 Task: Look for space in Rueil-Malmaison, France from 24th August, 2023 to 10th September, 2023 for 8 adults in price range Rs.12000 to Rs.15000. Place can be entire place or shared room with 4 bedrooms having 8 beds and 4 bathrooms. Property type can be house, flat, guest house. Amenities needed are: wifi, TV, free parkinig on premises, gym, breakfast. Booking option can be shelf check-in. Required host language is English.
Action: Mouse moved to (515, 105)
Screenshot: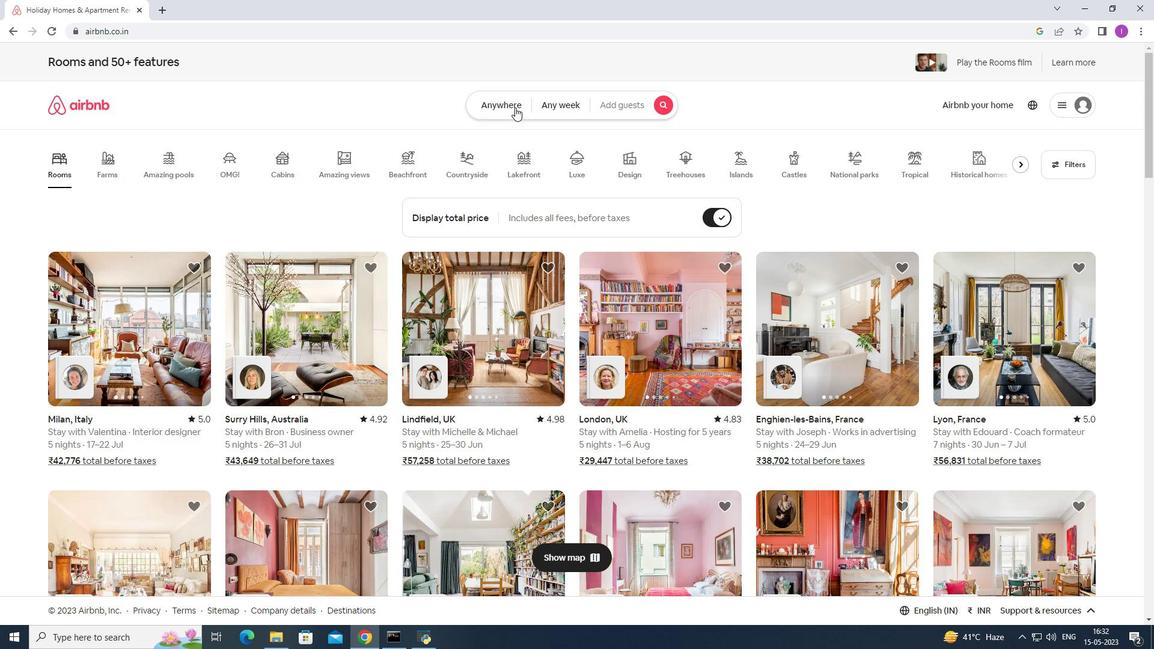 
Action: Mouse pressed left at (515, 105)
Screenshot: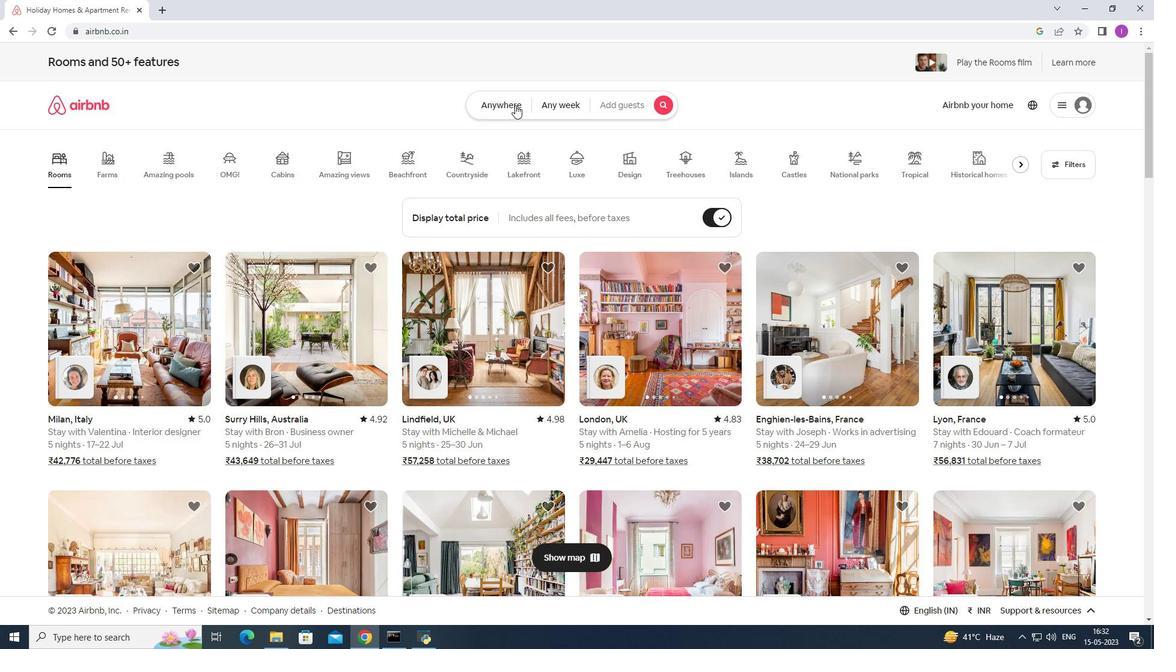 
Action: Mouse moved to (416, 158)
Screenshot: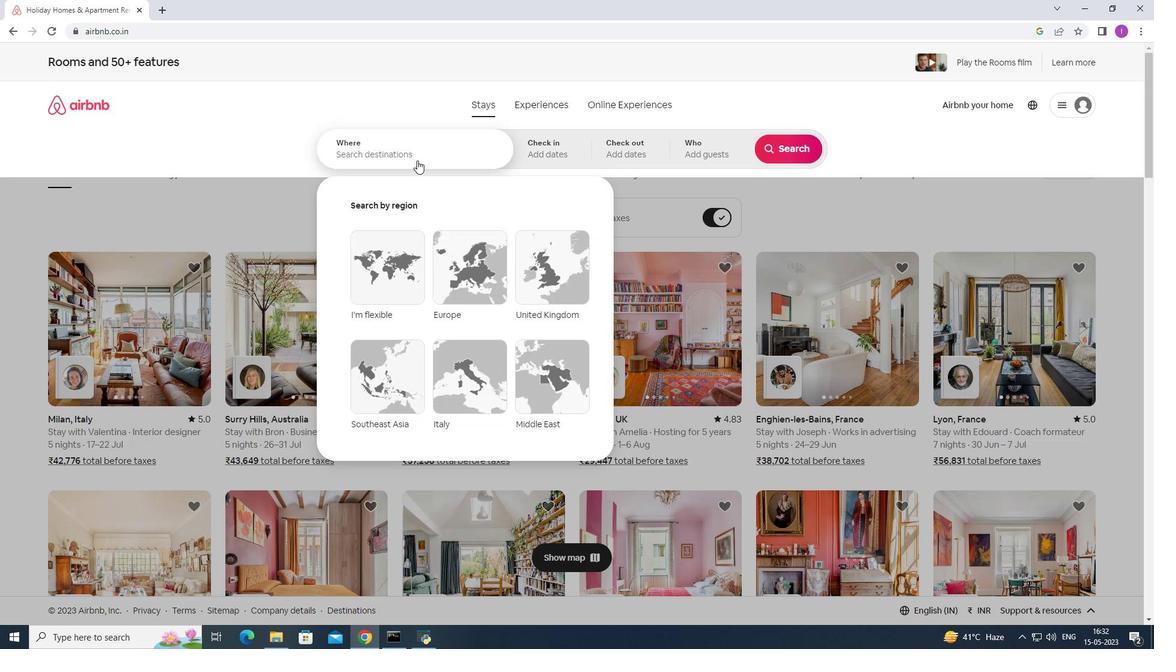 
Action: Mouse pressed left at (416, 158)
Screenshot: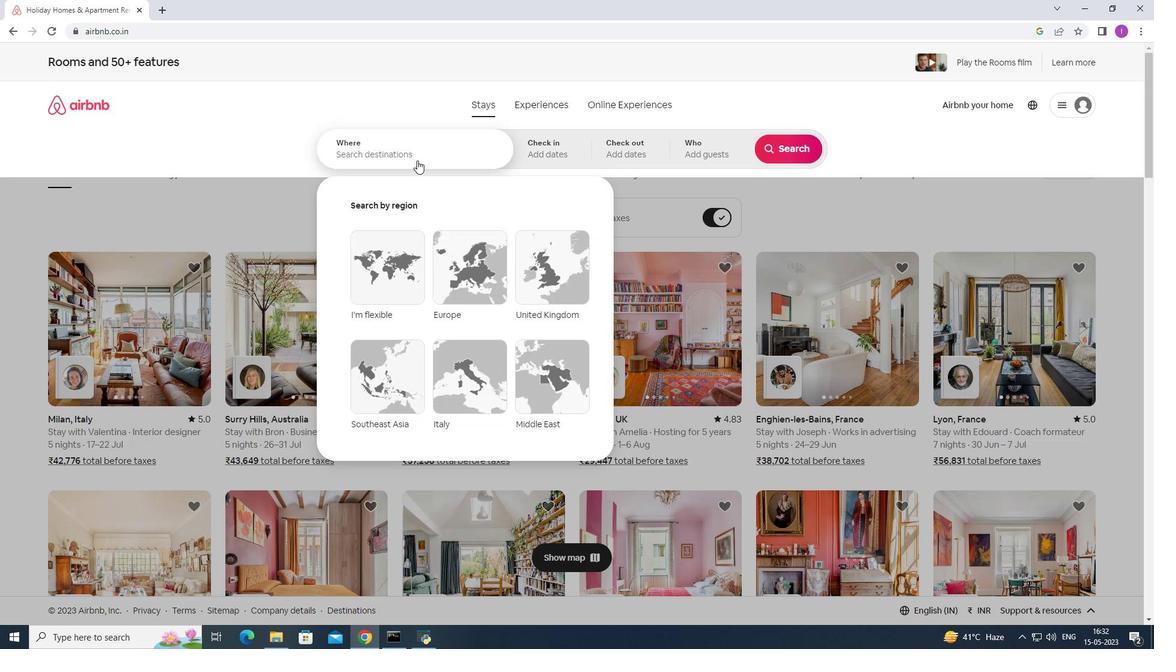 
Action: Mouse moved to (408, 153)
Screenshot: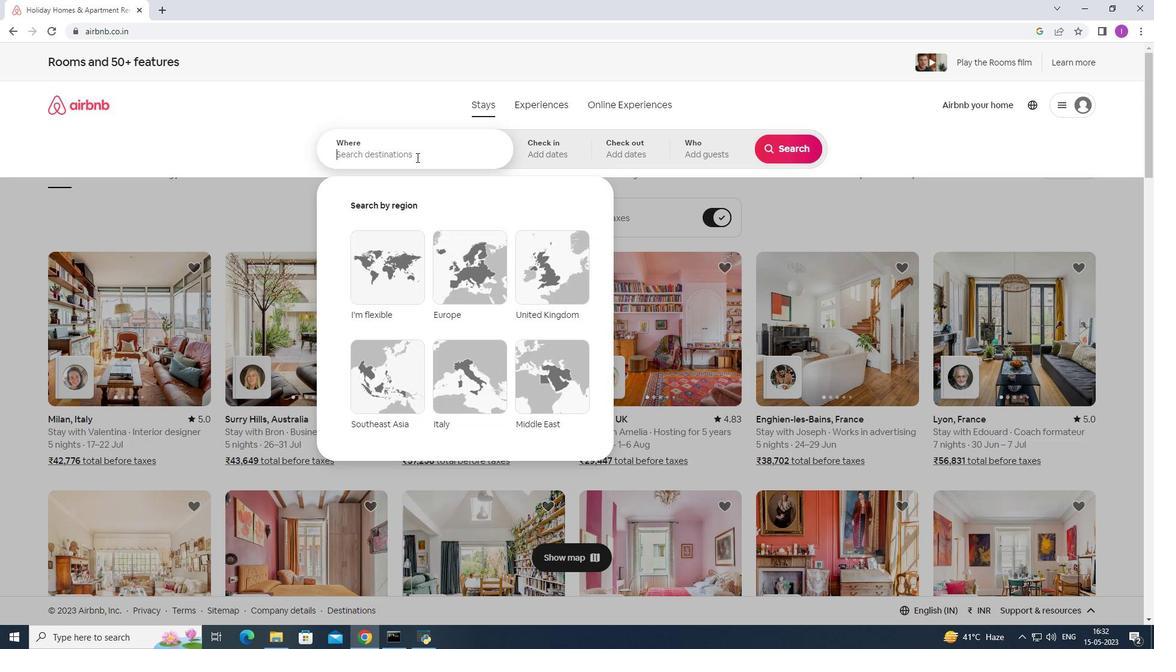 
Action: Key pressed <Key.shift><Key.shift><Key.shift><Key.shift><Key.shift>Rueil-<Key.shift>Malmaison,<Key.shift><Key.shift>France
Screenshot: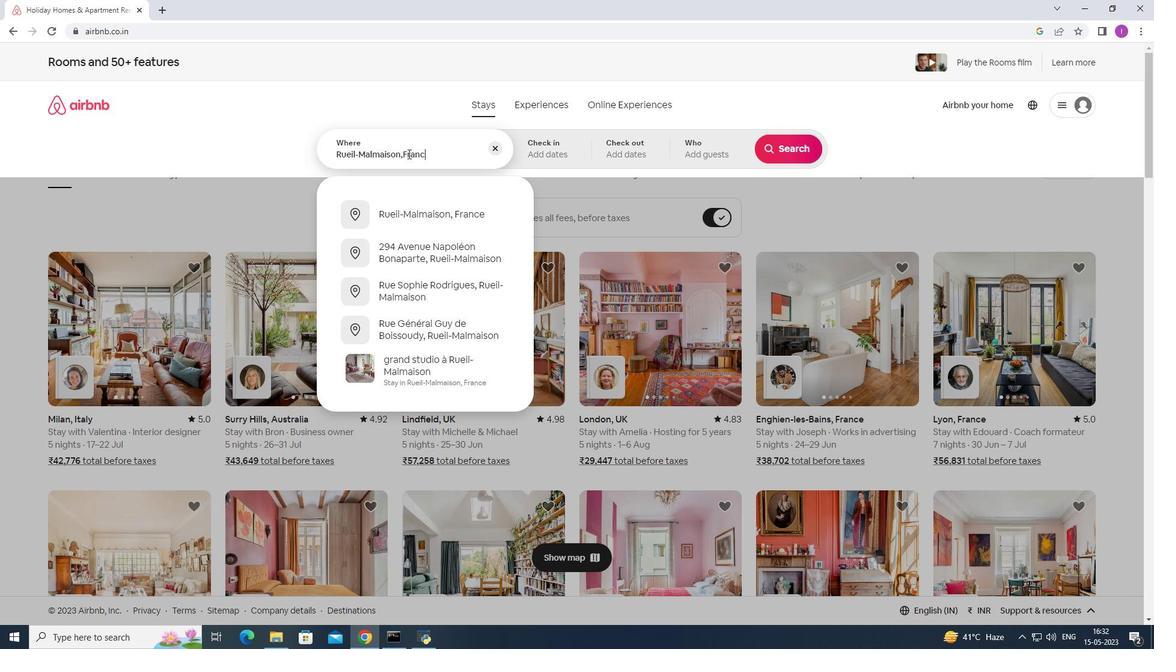 
Action: Mouse moved to (401, 208)
Screenshot: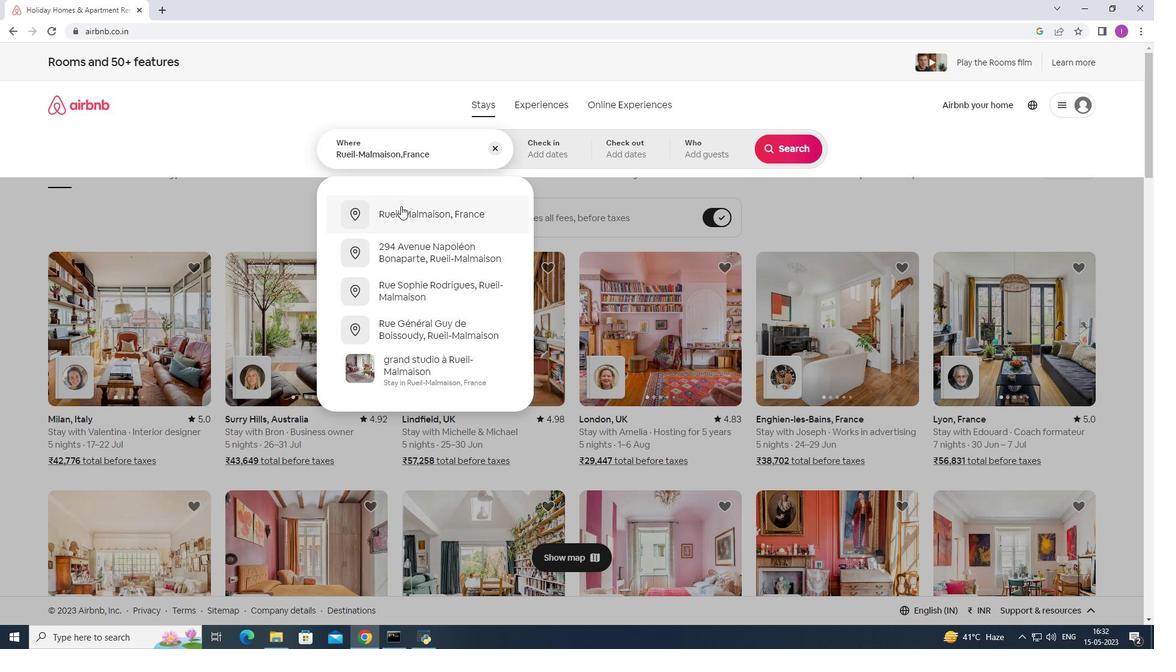 
Action: Mouse pressed left at (401, 208)
Screenshot: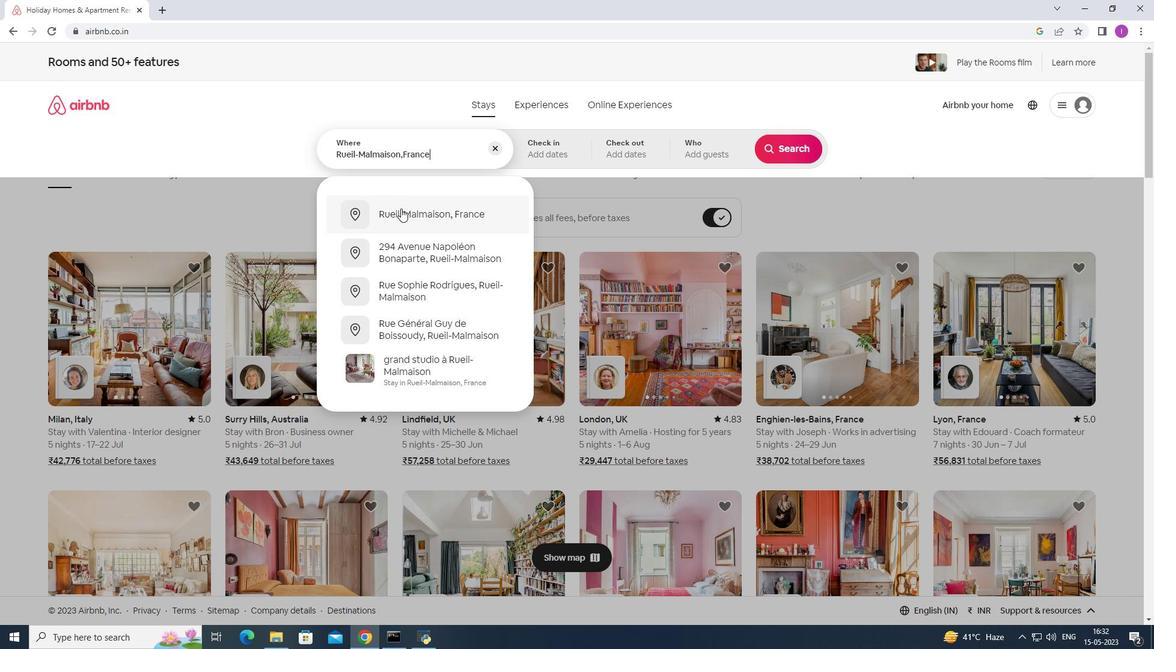 
Action: Mouse moved to (787, 250)
Screenshot: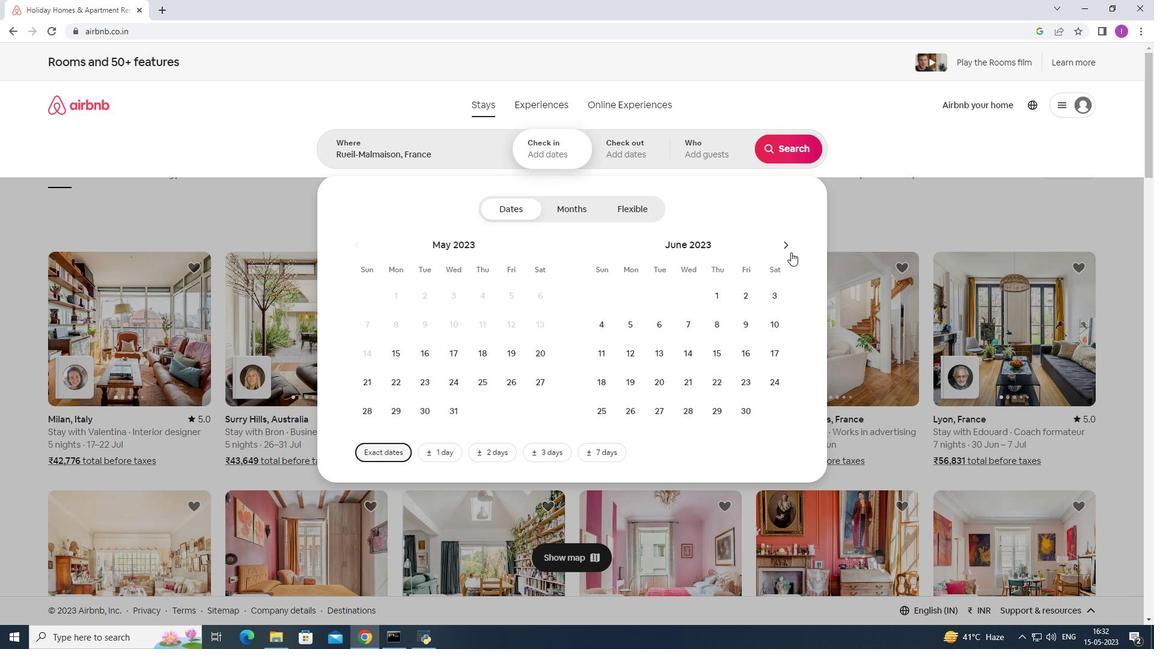 
Action: Mouse pressed left at (787, 250)
Screenshot: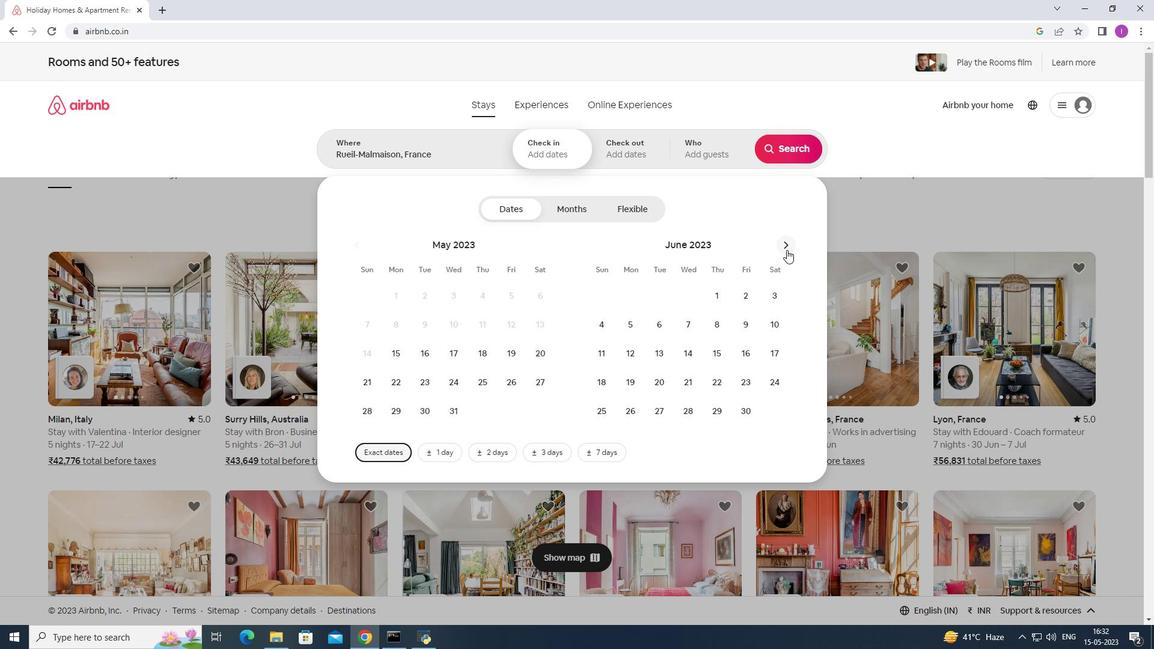 
Action: Mouse moved to (787, 248)
Screenshot: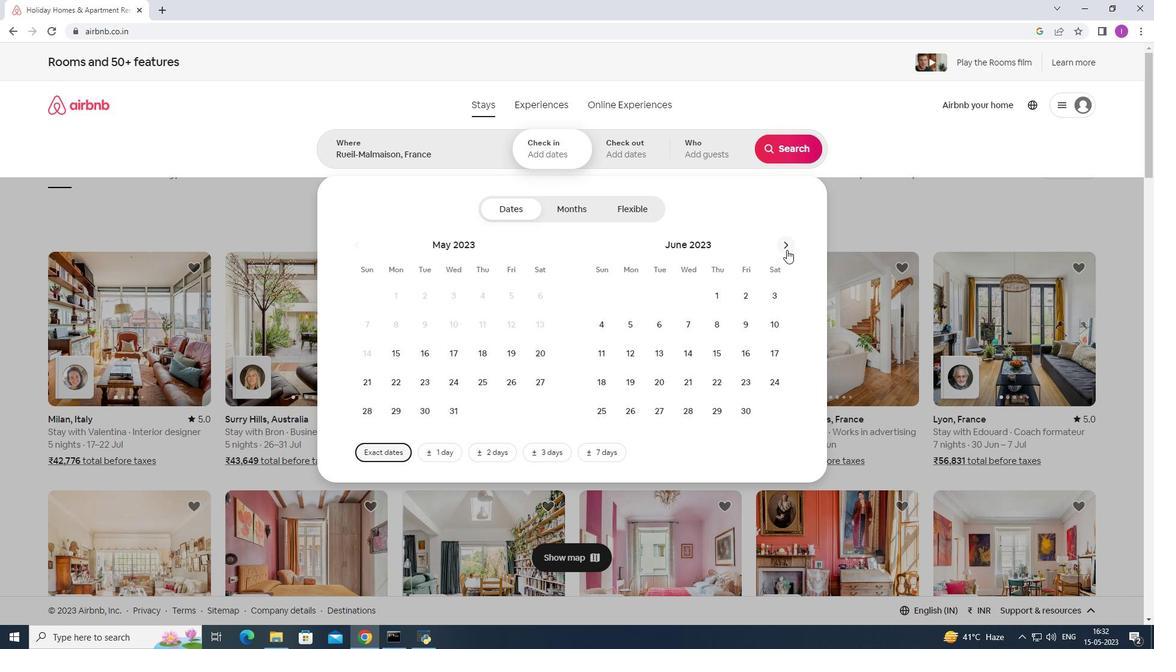 
Action: Mouse pressed left at (787, 248)
Screenshot: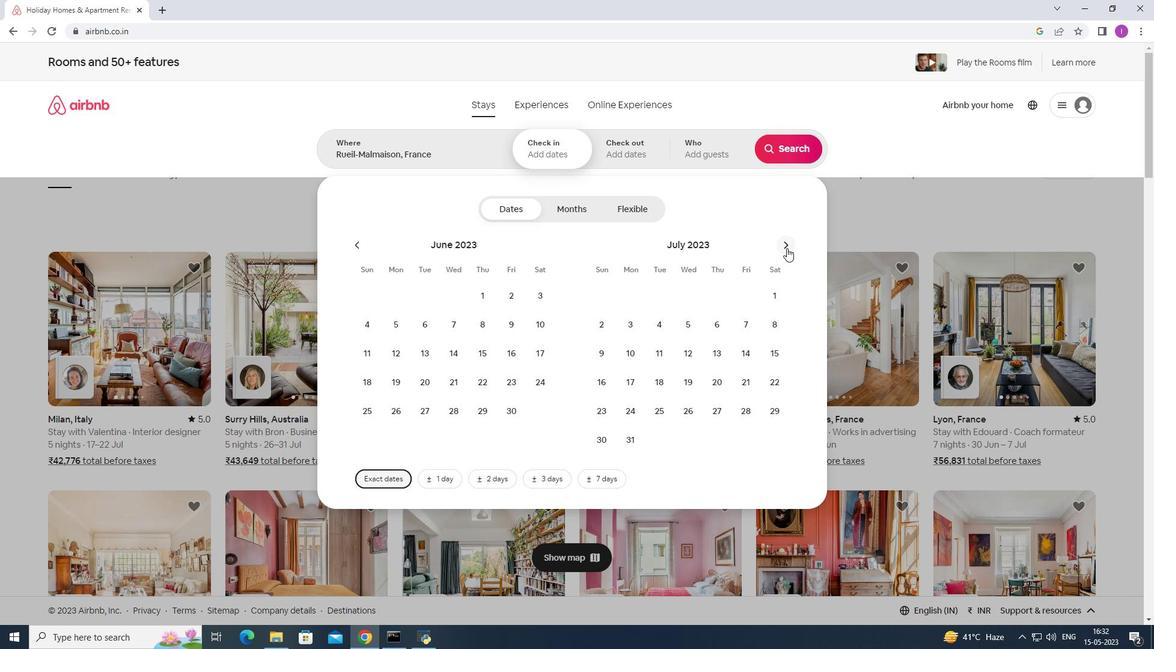 
Action: Mouse moved to (787, 246)
Screenshot: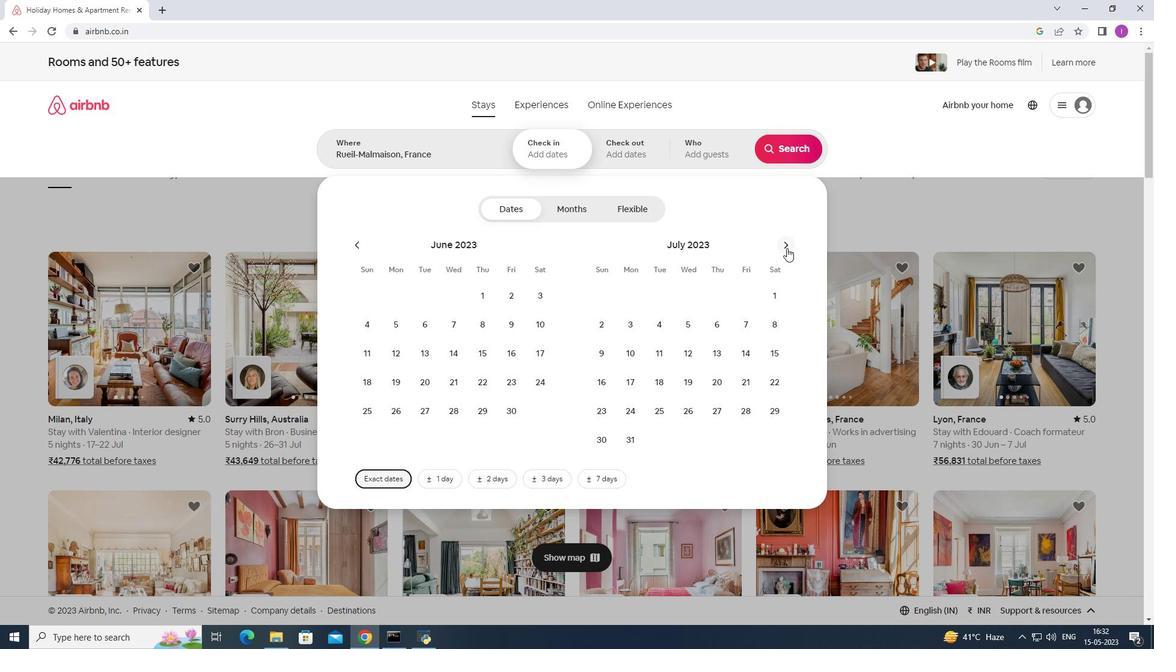 
Action: Mouse pressed left at (787, 246)
Screenshot: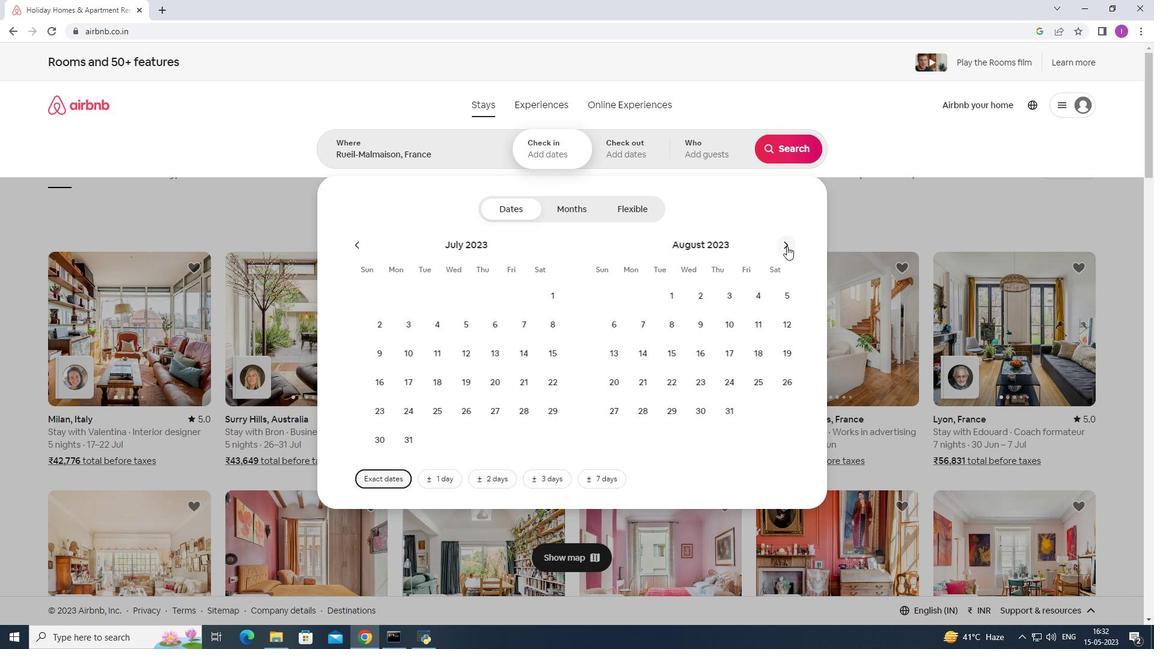 
Action: Mouse moved to (479, 387)
Screenshot: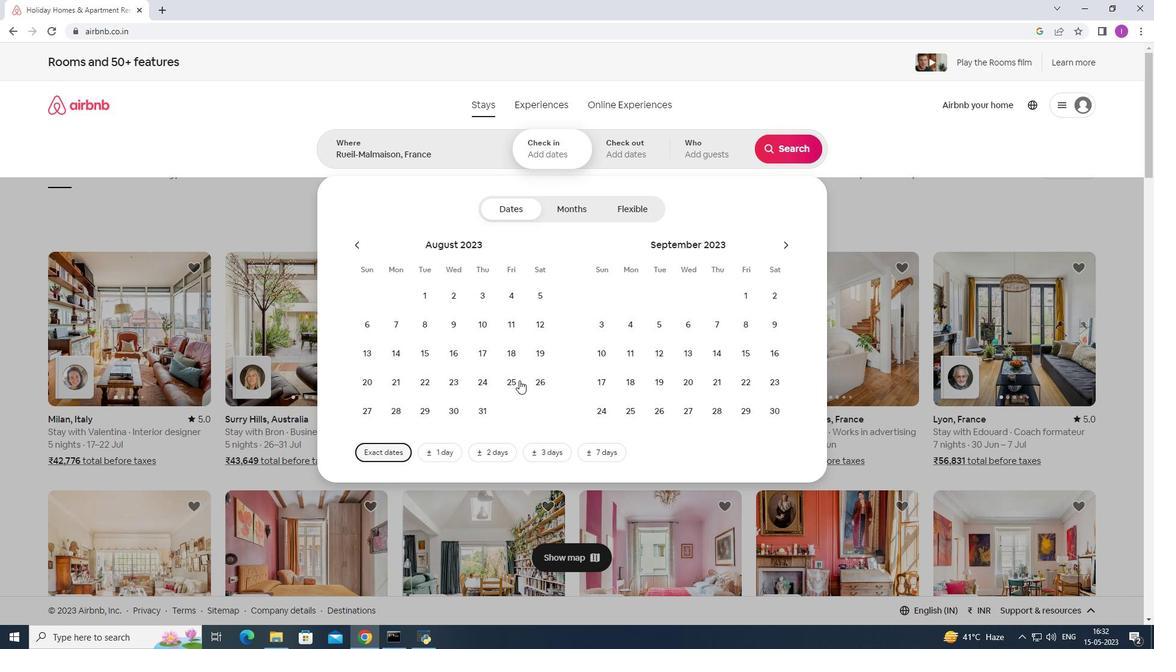 
Action: Mouse pressed left at (479, 387)
Screenshot: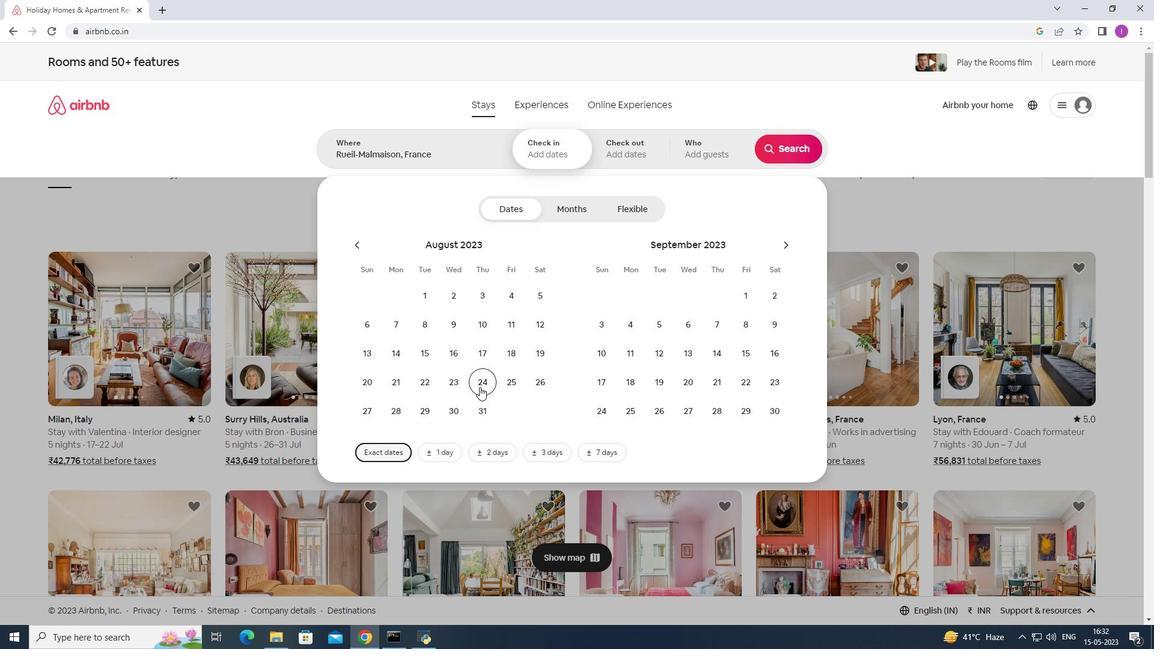 
Action: Mouse moved to (599, 353)
Screenshot: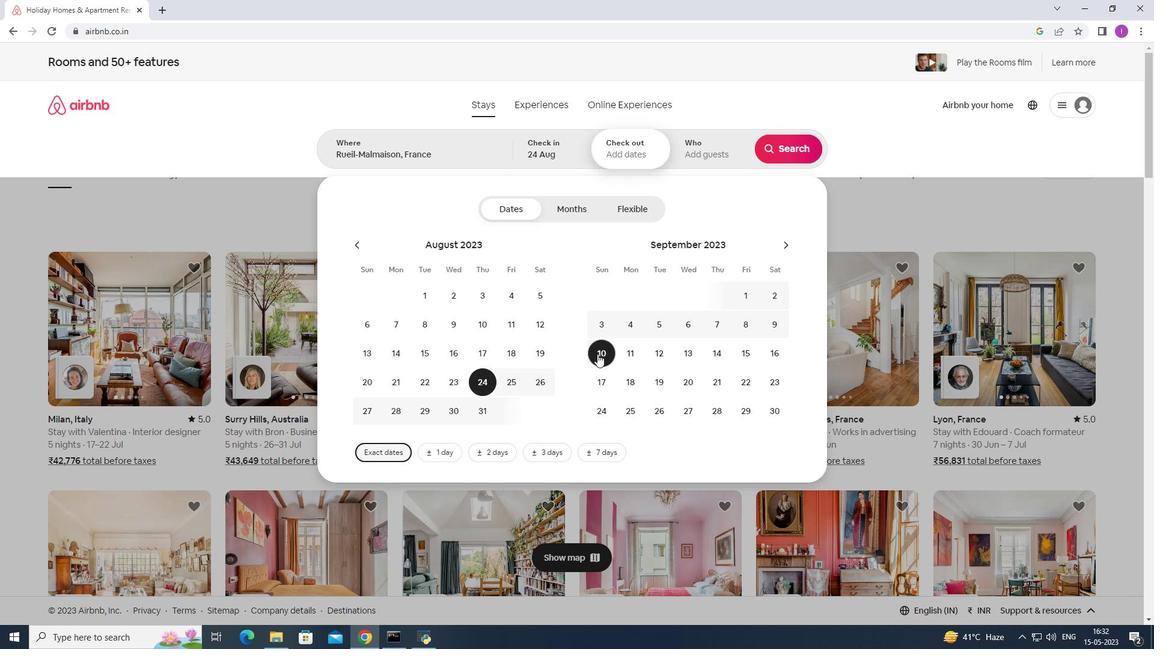 
Action: Mouse pressed left at (599, 353)
Screenshot: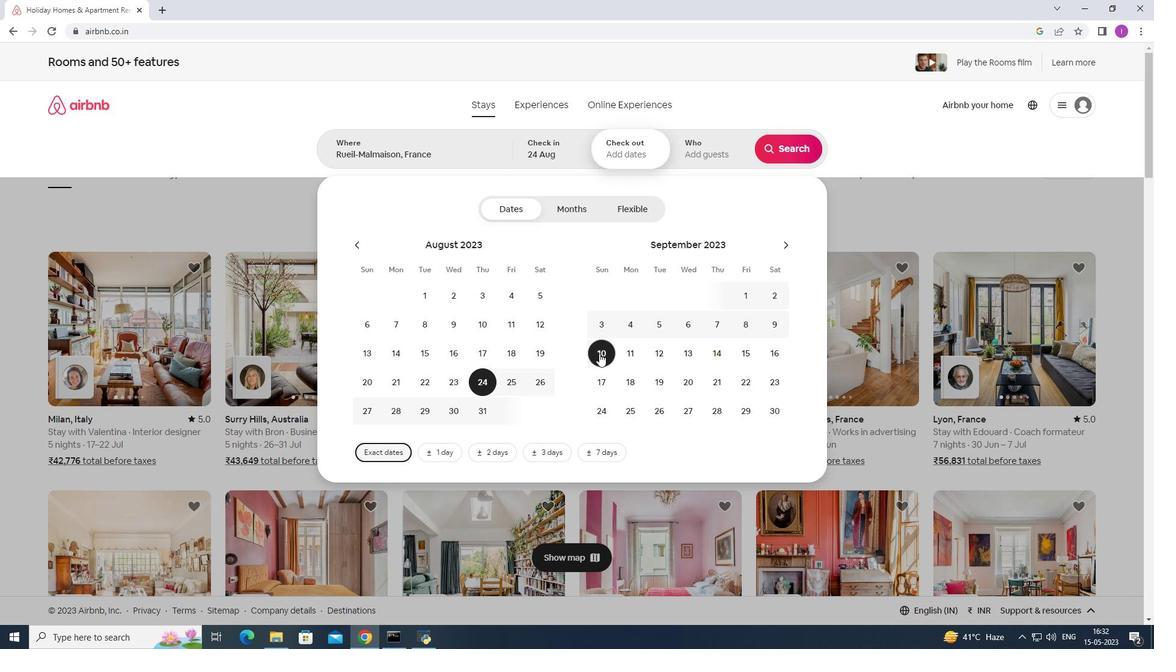
Action: Mouse moved to (720, 159)
Screenshot: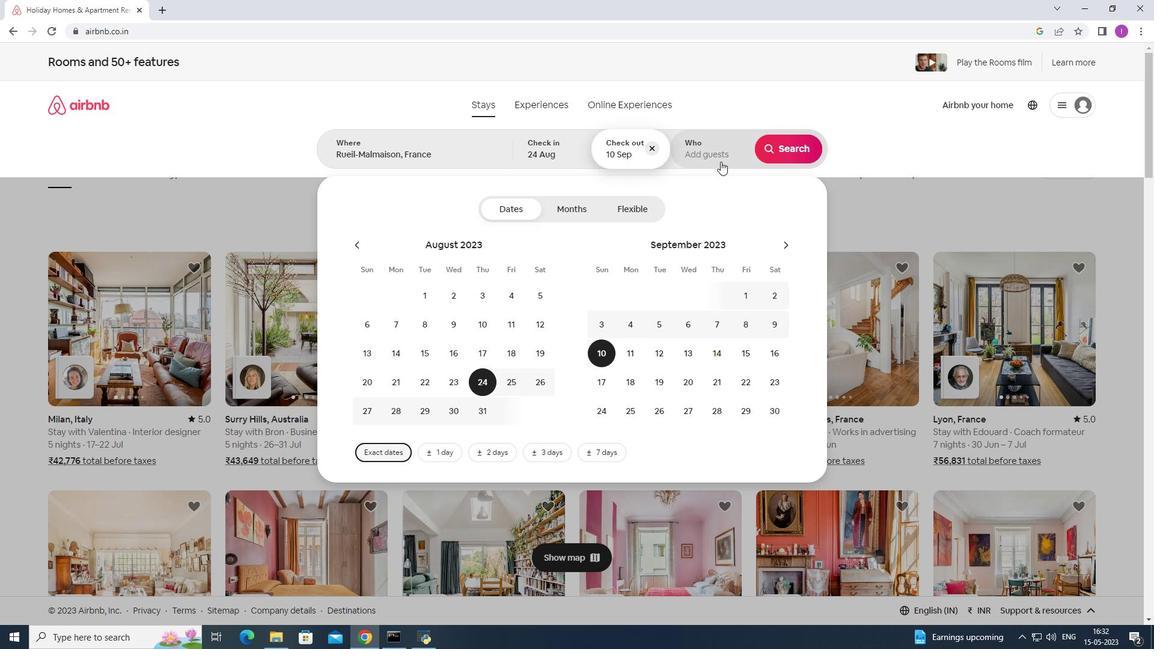 
Action: Mouse pressed left at (720, 159)
Screenshot: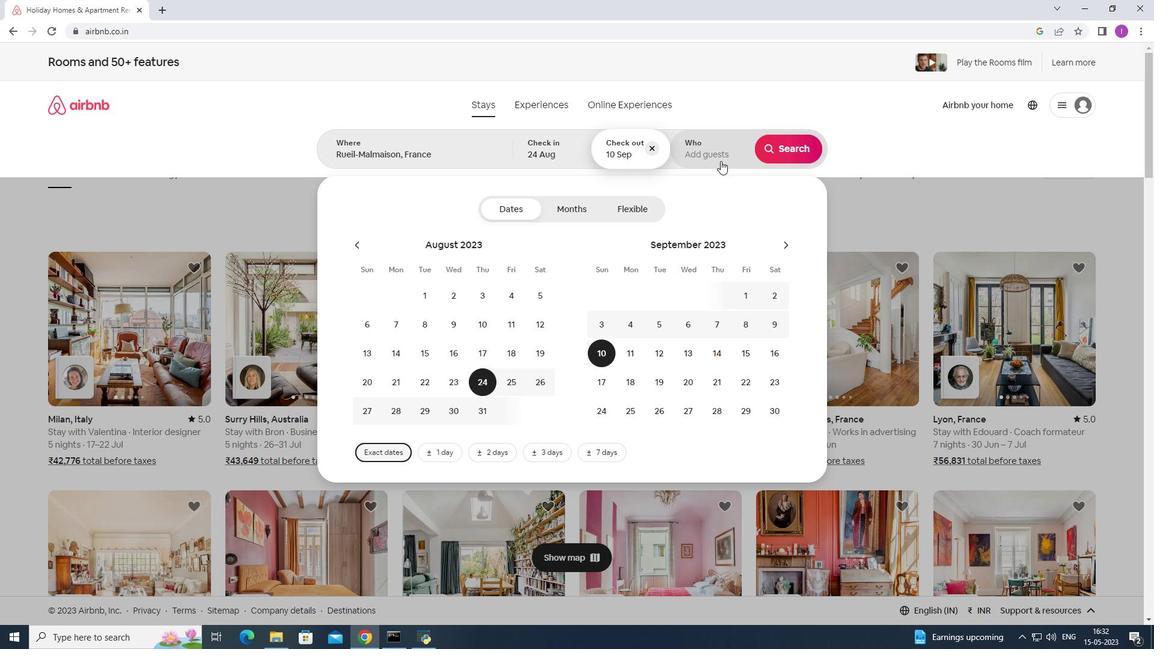 
Action: Mouse moved to (788, 211)
Screenshot: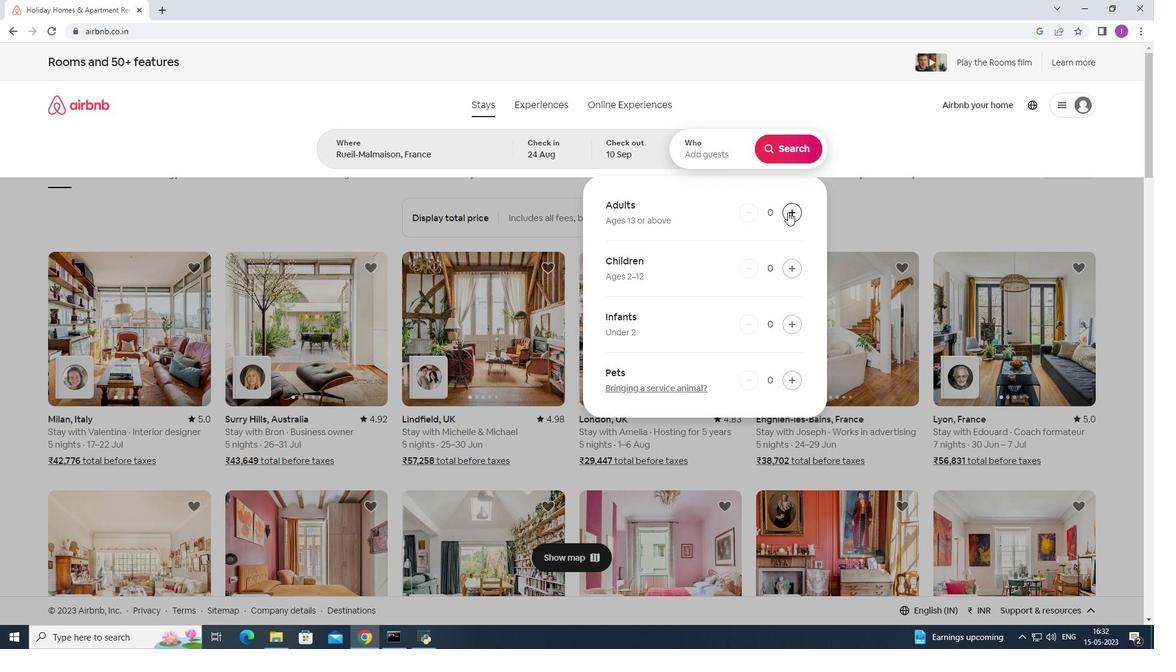 
Action: Mouse pressed left at (788, 211)
Screenshot: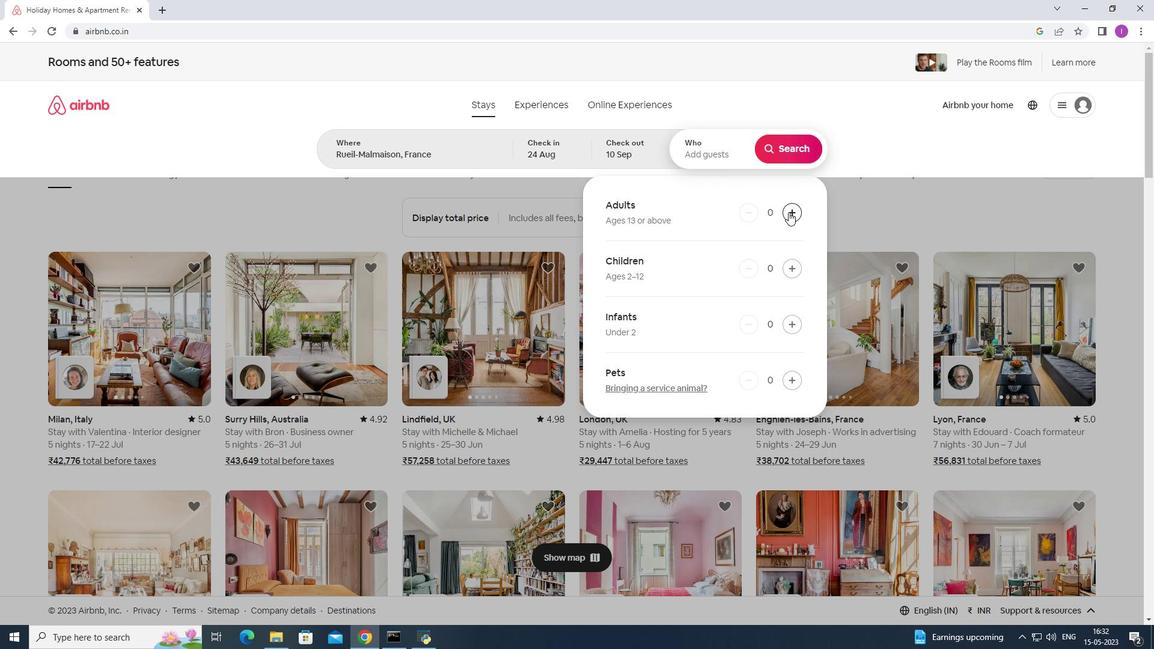 
Action: Mouse moved to (790, 211)
Screenshot: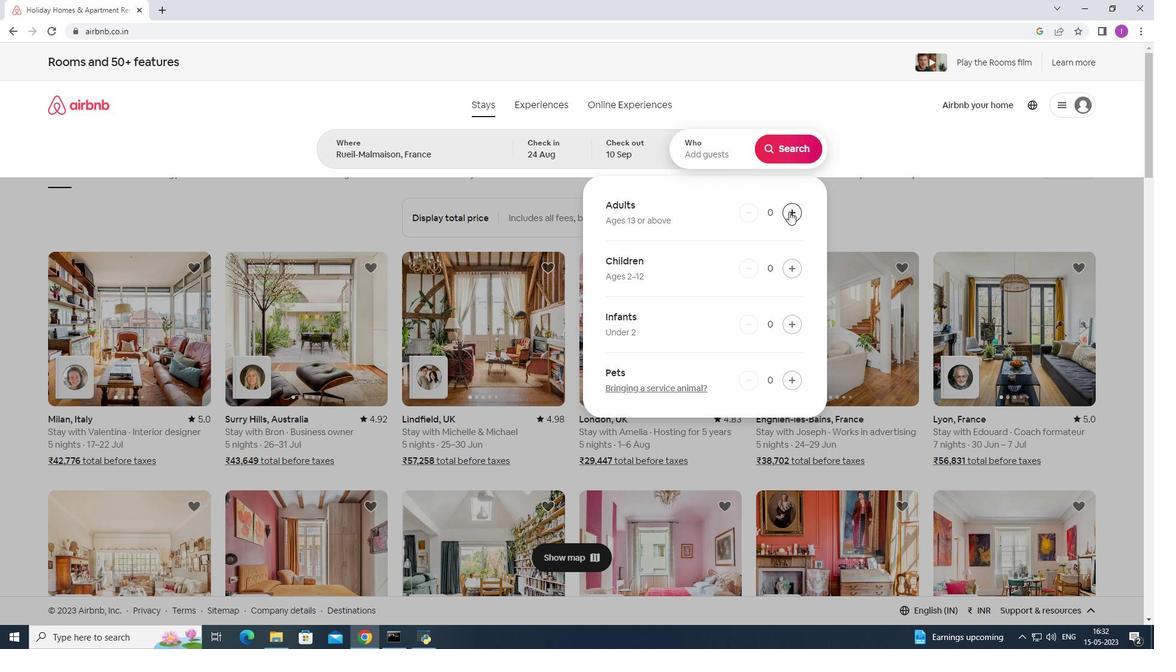 
Action: Mouse pressed left at (790, 211)
Screenshot: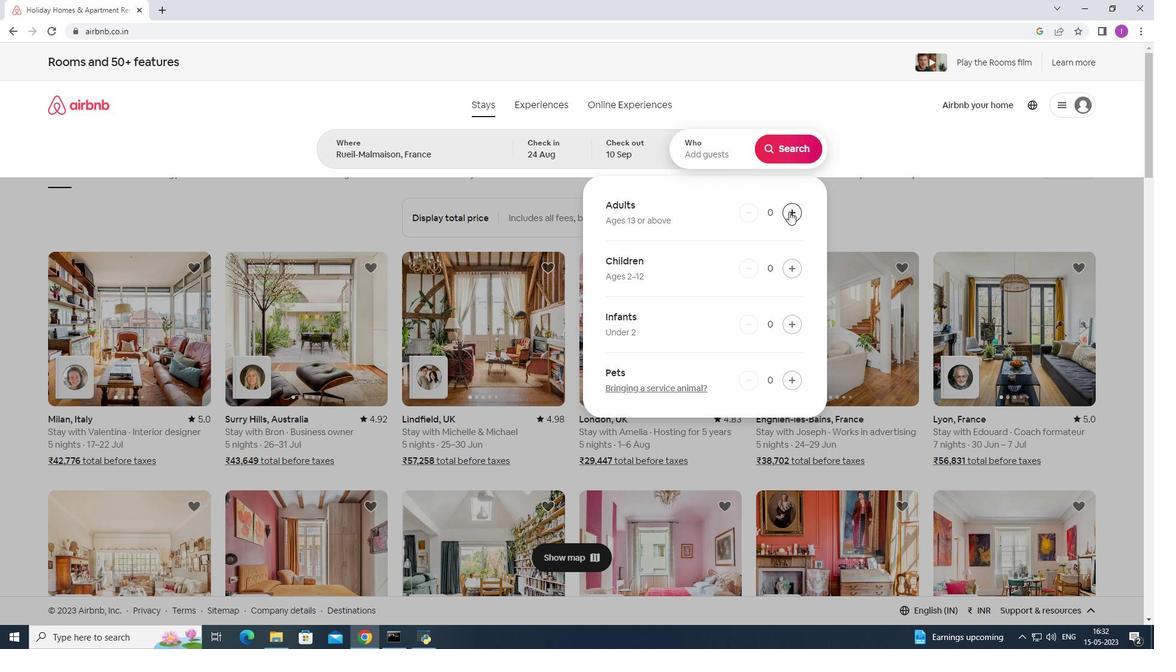 
Action: Mouse moved to (790, 211)
Screenshot: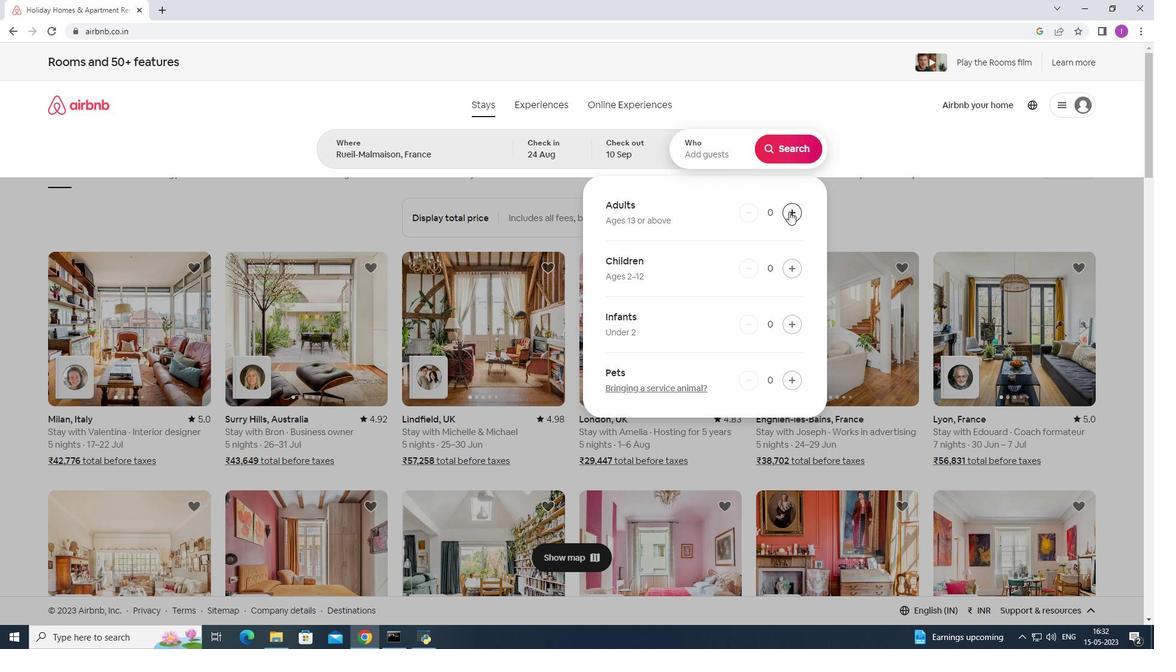 
Action: Mouse pressed left at (790, 211)
Screenshot: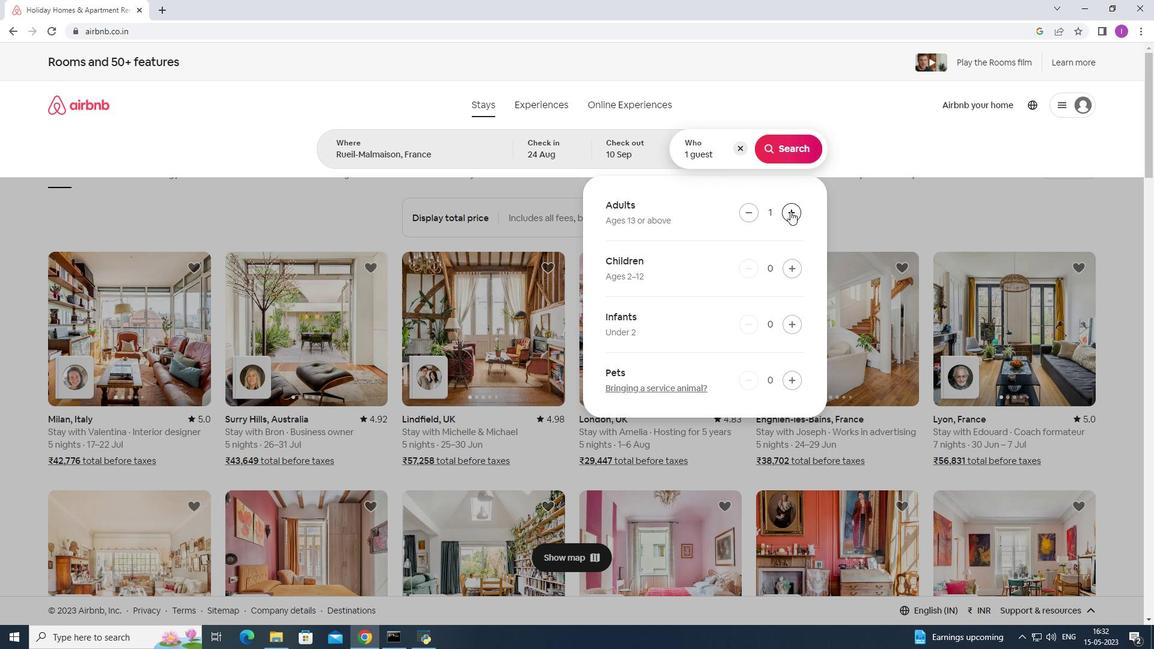 
Action: Mouse pressed left at (790, 211)
Screenshot: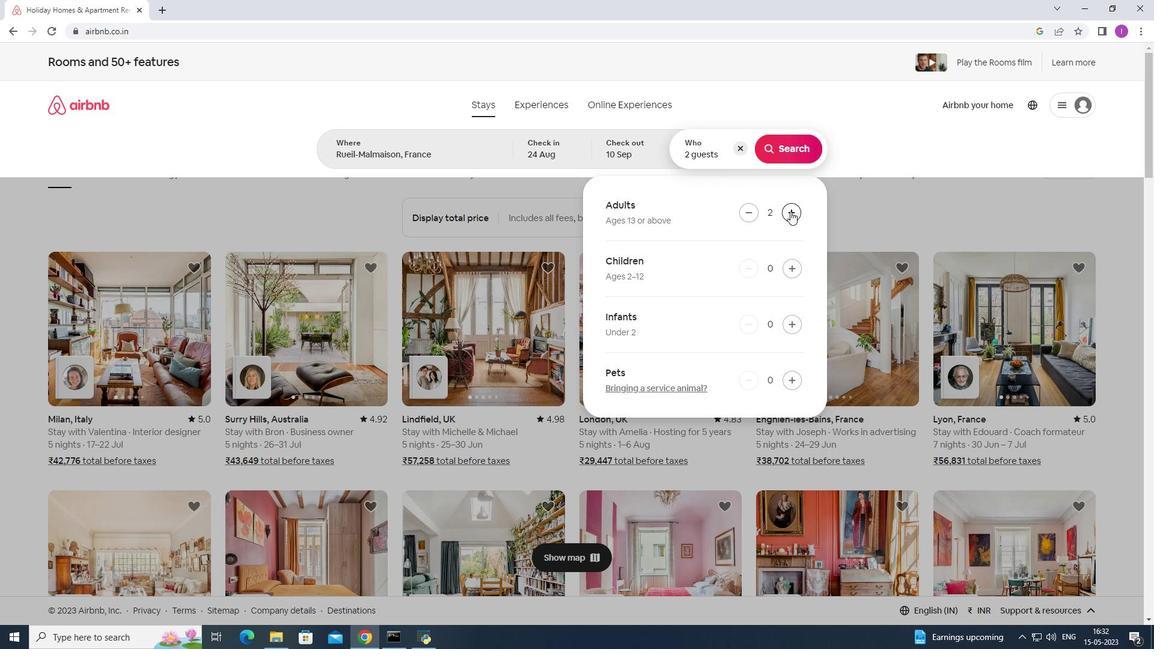 
Action: Mouse pressed left at (790, 211)
Screenshot: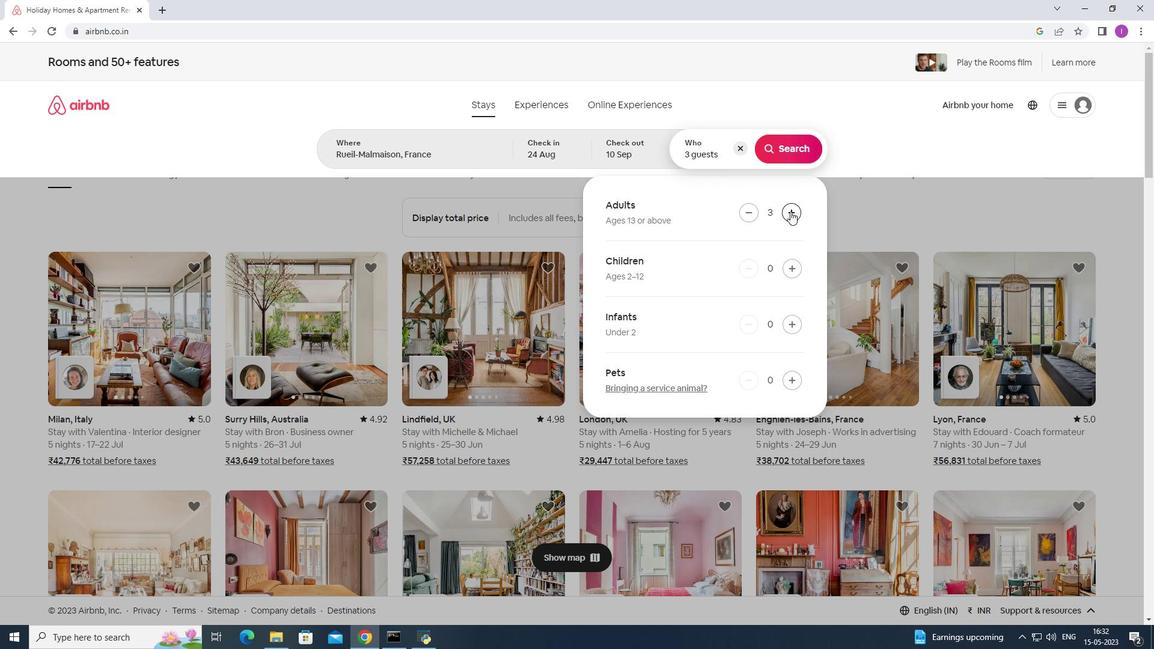 
Action: Mouse moved to (790, 212)
Screenshot: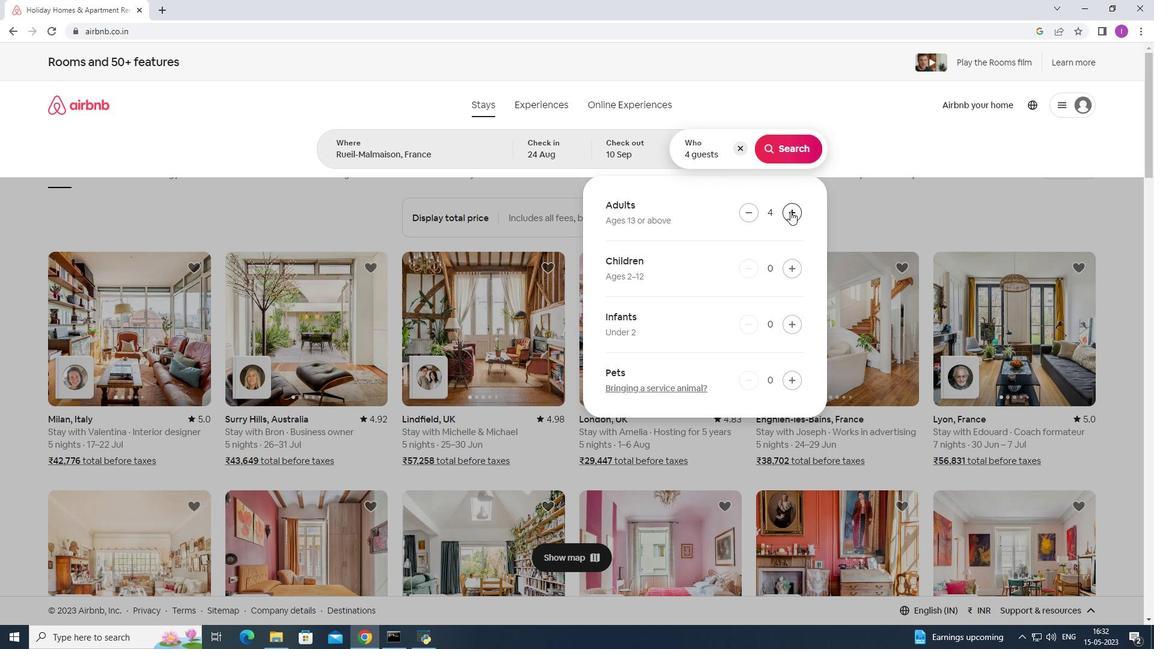 
Action: Mouse pressed left at (790, 212)
Screenshot: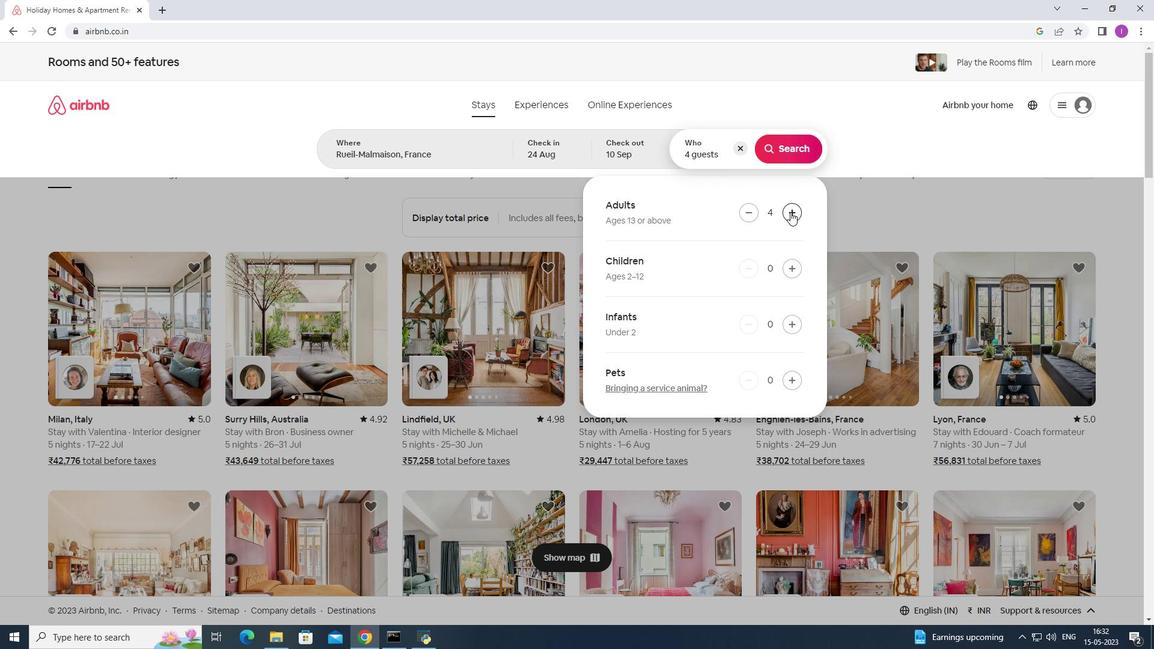 
Action: Mouse moved to (791, 214)
Screenshot: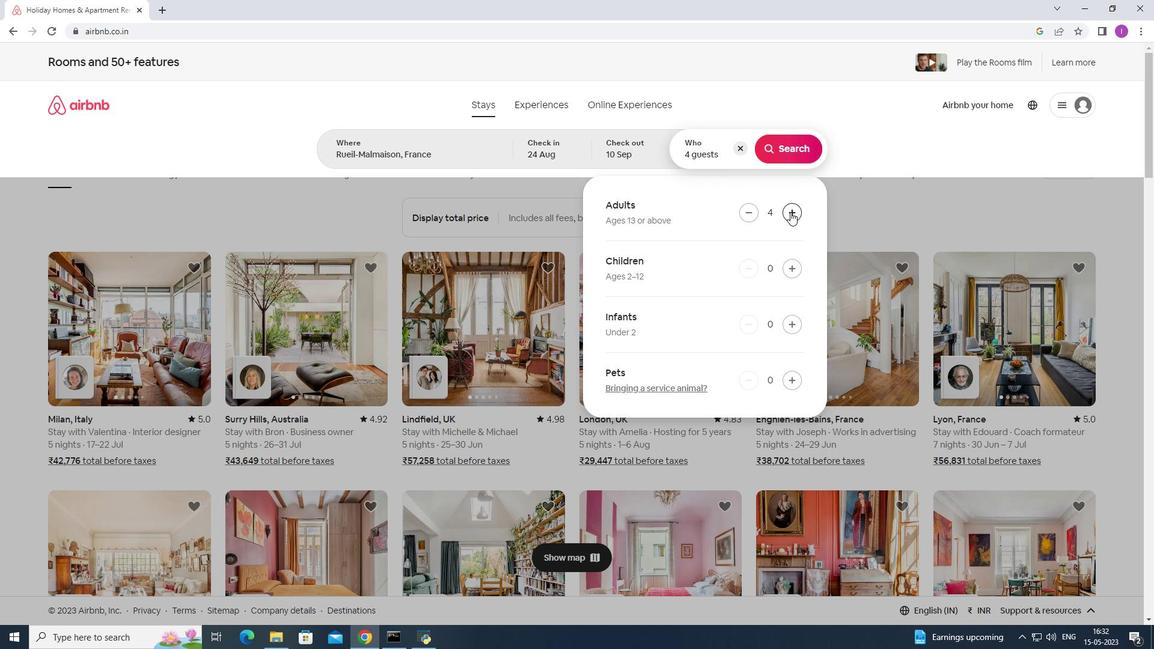 
Action: Mouse pressed left at (791, 214)
Screenshot: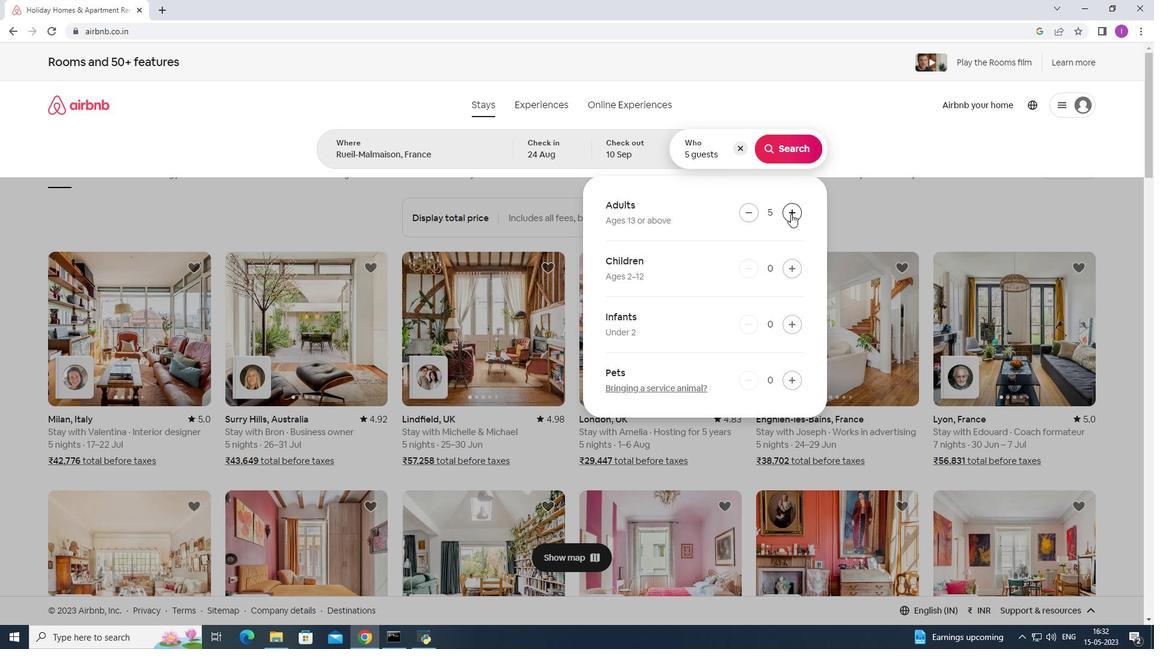 
Action: Mouse pressed left at (791, 214)
Screenshot: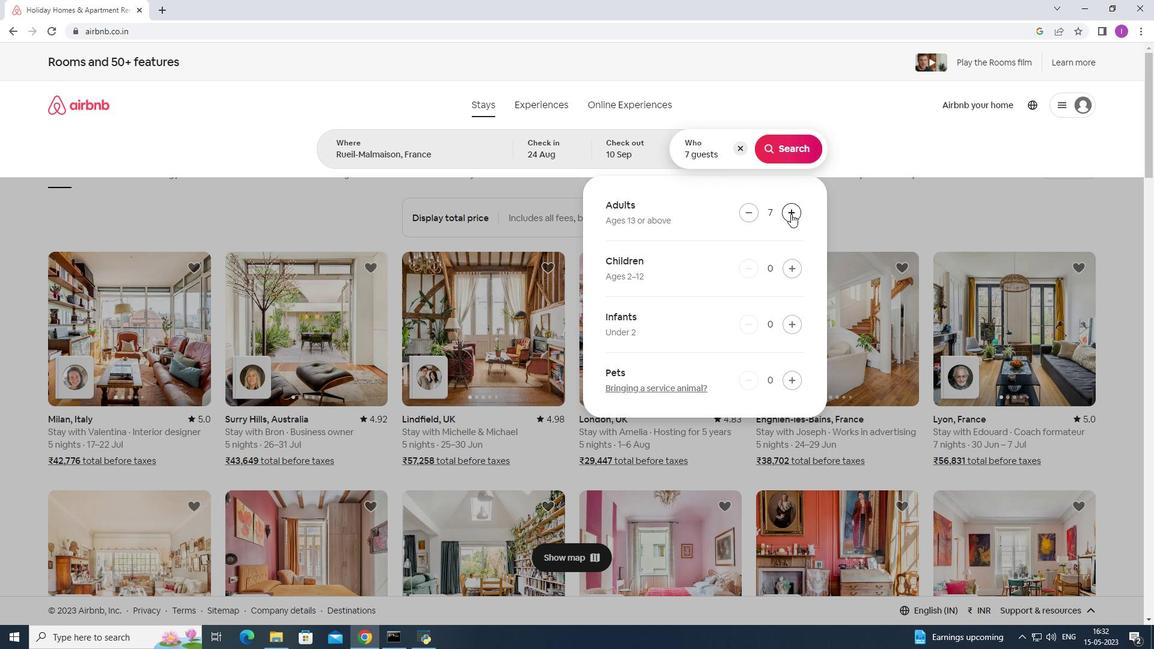 
Action: Mouse moved to (784, 159)
Screenshot: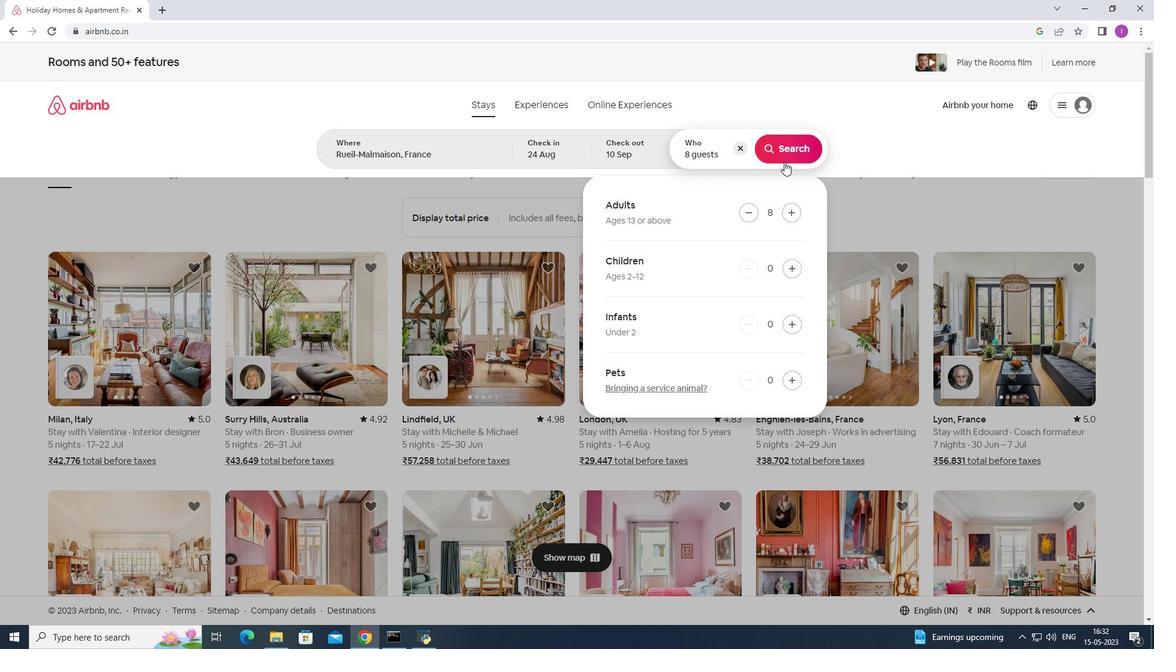 
Action: Mouse pressed left at (784, 159)
Screenshot: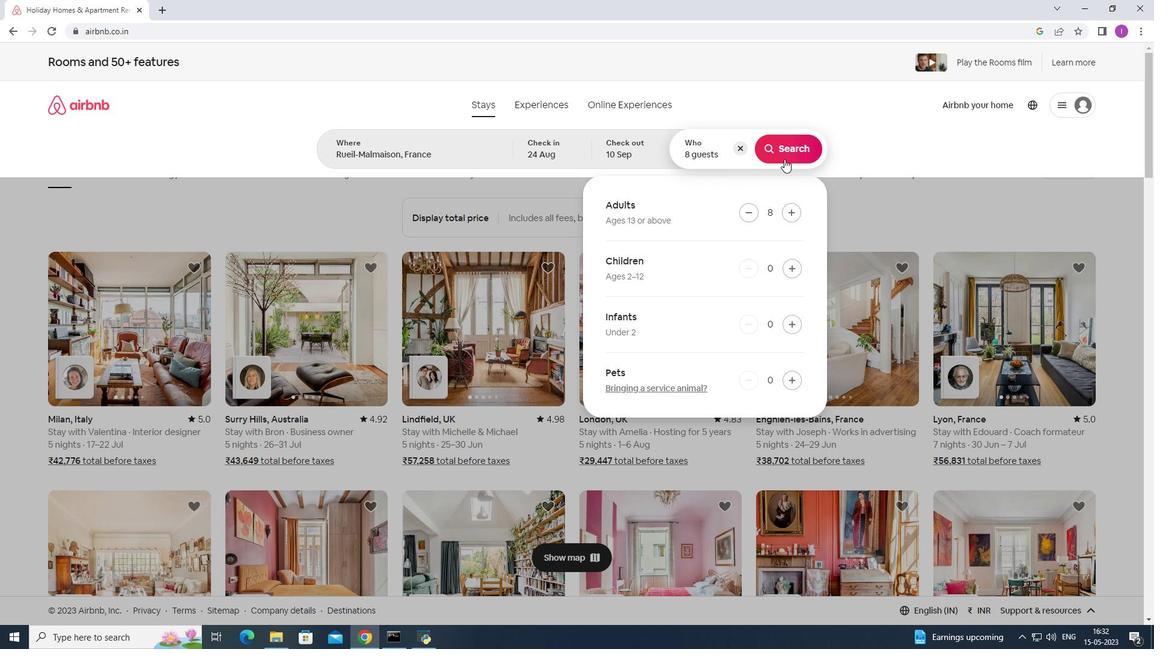 
Action: Mouse moved to (1111, 105)
Screenshot: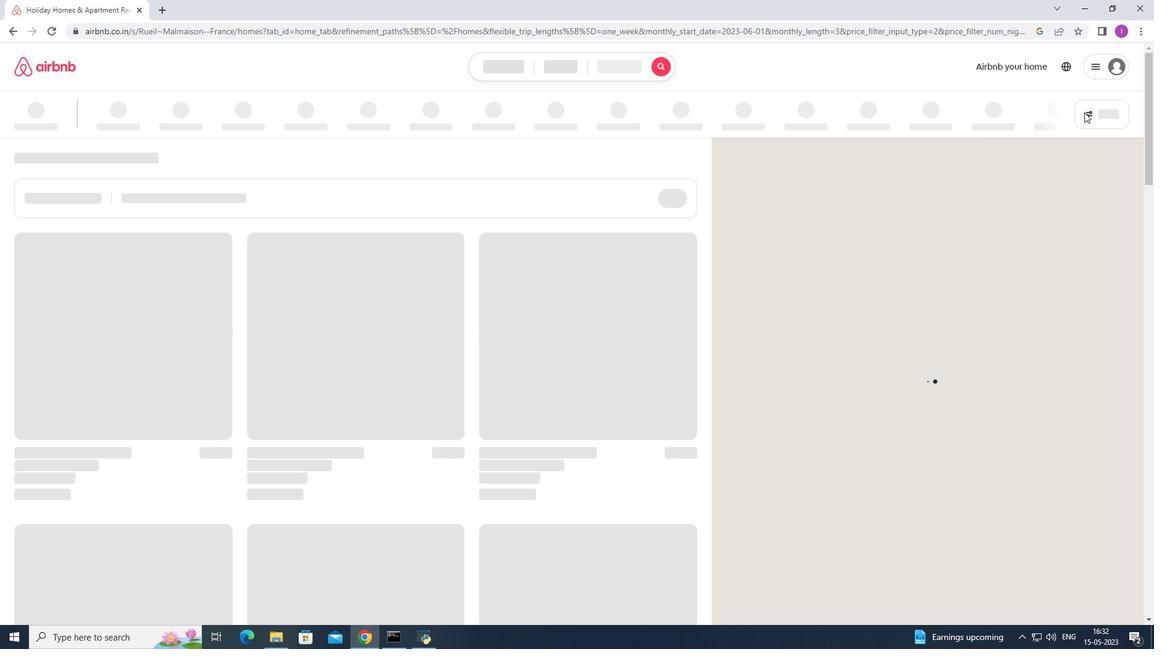 
Action: Mouse pressed left at (1111, 105)
Screenshot: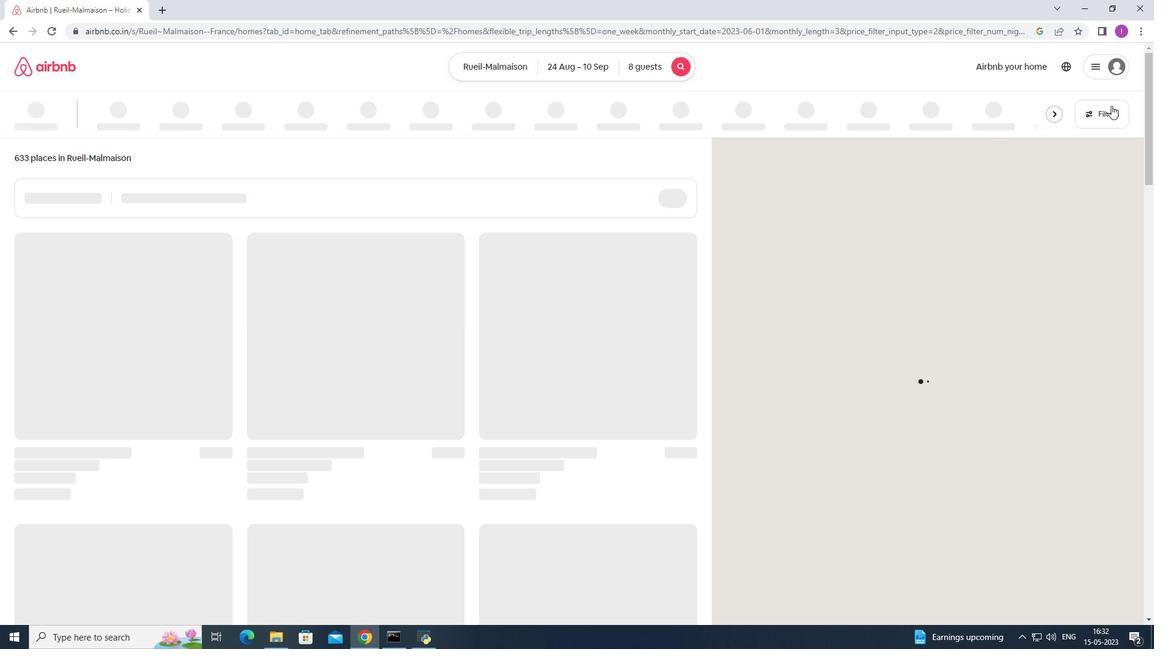 
Action: Mouse moved to (663, 411)
Screenshot: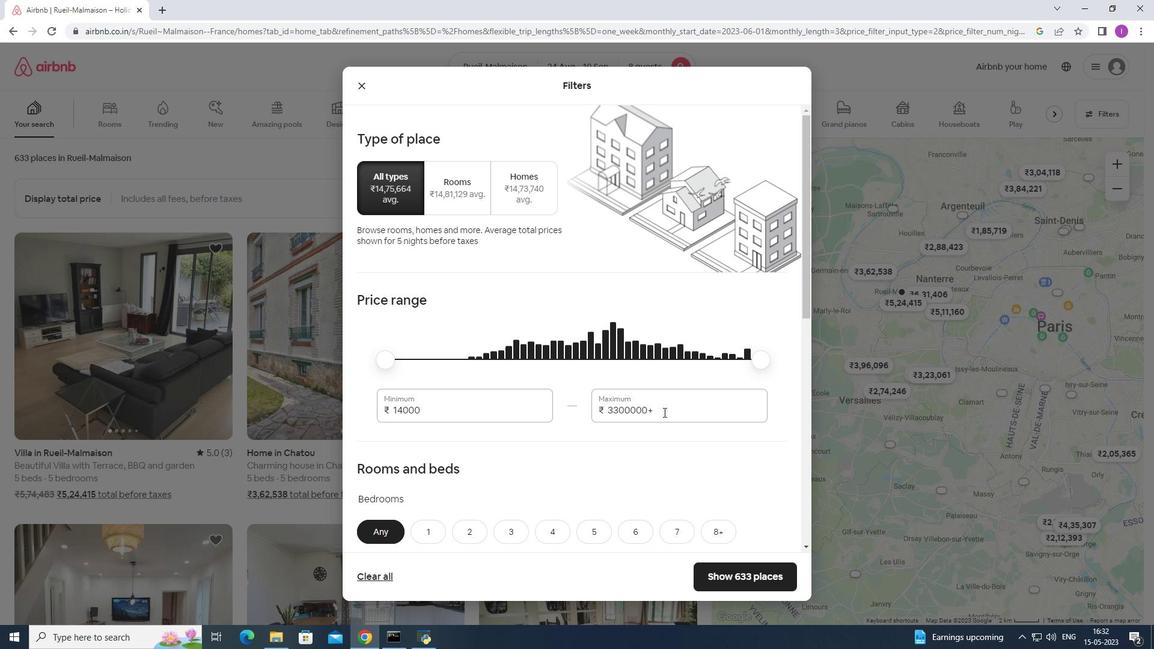 
Action: Mouse pressed left at (663, 411)
Screenshot: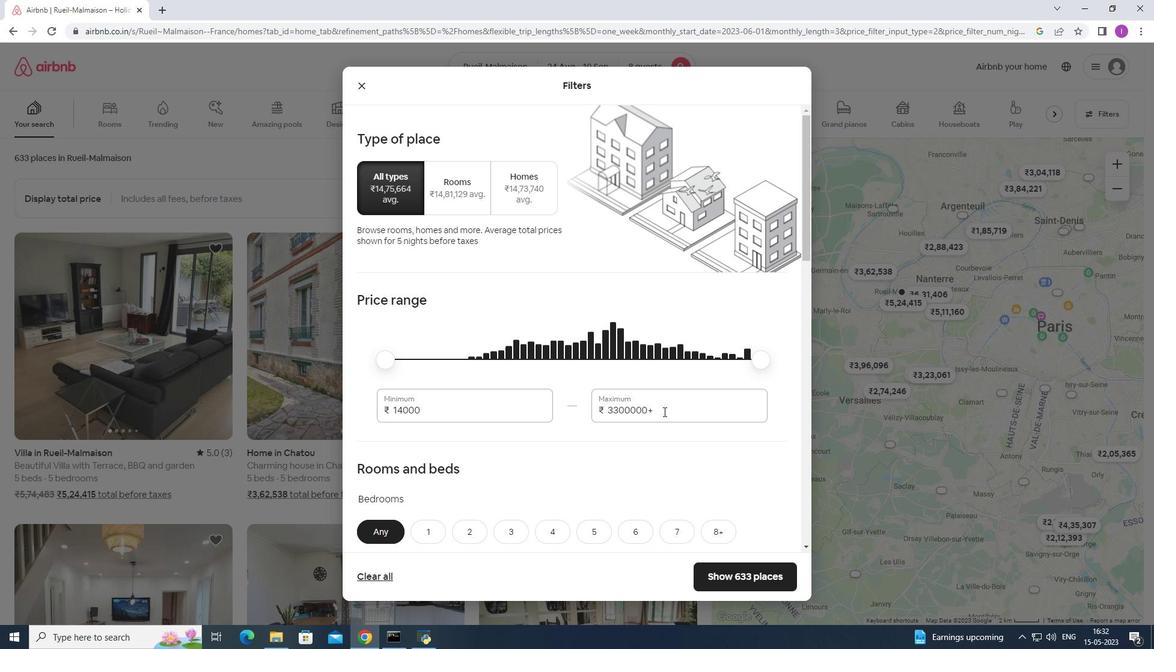 
Action: Mouse moved to (643, 406)
Screenshot: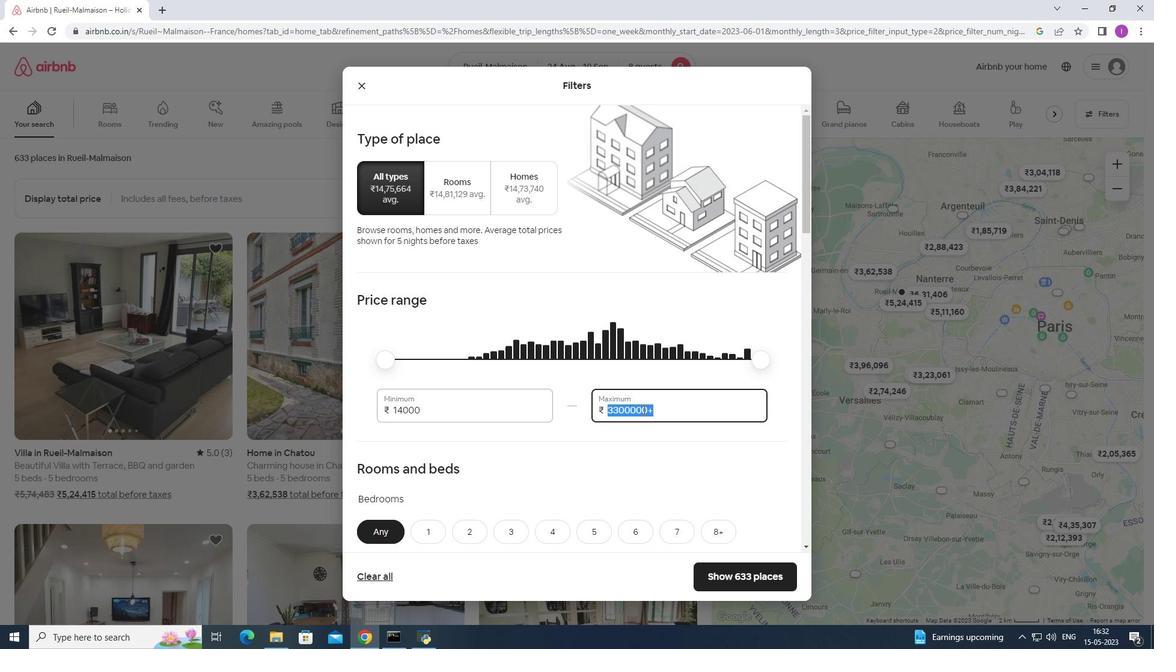 
Action: Key pressed 1
Screenshot: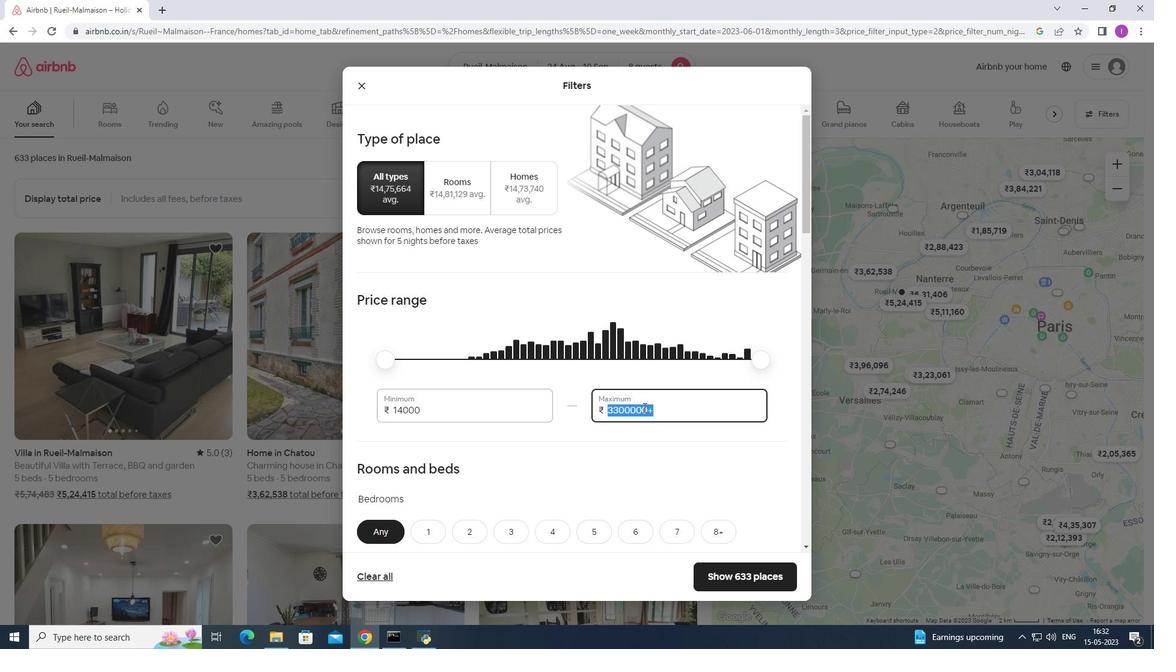 
Action: Mouse moved to (643, 405)
Screenshot: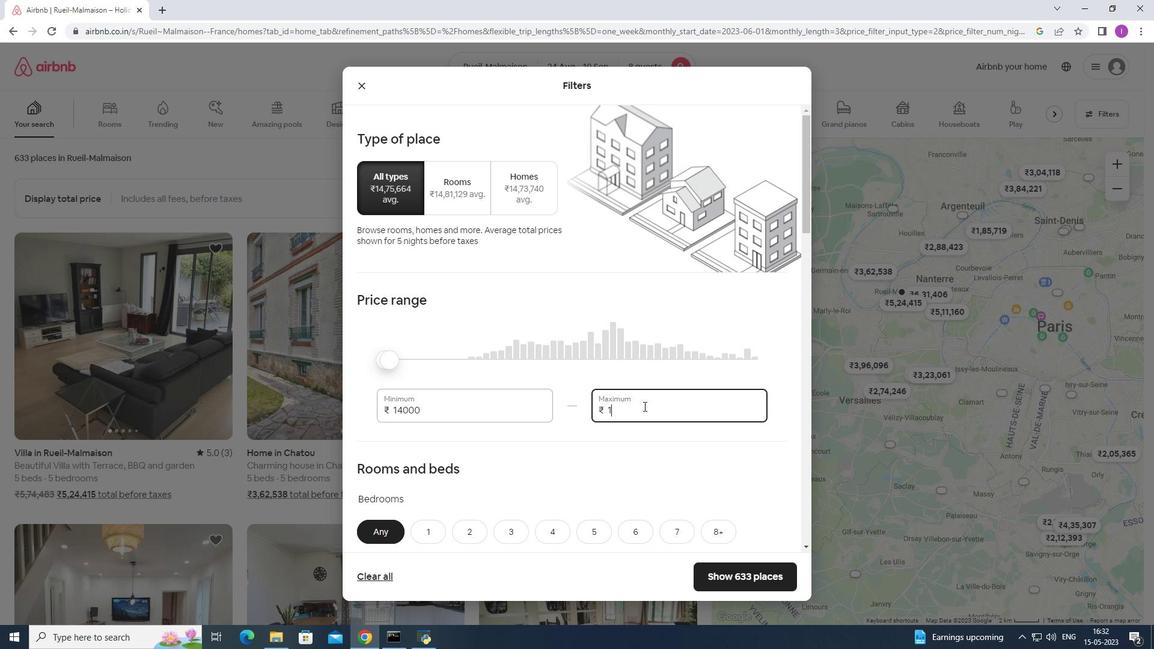 
Action: Key pressed 5
Screenshot: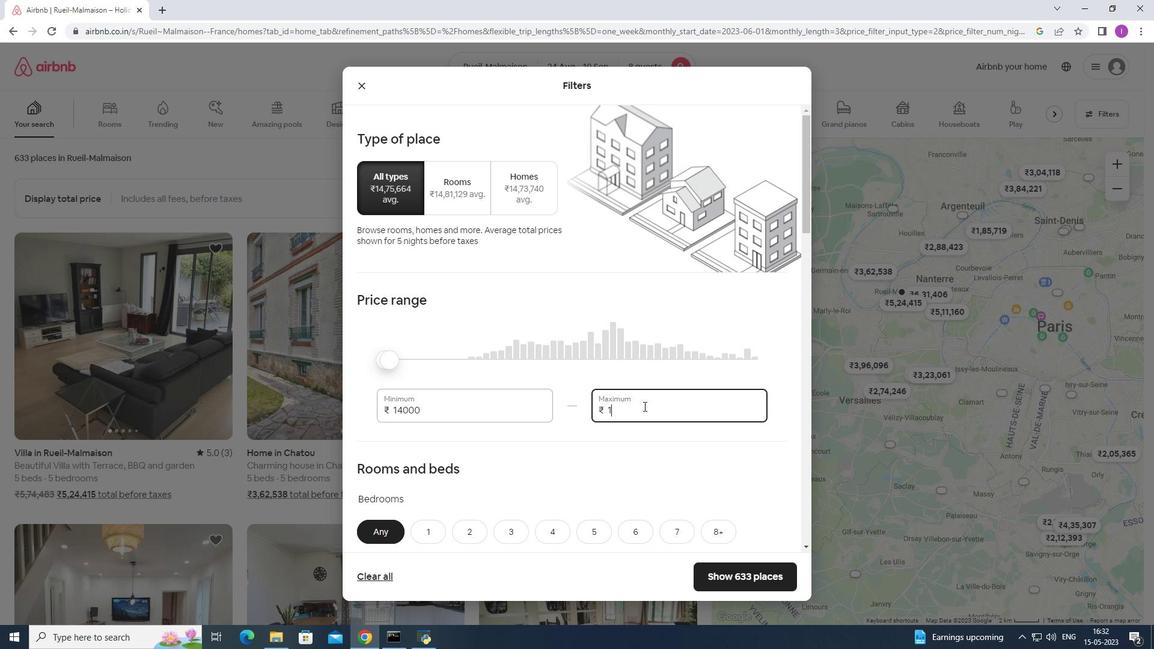 
Action: Mouse moved to (646, 401)
Screenshot: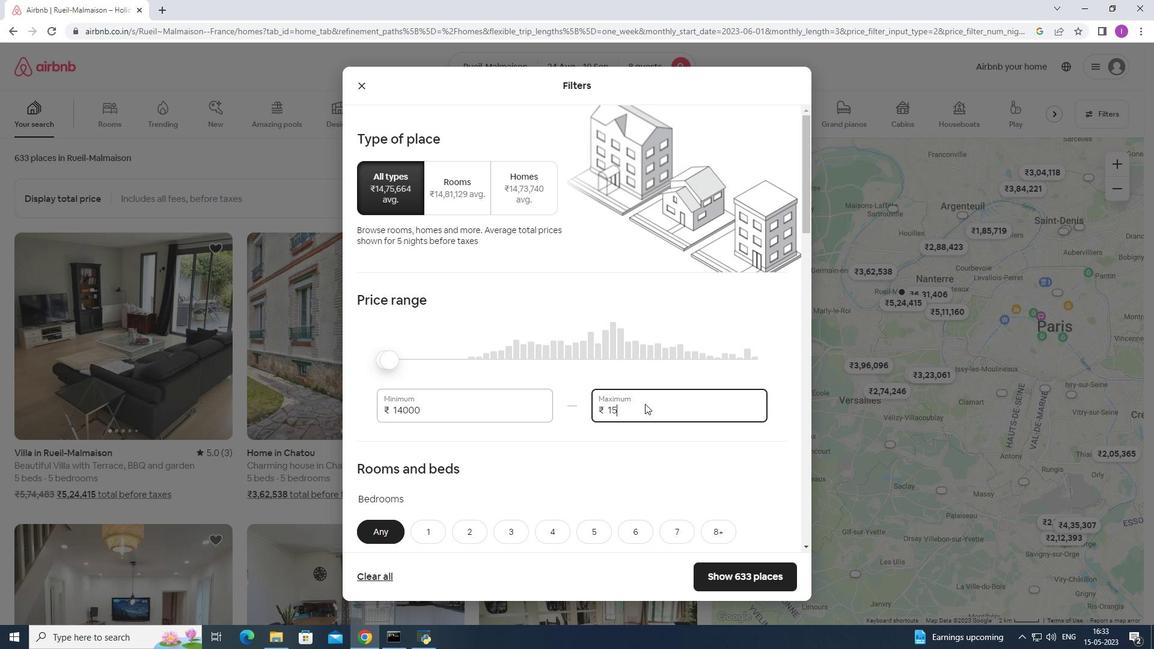 
Action: Key pressed 00
Screenshot: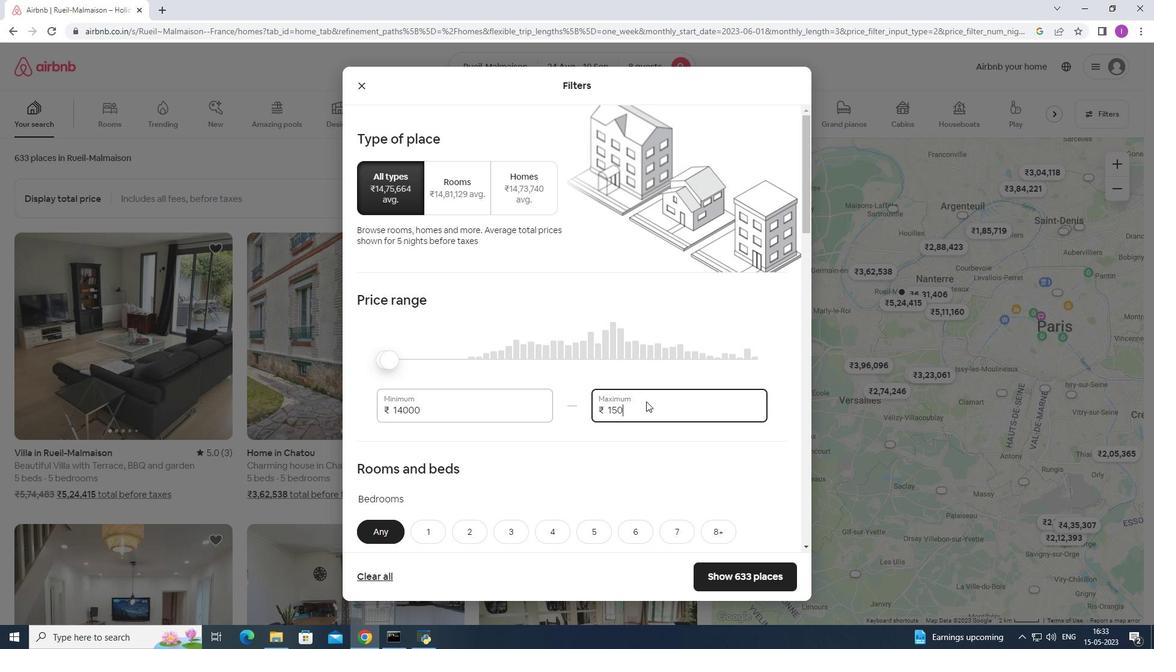 
Action: Mouse moved to (646, 401)
Screenshot: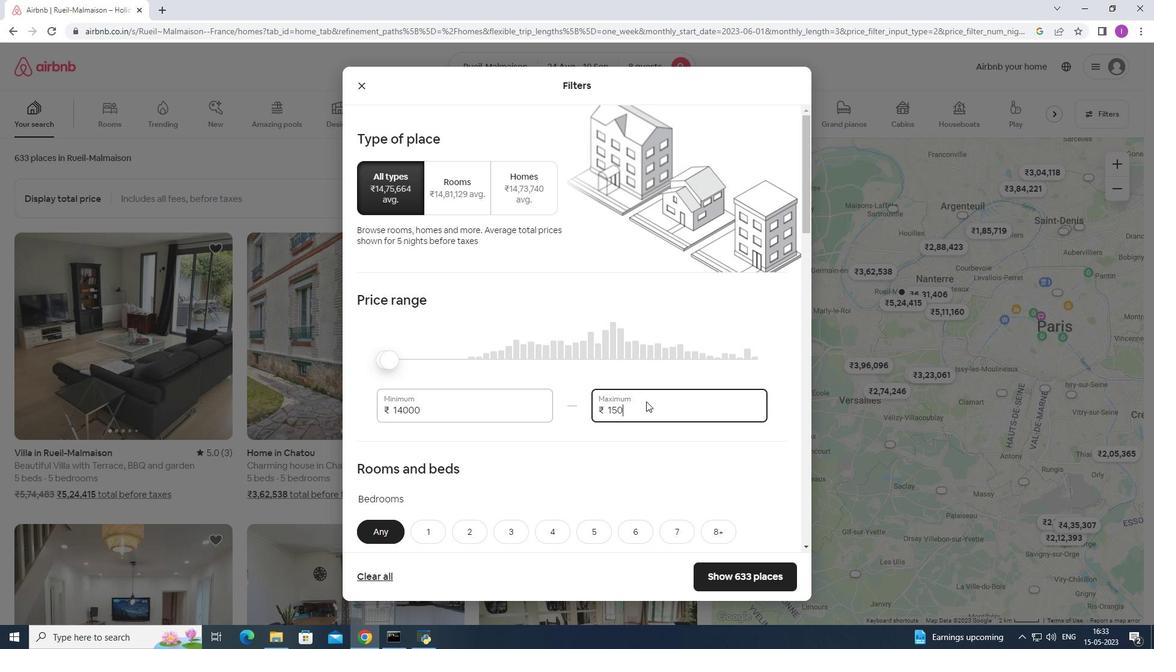 
Action: Key pressed 0
Screenshot: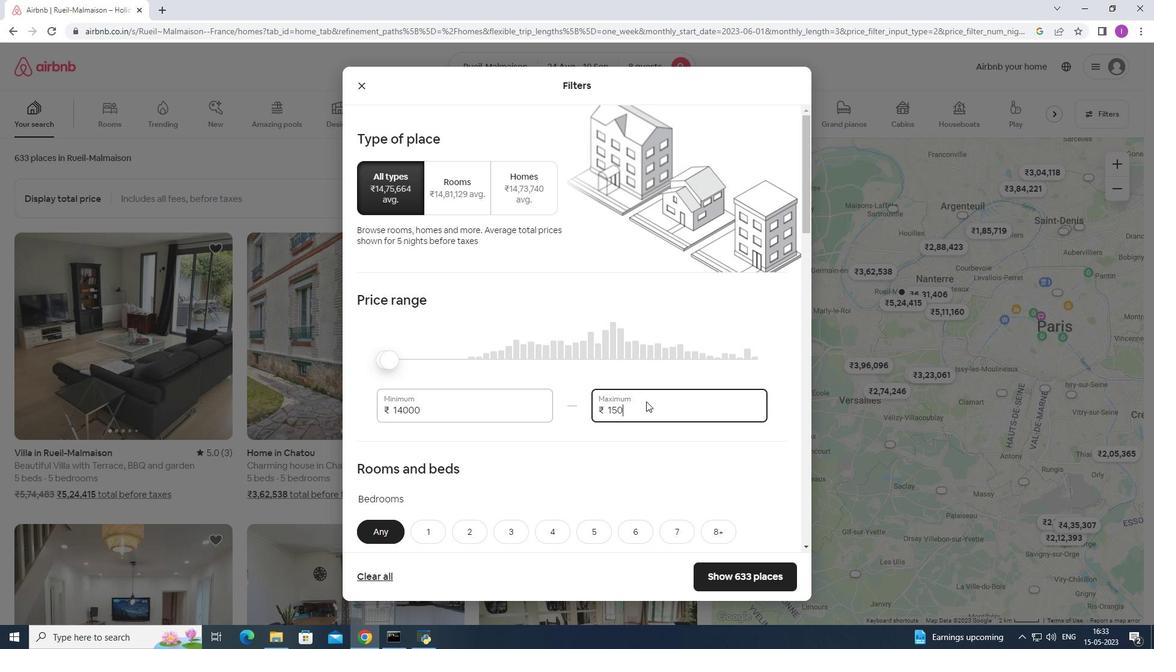 
Action: Mouse moved to (435, 416)
Screenshot: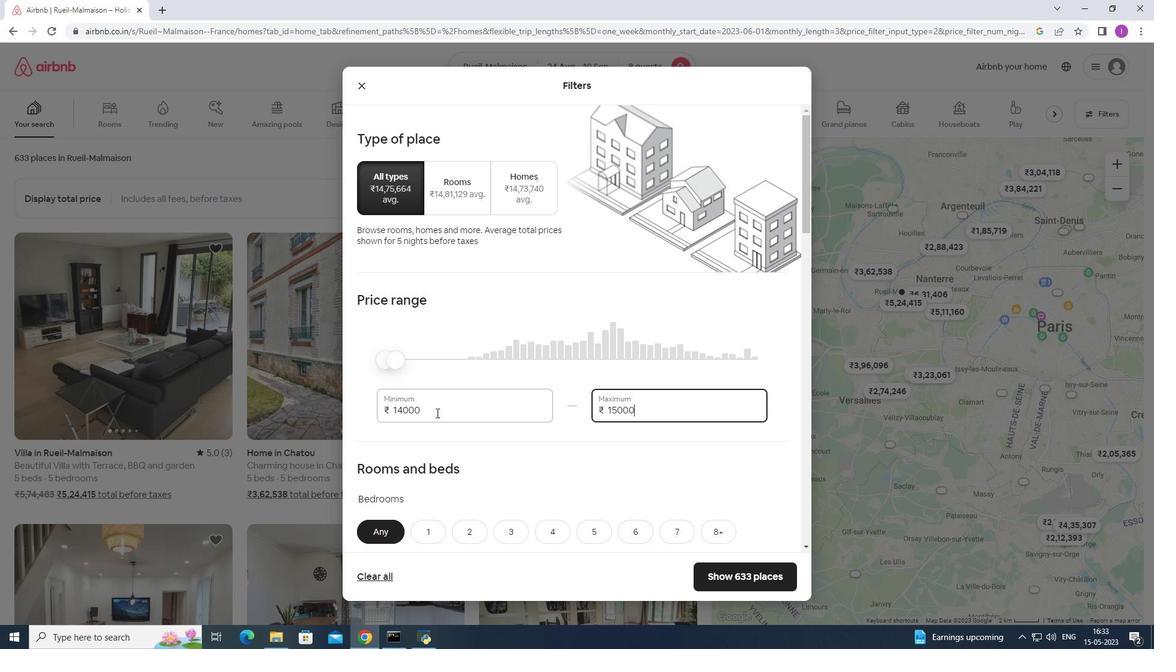 
Action: Mouse pressed left at (435, 416)
Screenshot: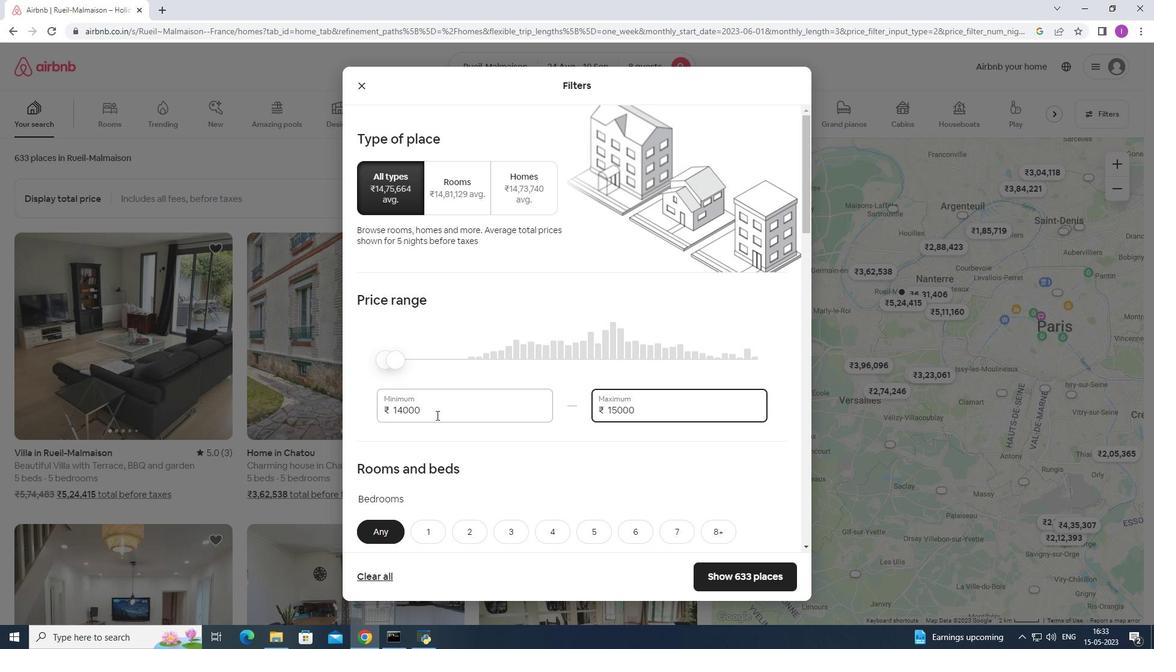 
Action: Mouse moved to (502, 428)
Screenshot: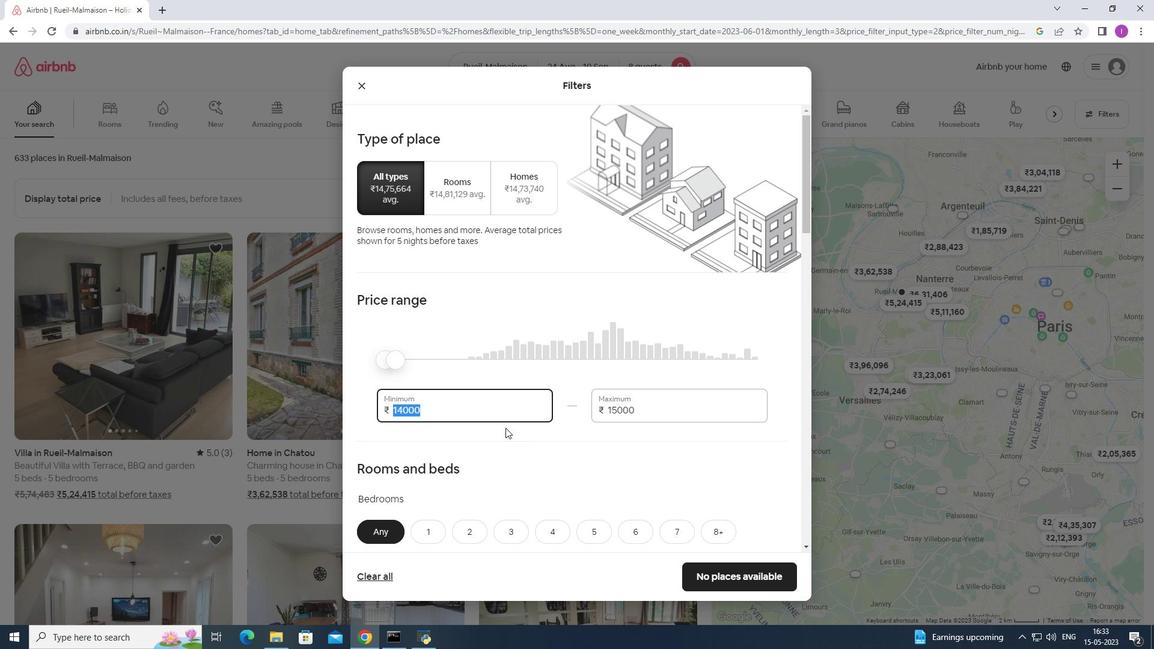 
Action: Key pressed 12
Screenshot: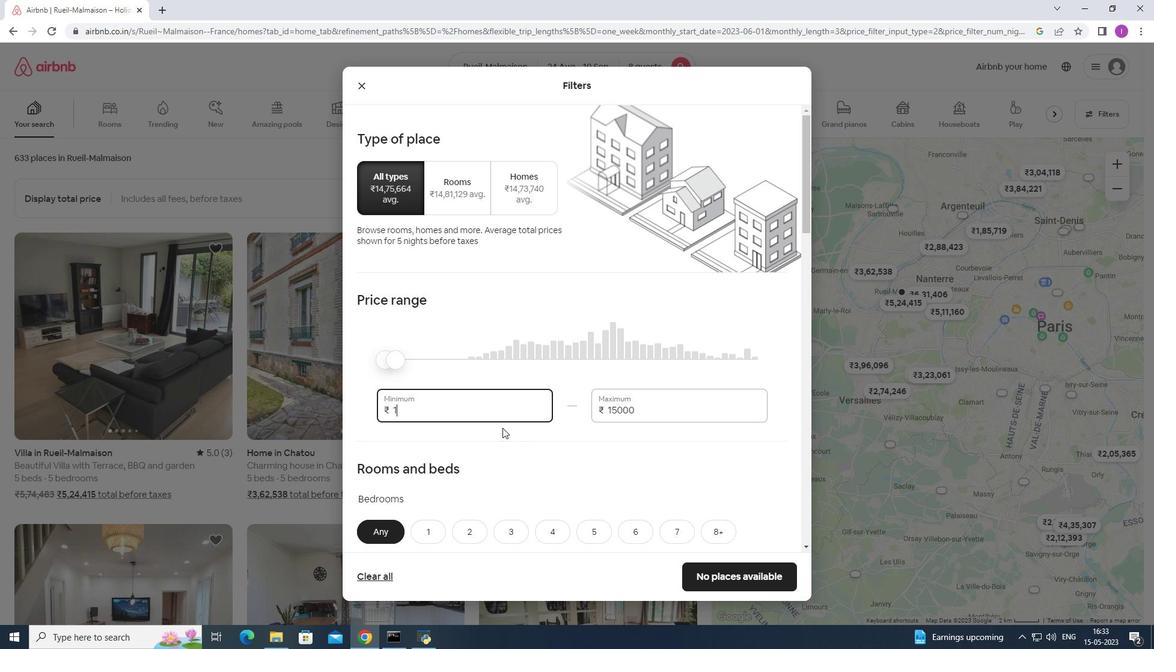 
Action: Mouse moved to (502, 426)
Screenshot: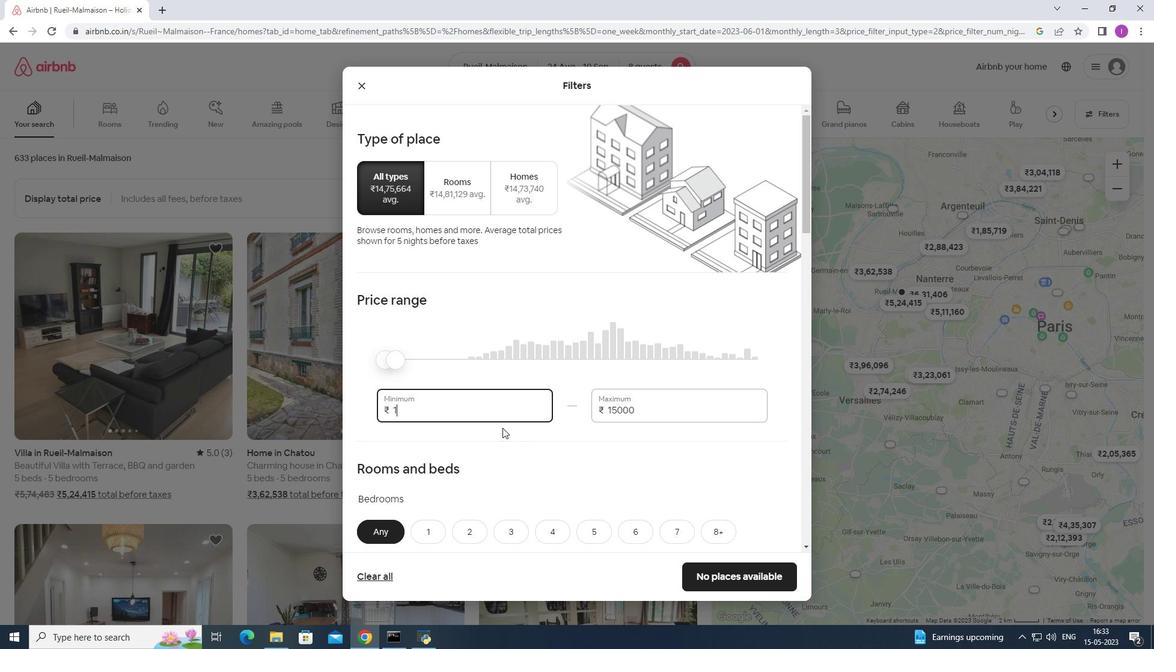 
Action: Key pressed 0
Screenshot: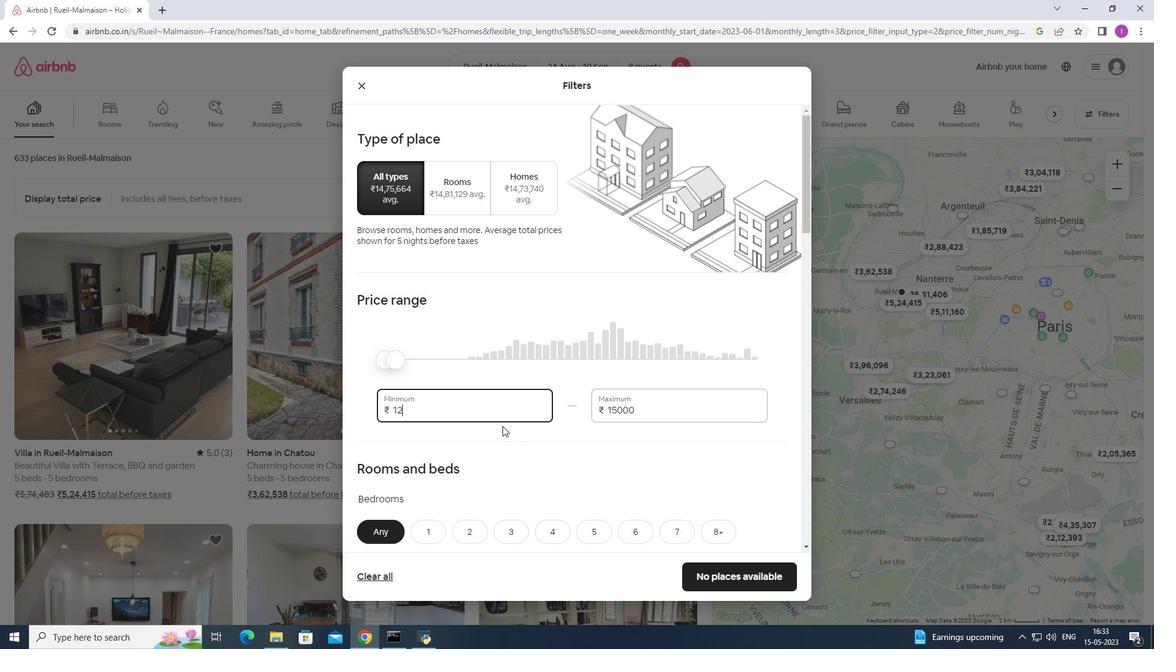 
Action: Mouse moved to (502, 425)
Screenshot: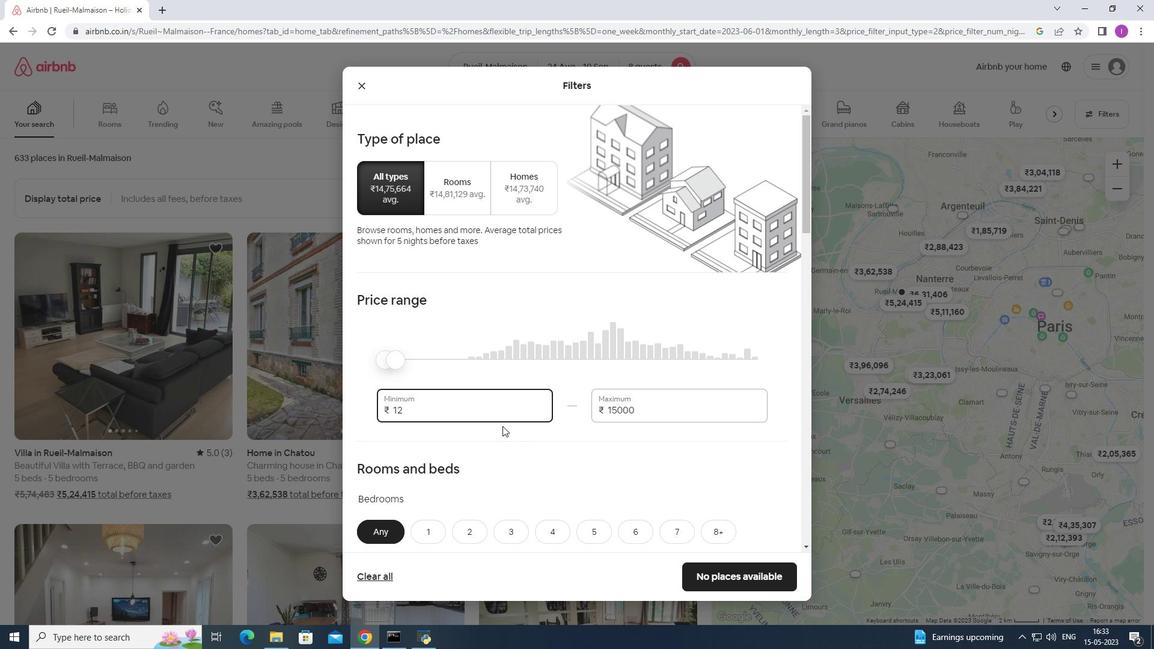 
Action: Key pressed 0
Screenshot: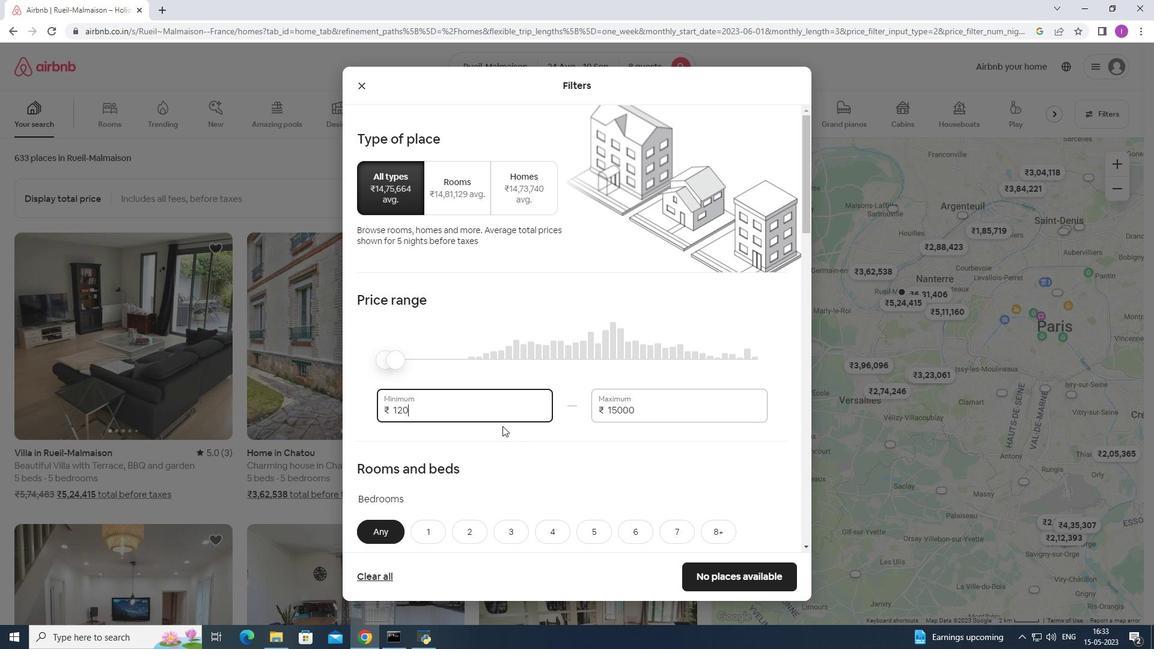 
Action: Mouse moved to (502, 424)
Screenshot: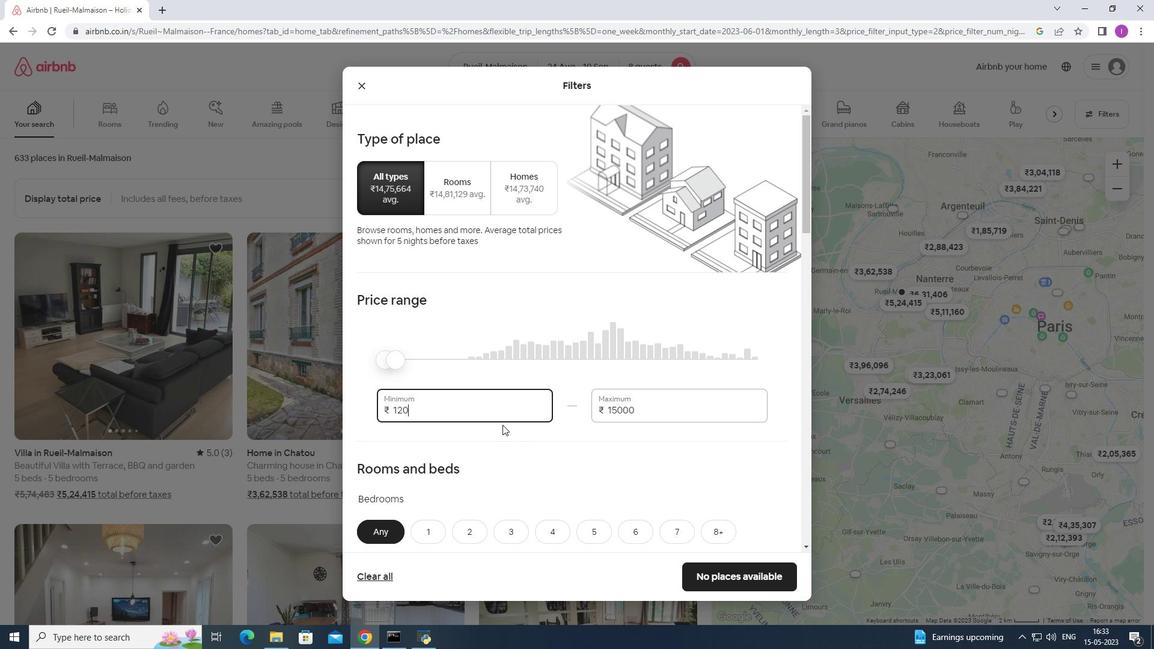
Action: Key pressed 0
Screenshot: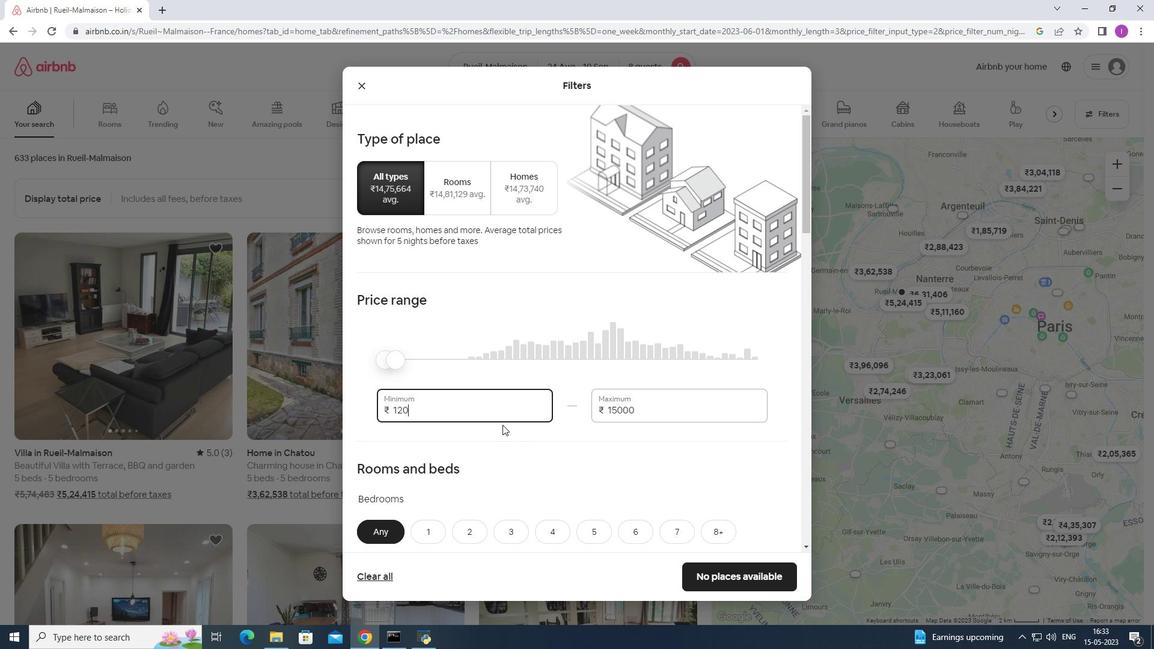 
Action: Mouse moved to (564, 455)
Screenshot: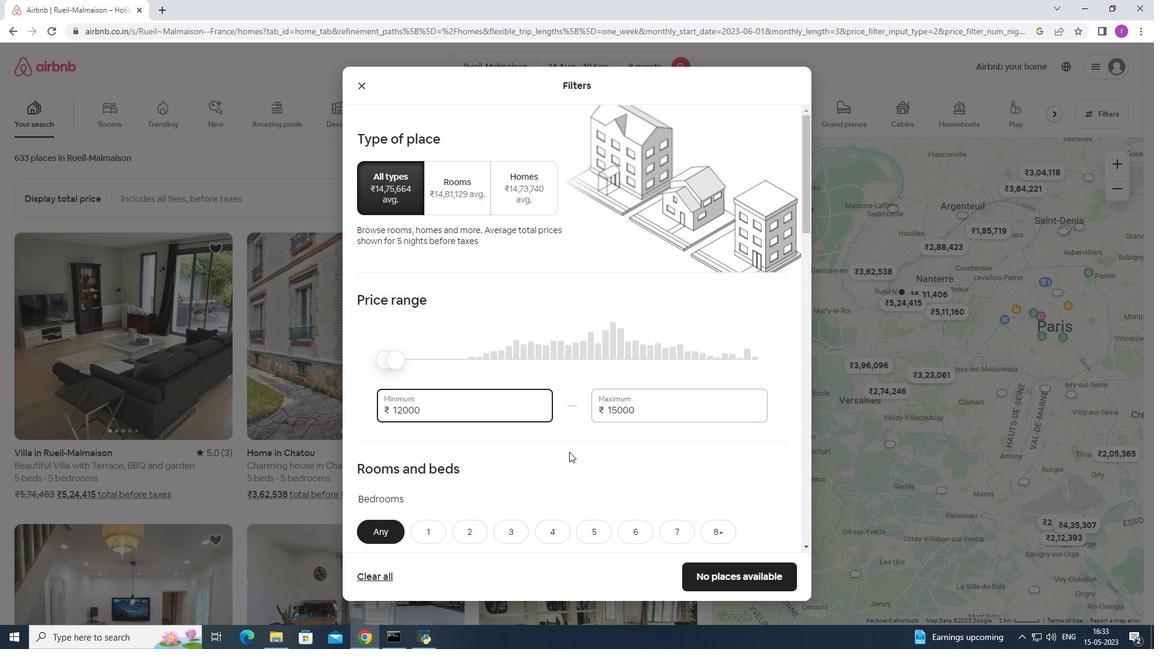 
Action: Mouse scrolled (564, 455) with delta (0, 0)
Screenshot: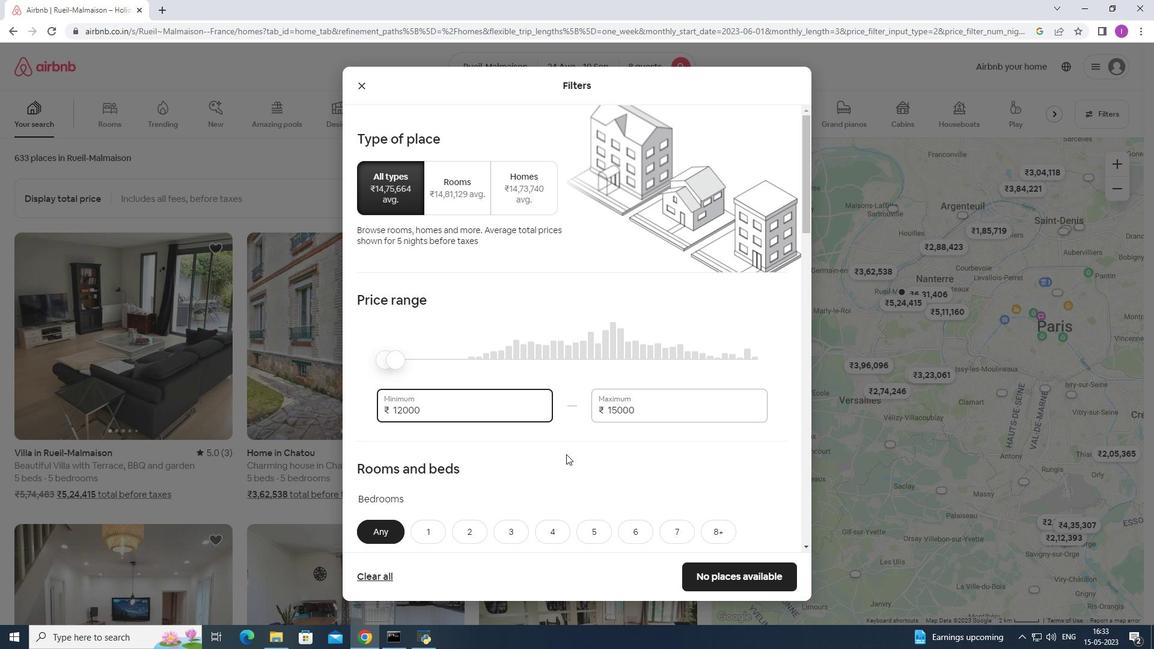 
Action: Mouse moved to (541, 444)
Screenshot: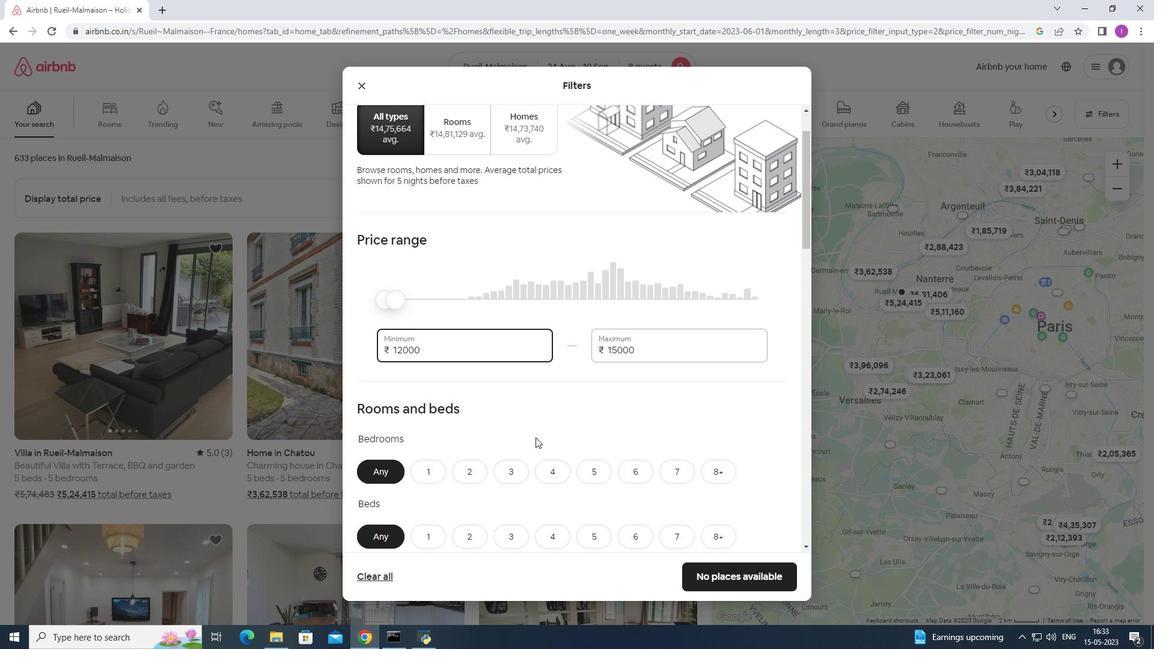 
Action: Mouse scrolled (541, 444) with delta (0, 0)
Screenshot: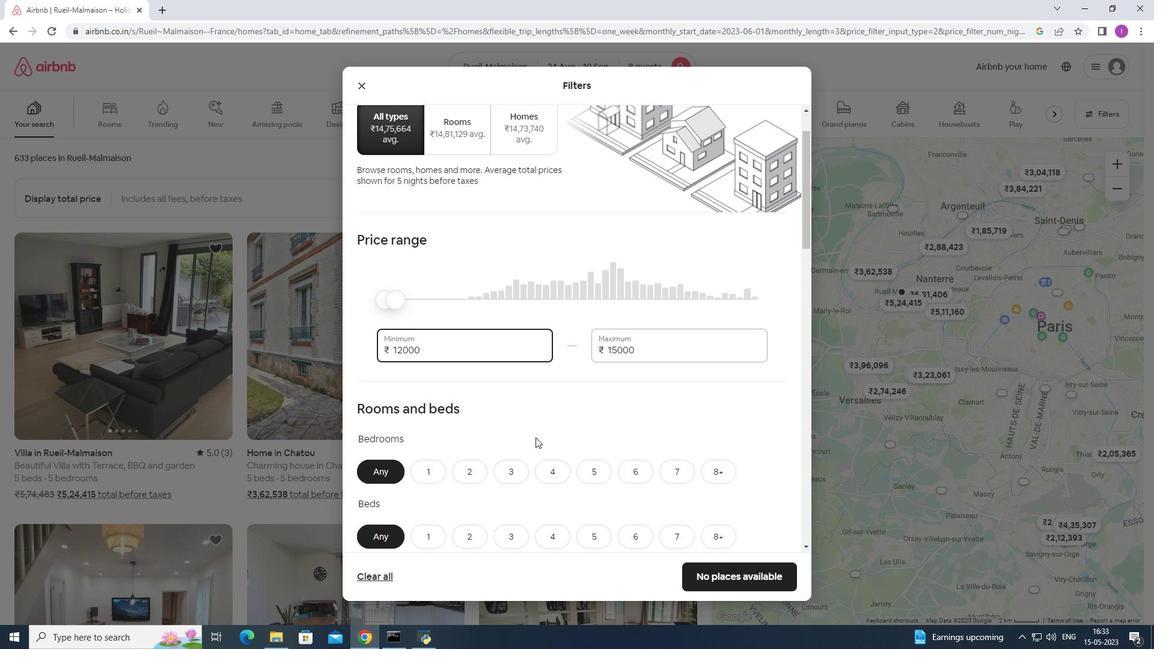 
Action: Mouse moved to (547, 415)
Screenshot: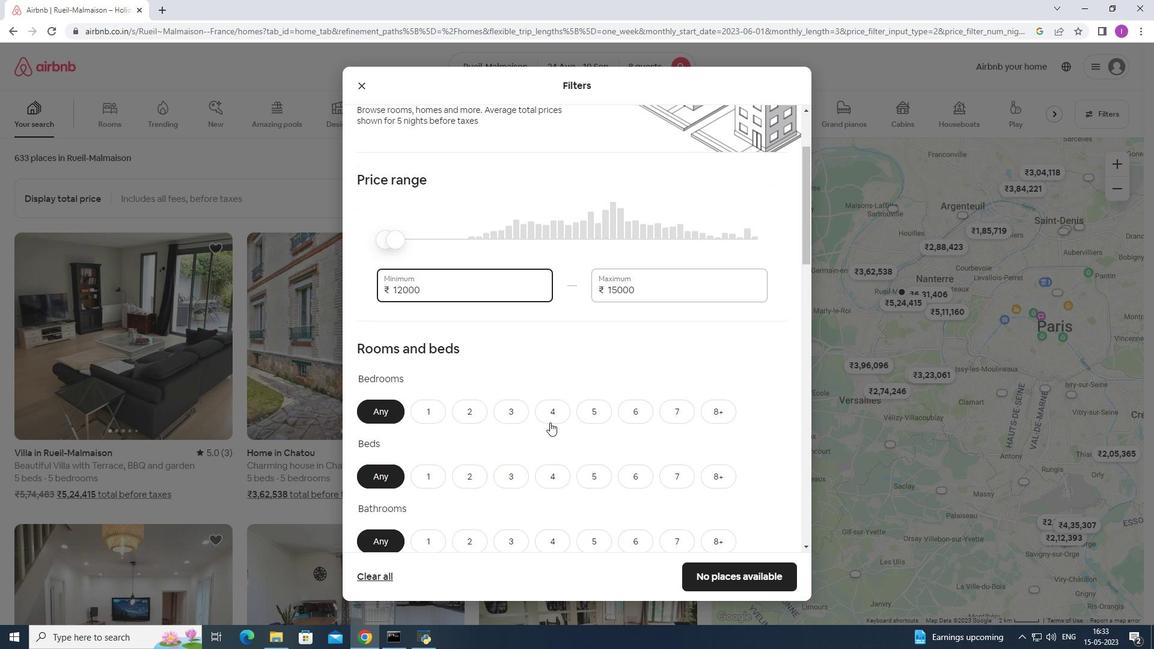 
Action: Mouse pressed left at (547, 415)
Screenshot: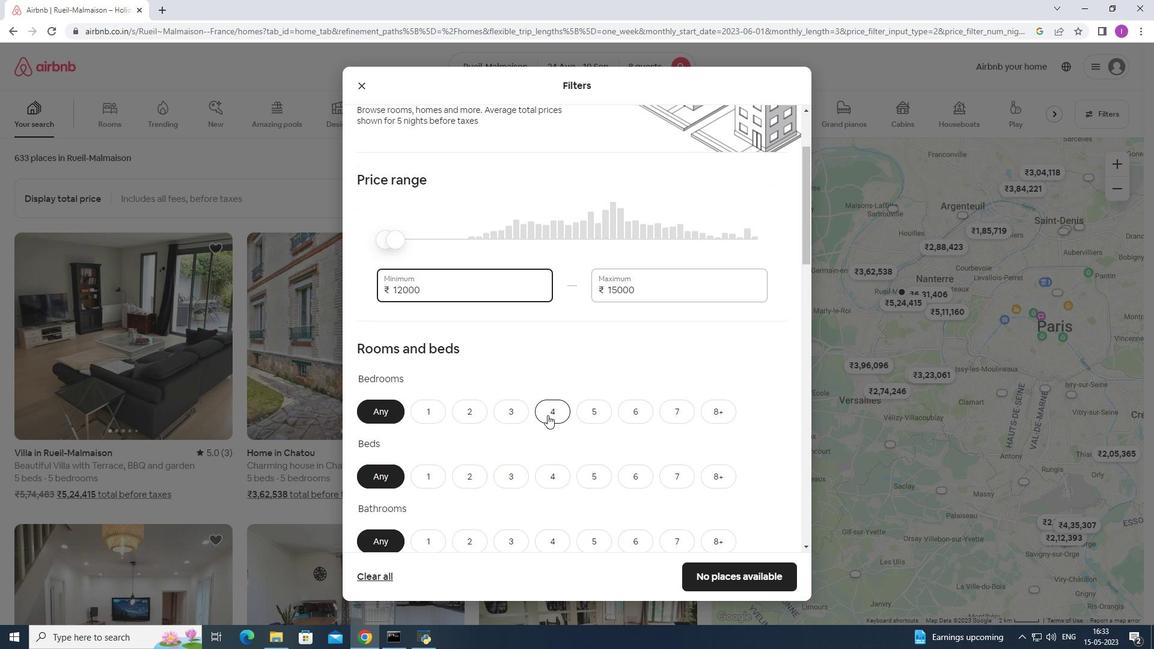 
Action: Mouse moved to (711, 474)
Screenshot: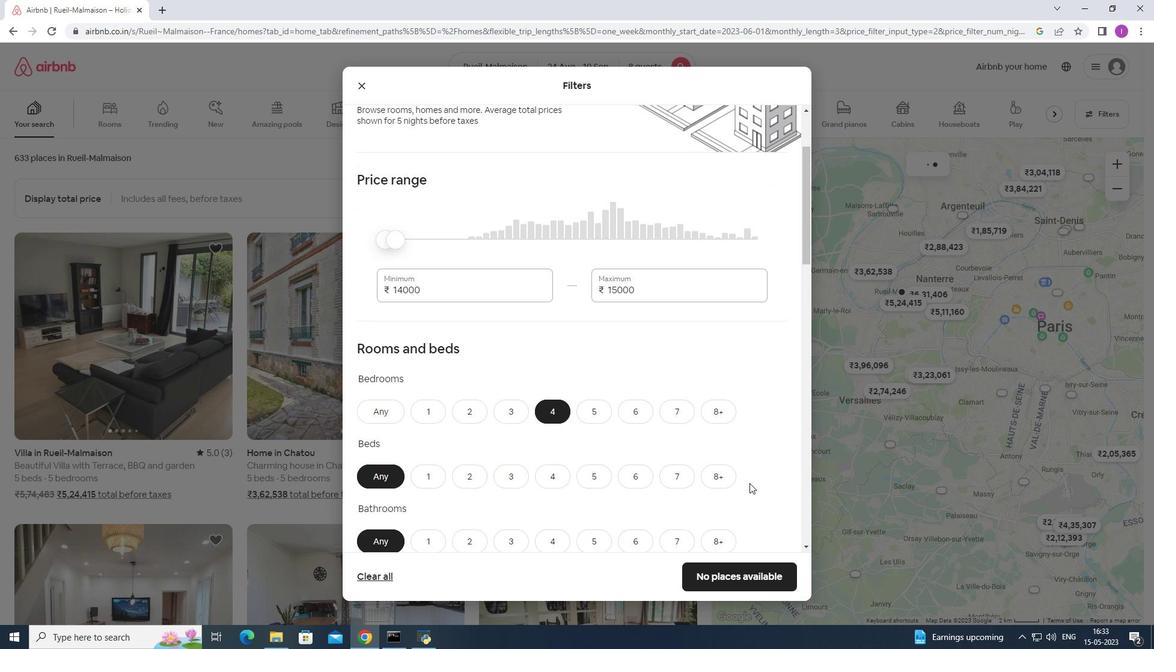 
Action: Mouse pressed left at (711, 474)
Screenshot: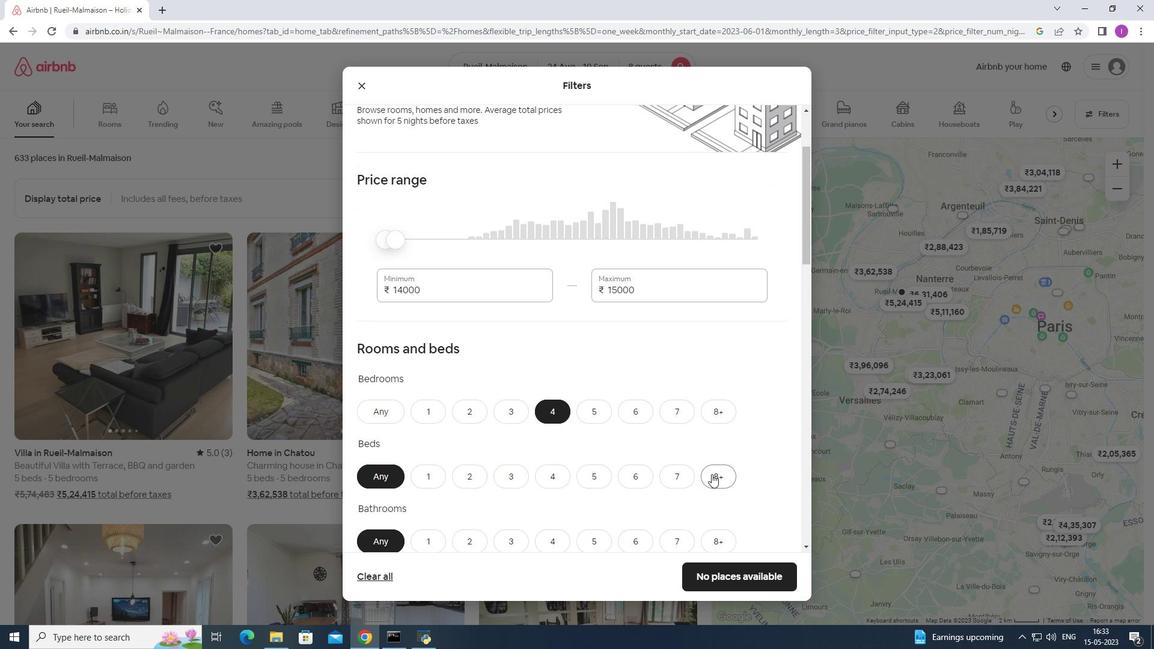 
Action: Mouse moved to (543, 525)
Screenshot: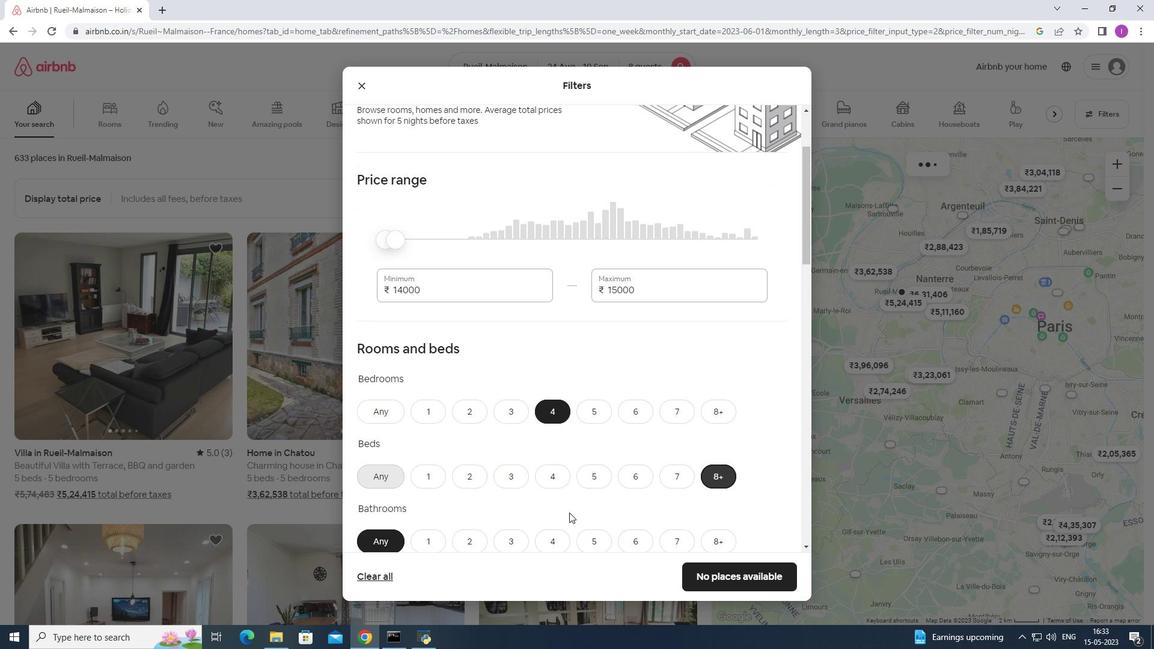 
Action: Mouse scrolled (543, 524) with delta (0, 0)
Screenshot: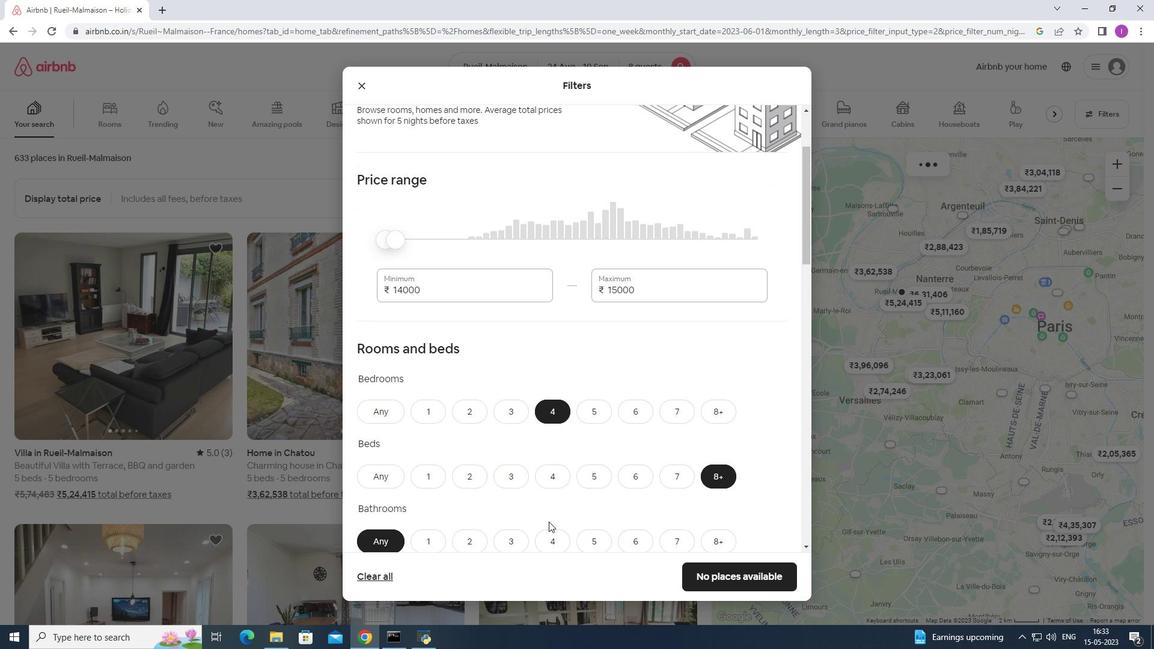 
Action: Mouse moved to (543, 527)
Screenshot: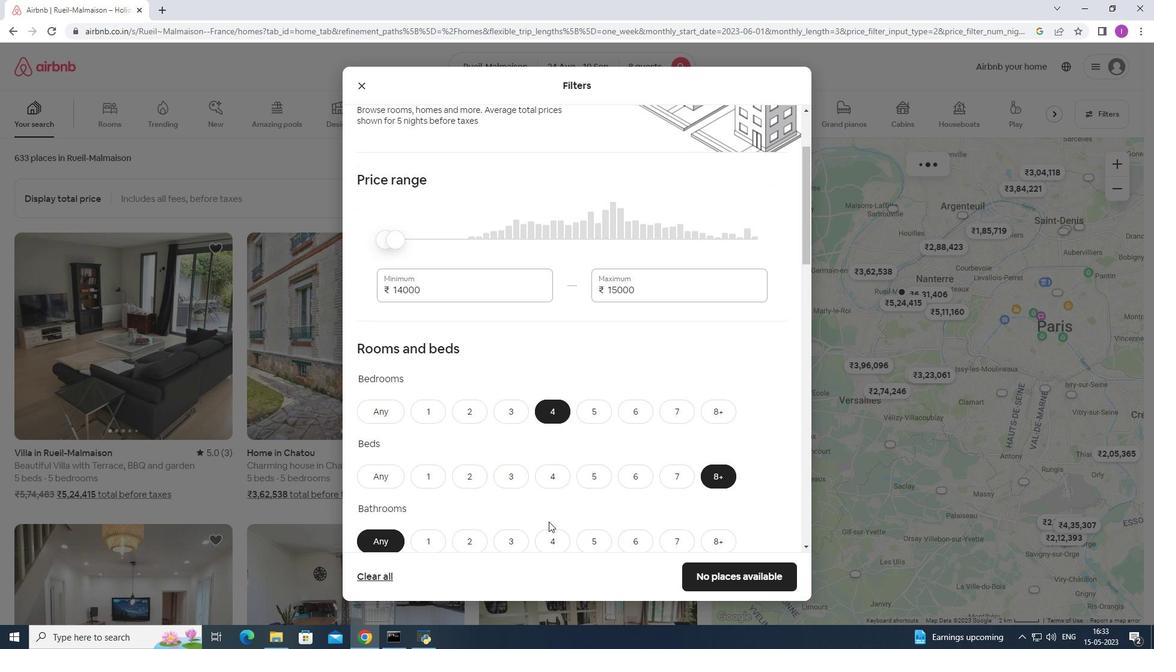 
Action: Mouse scrolled (543, 526) with delta (0, 0)
Screenshot: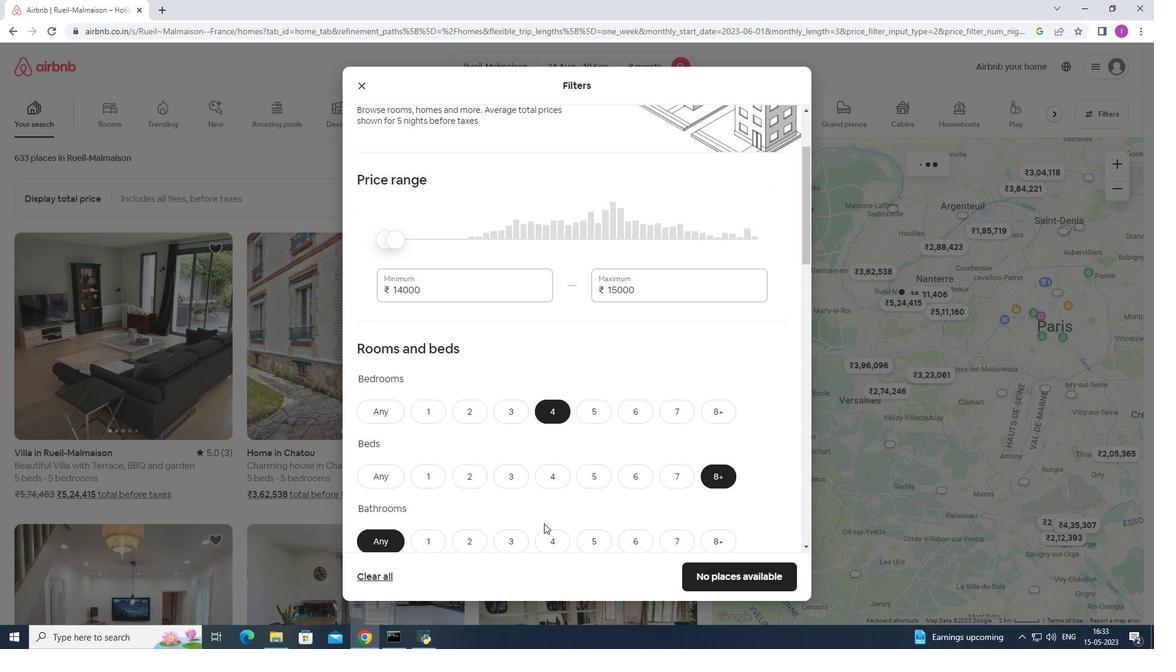 
Action: Mouse moved to (543, 527)
Screenshot: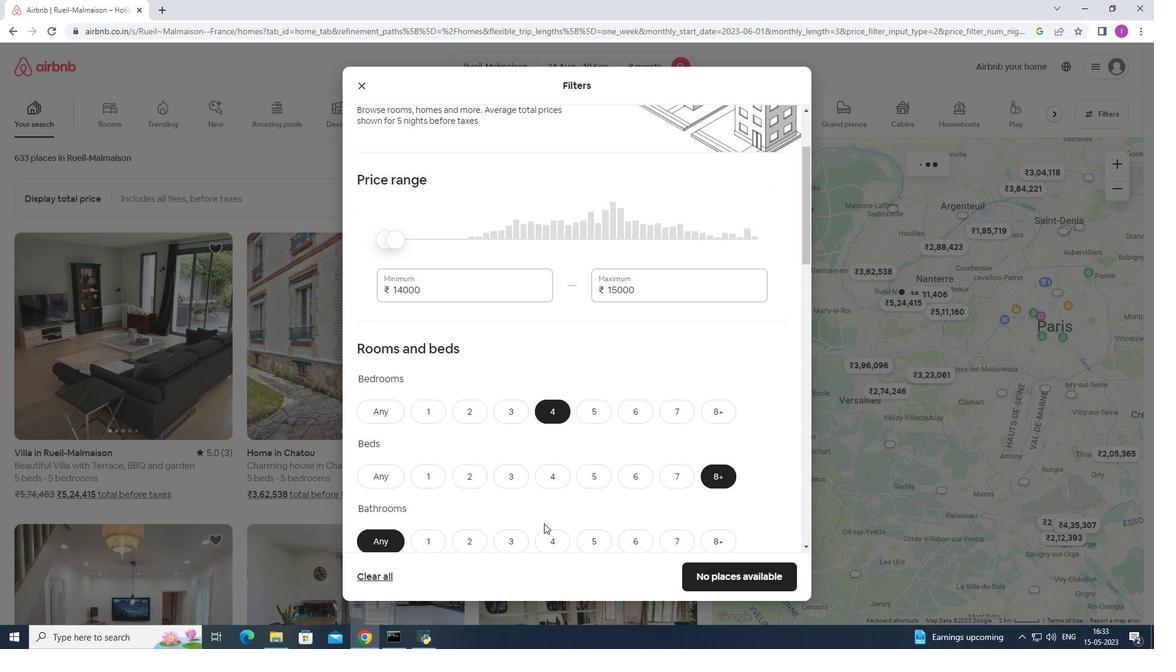 
Action: Mouse scrolled (543, 527) with delta (0, 0)
Screenshot: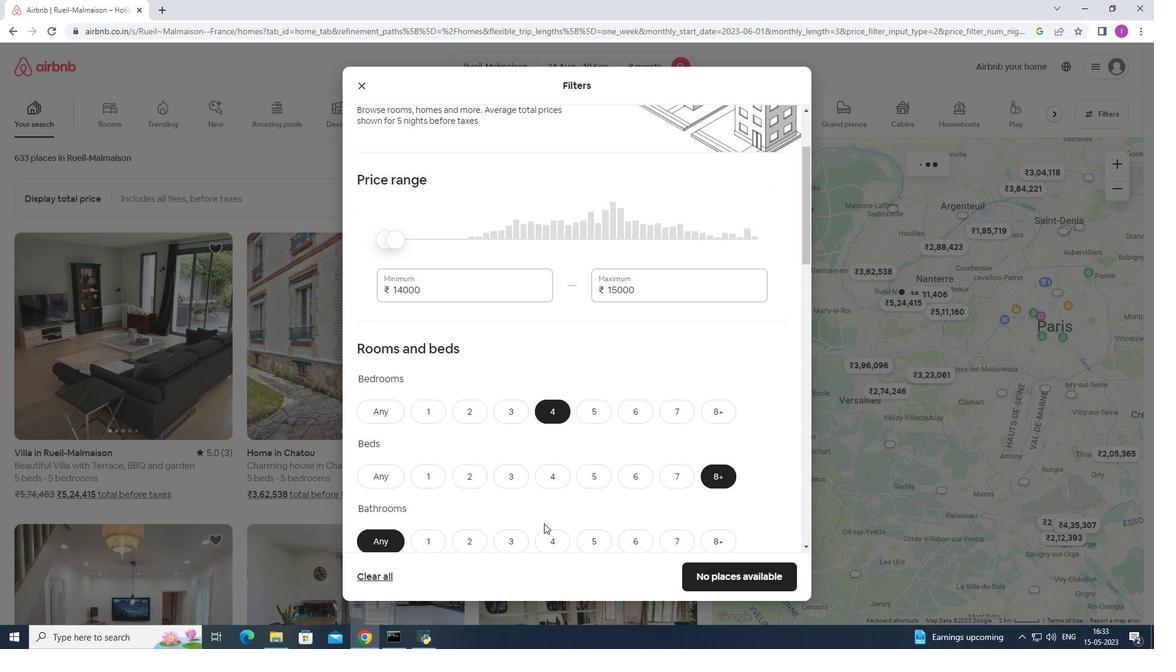 
Action: Mouse moved to (544, 527)
Screenshot: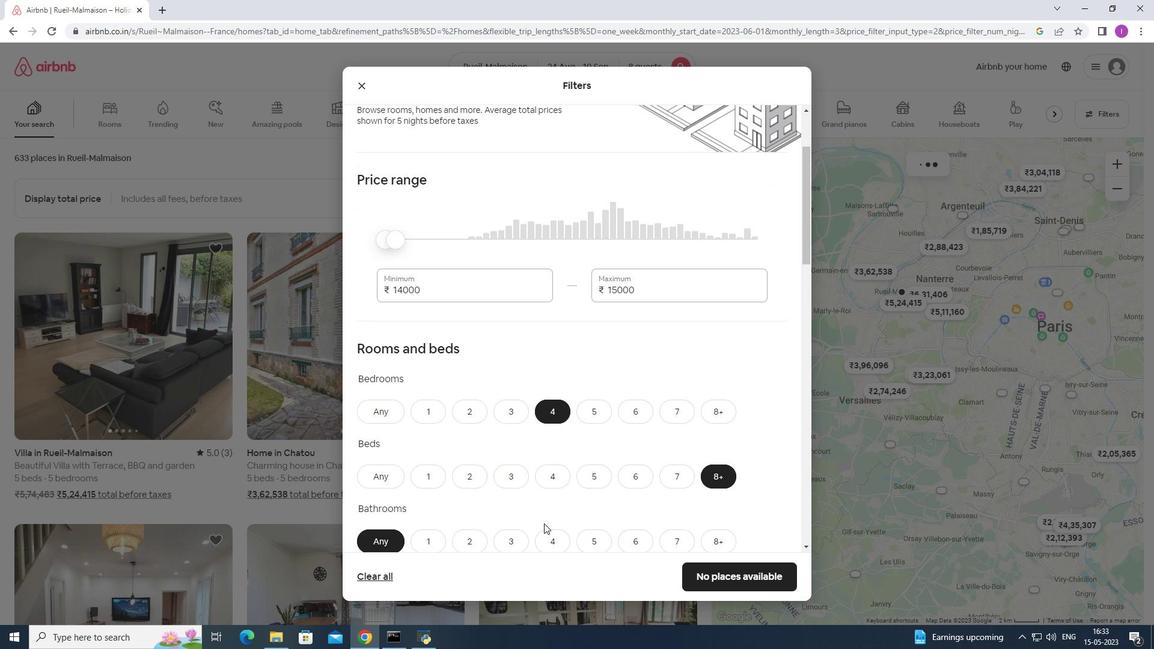 
Action: Mouse scrolled (544, 527) with delta (0, 0)
Screenshot: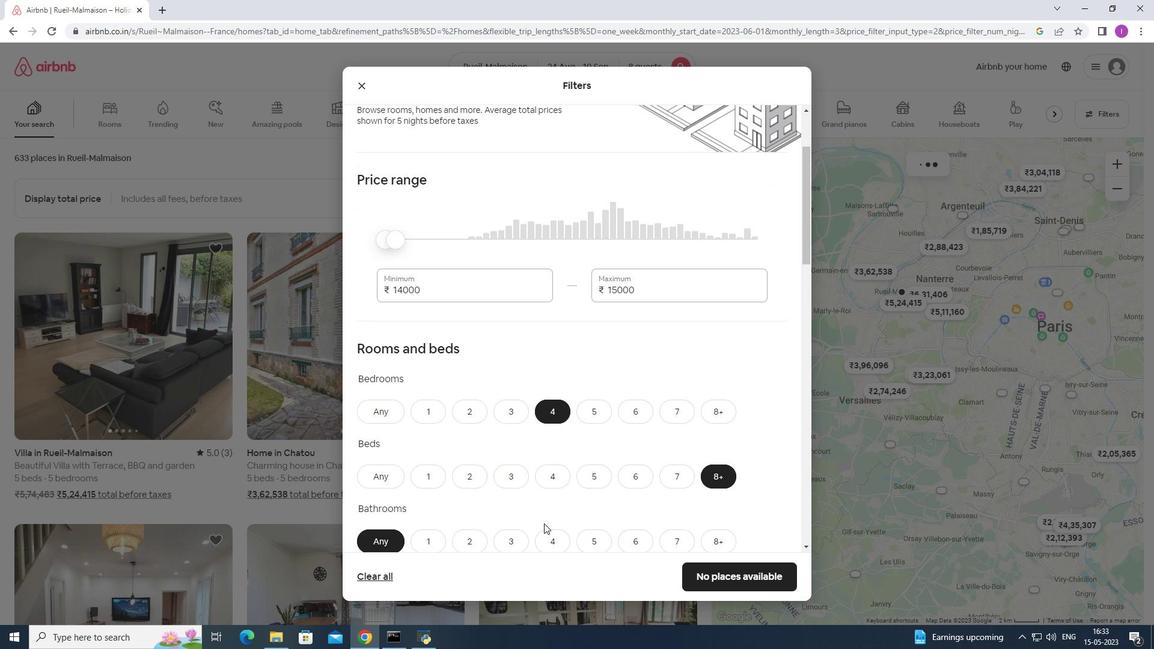 
Action: Mouse moved to (549, 309)
Screenshot: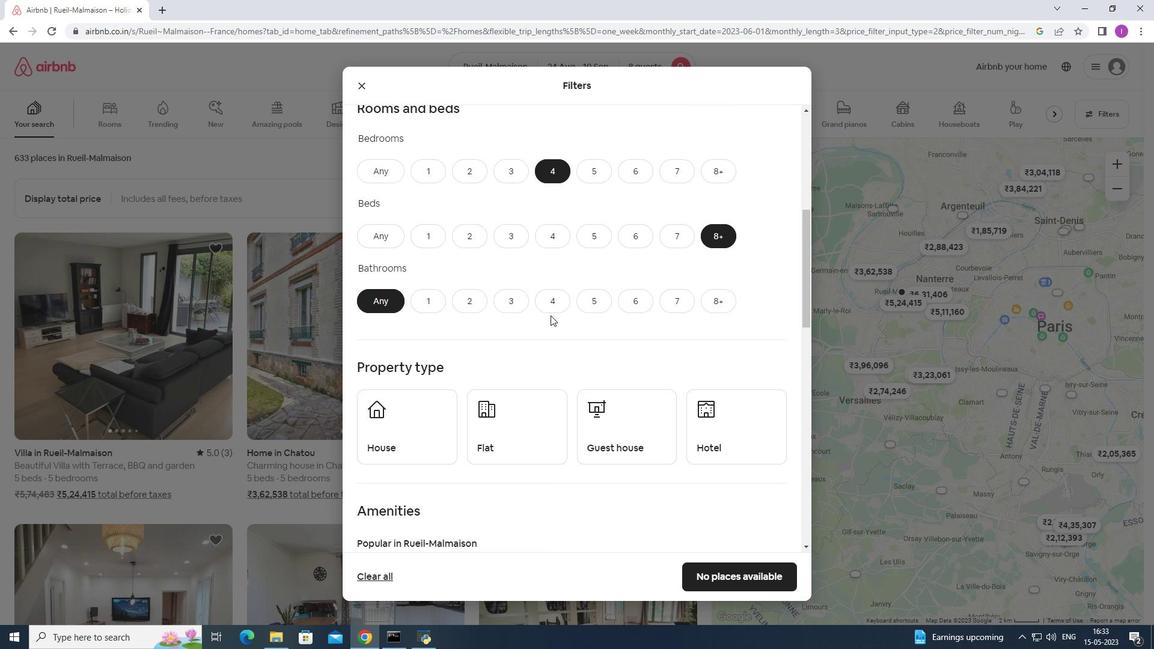 
Action: Mouse pressed left at (549, 309)
Screenshot: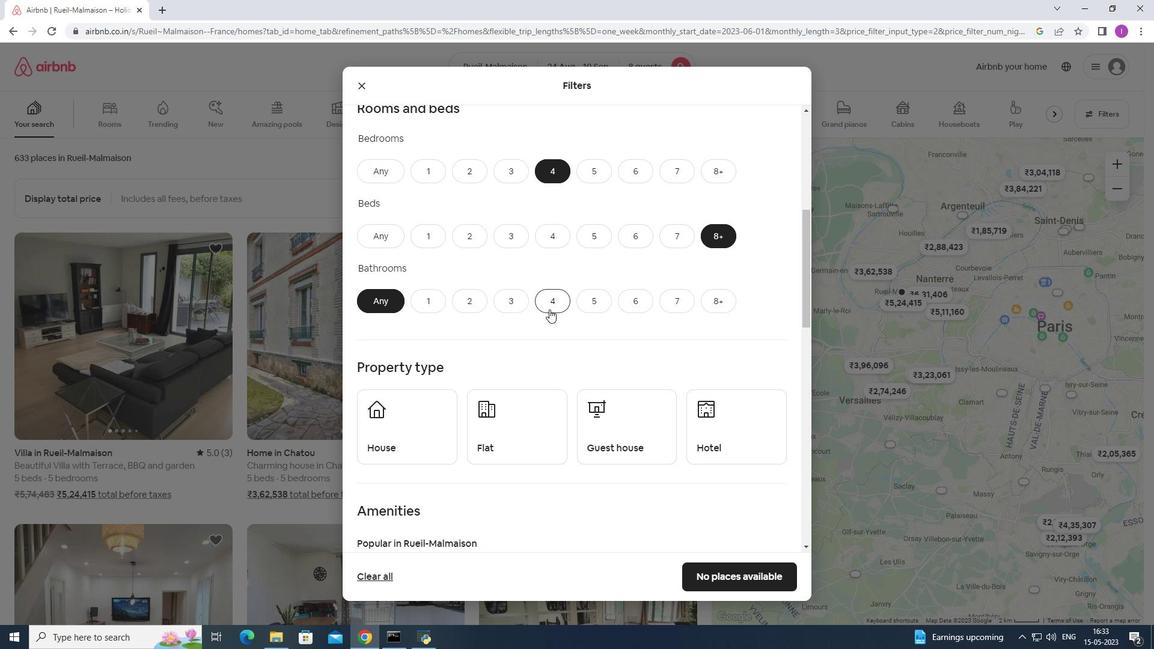 
Action: Mouse moved to (476, 401)
Screenshot: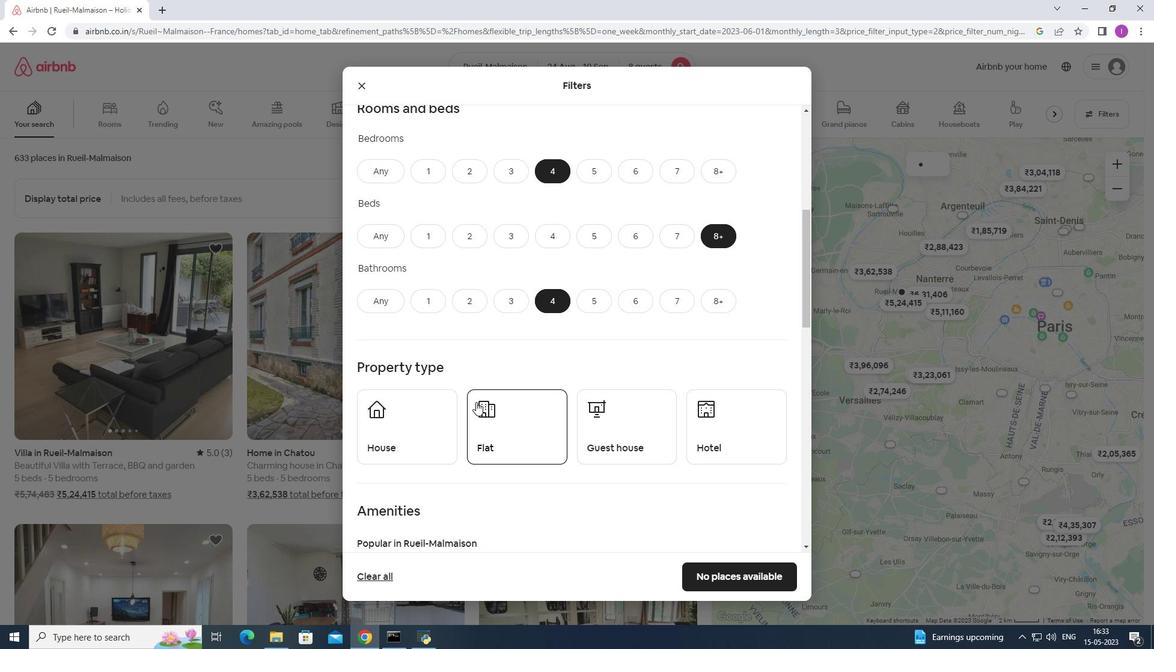 
Action: Mouse scrolled (476, 400) with delta (0, 0)
Screenshot: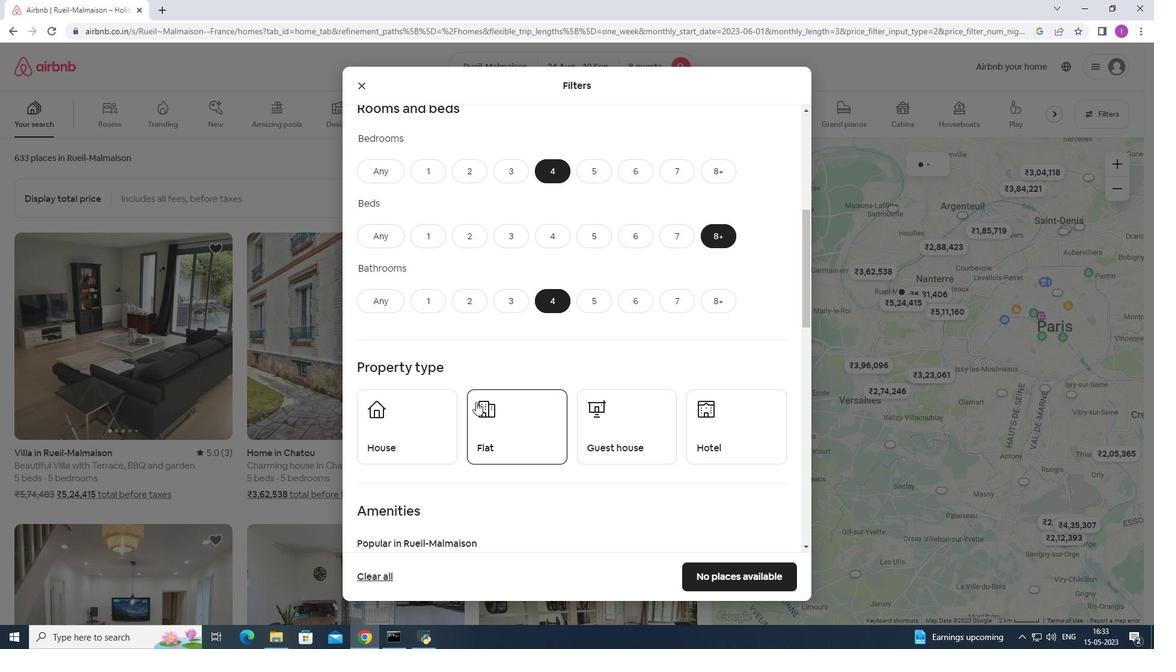 
Action: Mouse moved to (370, 360)
Screenshot: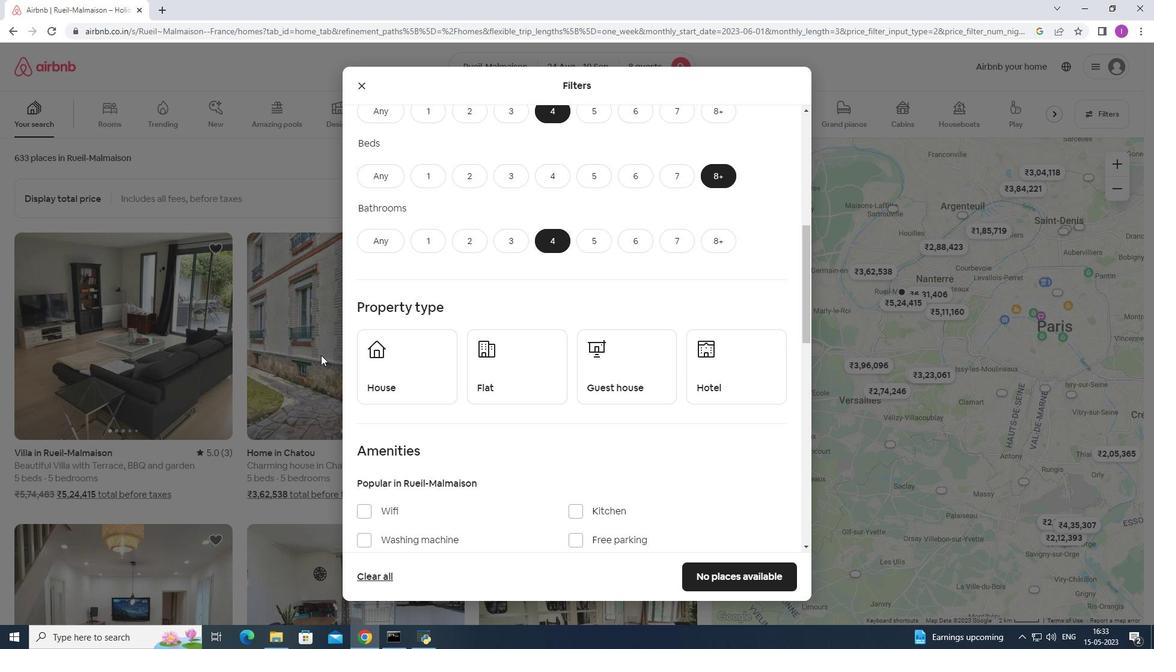 
Action: Mouse pressed left at (370, 360)
Screenshot: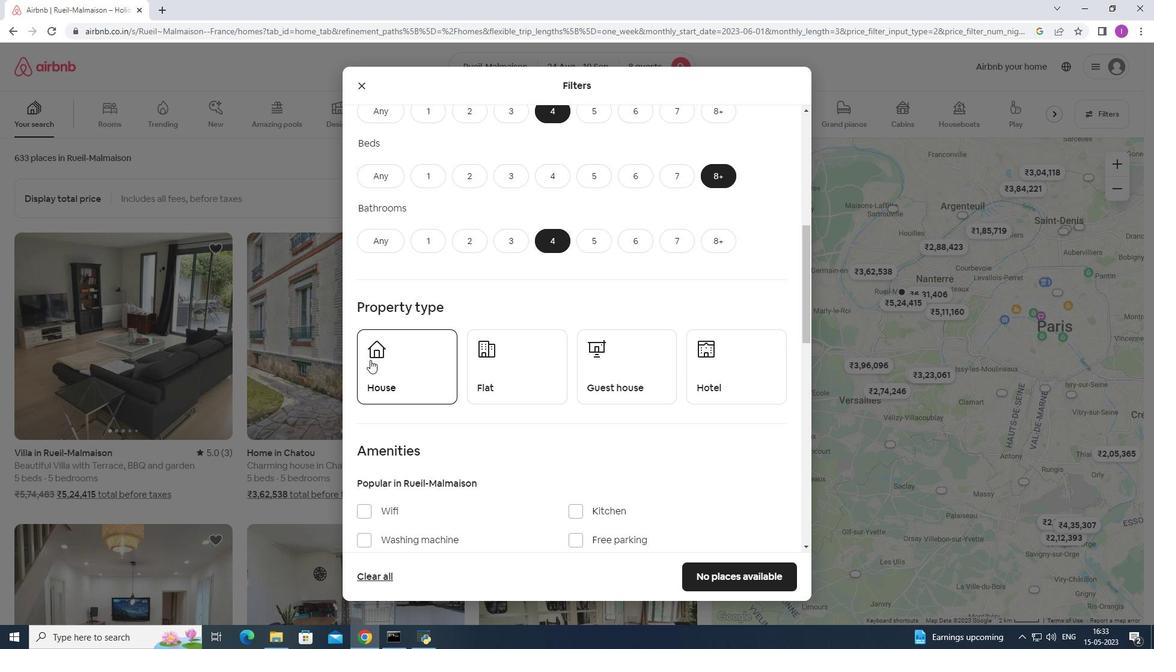 
Action: Mouse moved to (556, 370)
Screenshot: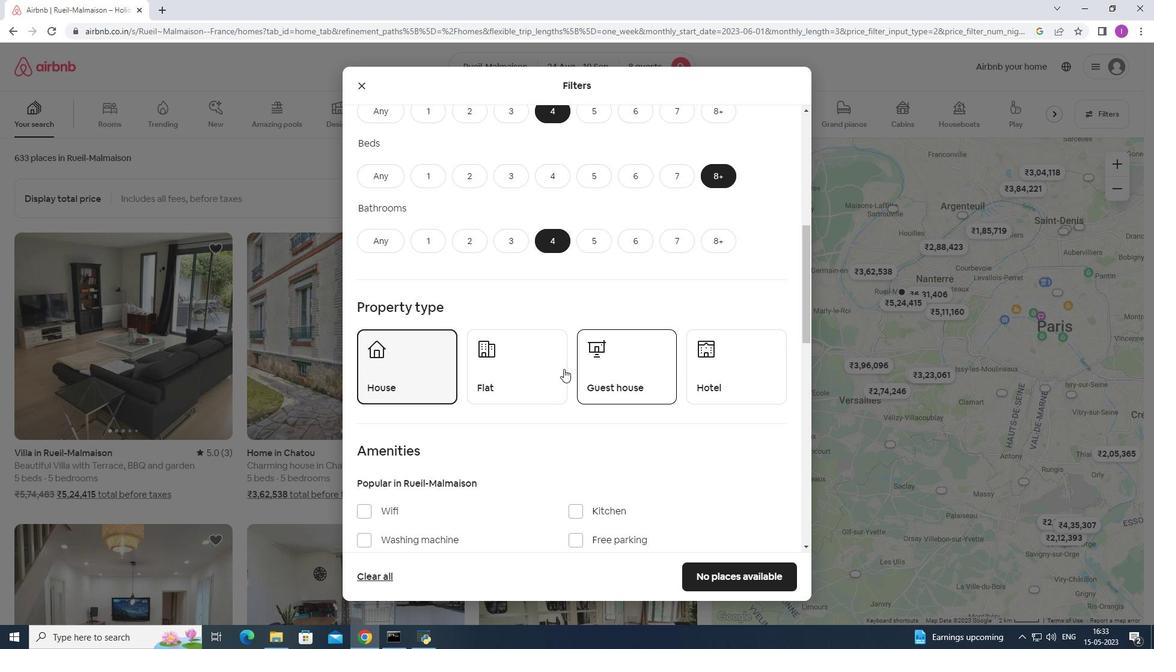 
Action: Mouse pressed left at (556, 370)
Screenshot: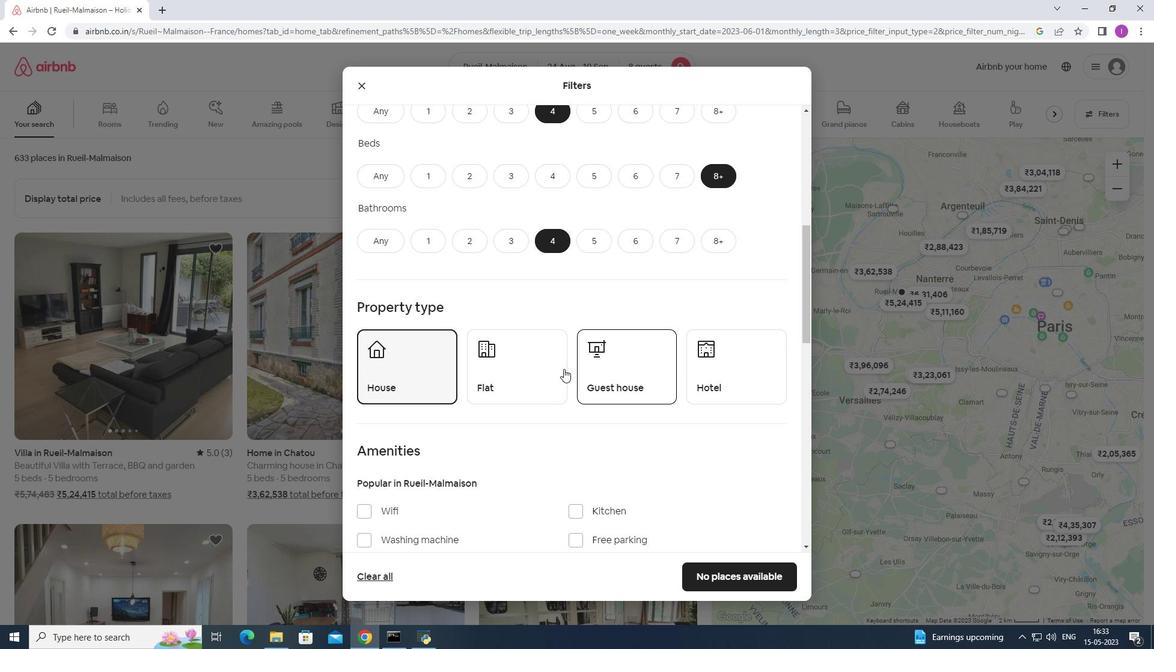 
Action: Mouse moved to (640, 369)
Screenshot: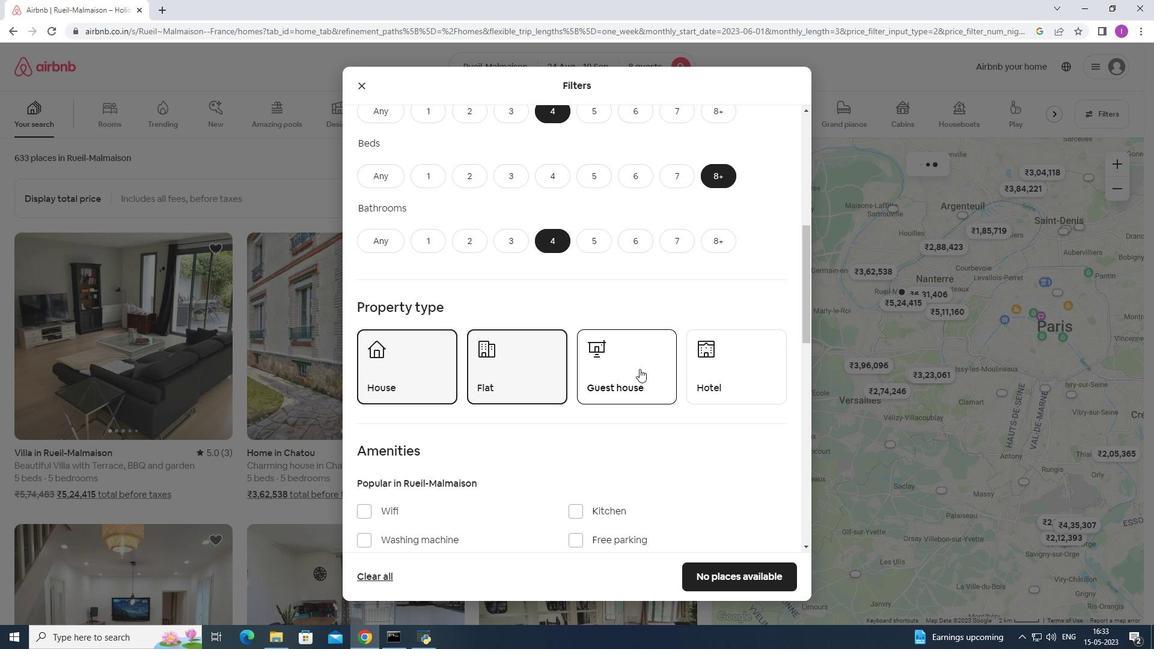 
Action: Mouse pressed left at (640, 369)
Screenshot: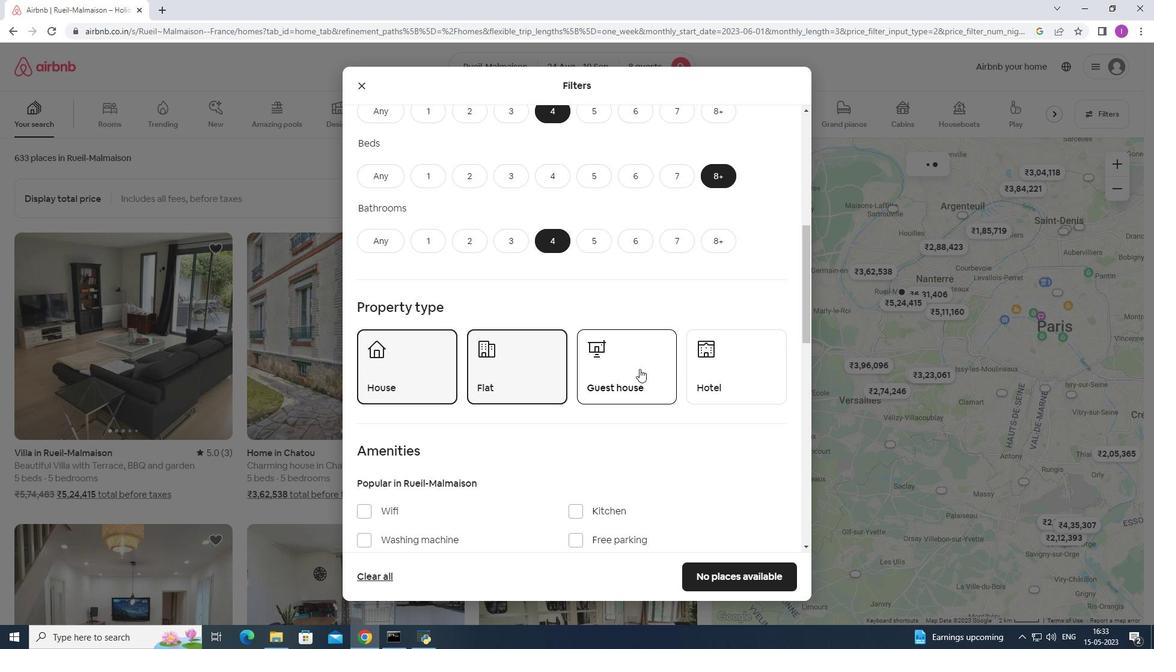 
Action: Mouse moved to (669, 396)
Screenshot: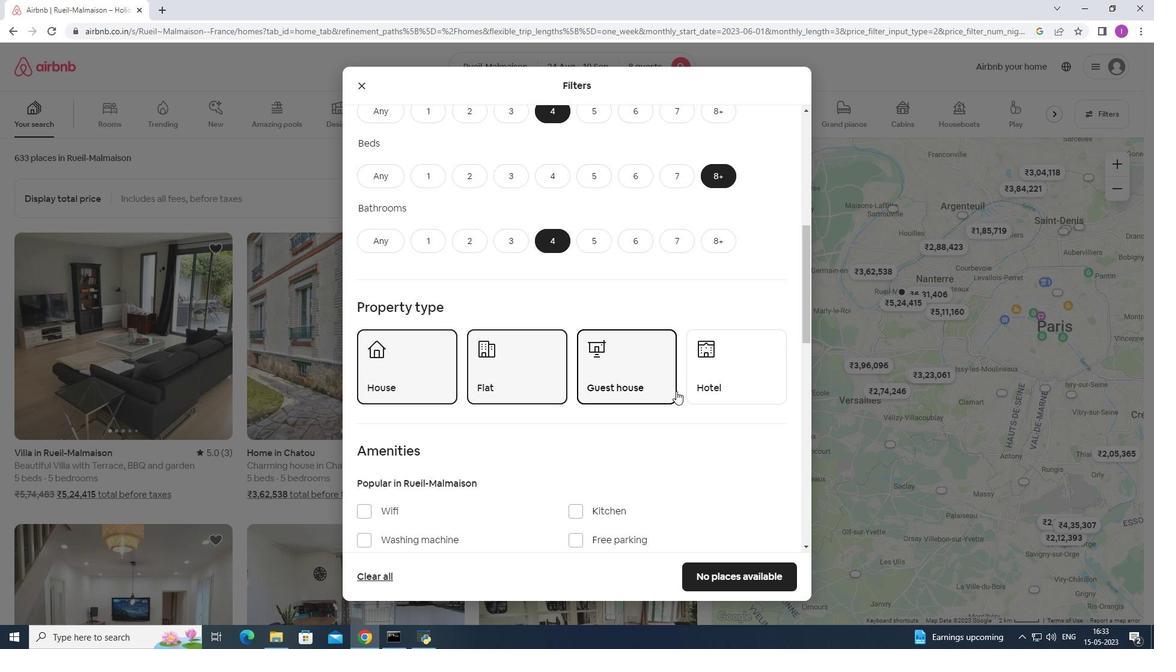 
Action: Mouse scrolled (669, 395) with delta (0, 0)
Screenshot: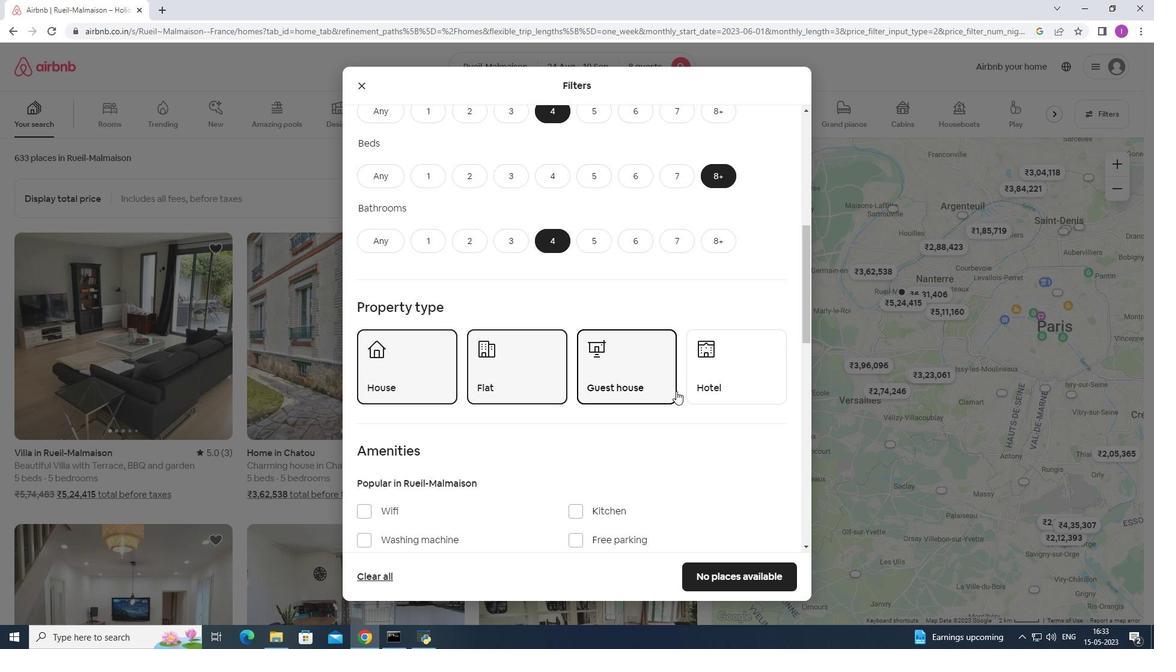 
Action: Mouse moved to (669, 396)
Screenshot: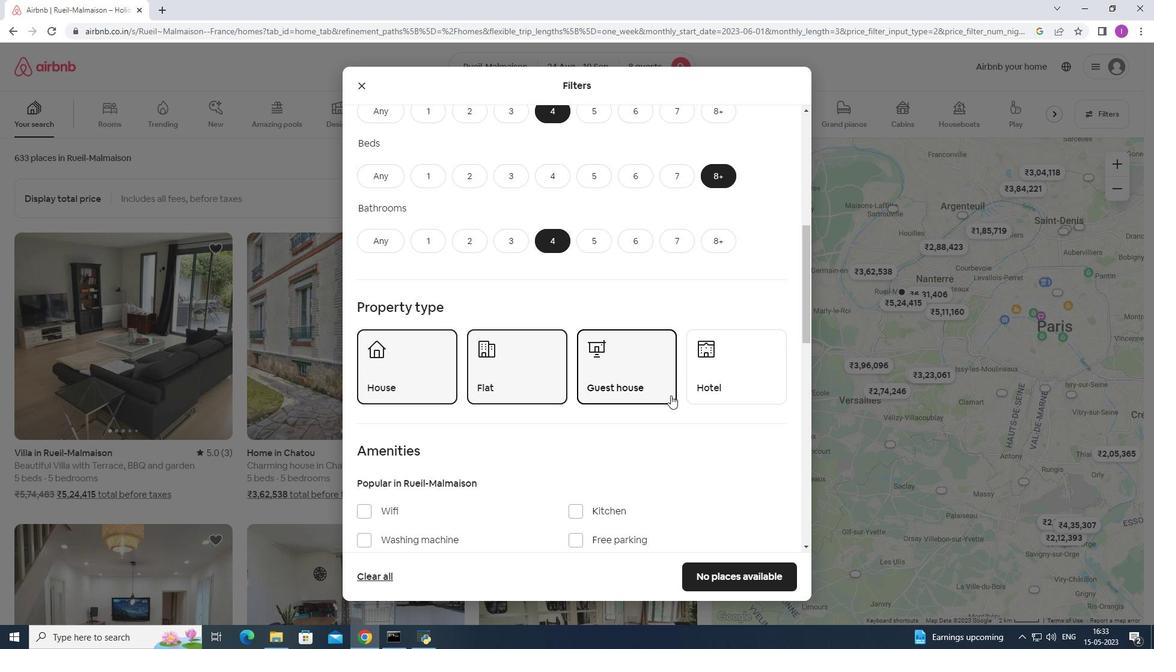 
Action: Mouse scrolled (669, 396) with delta (0, 0)
Screenshot: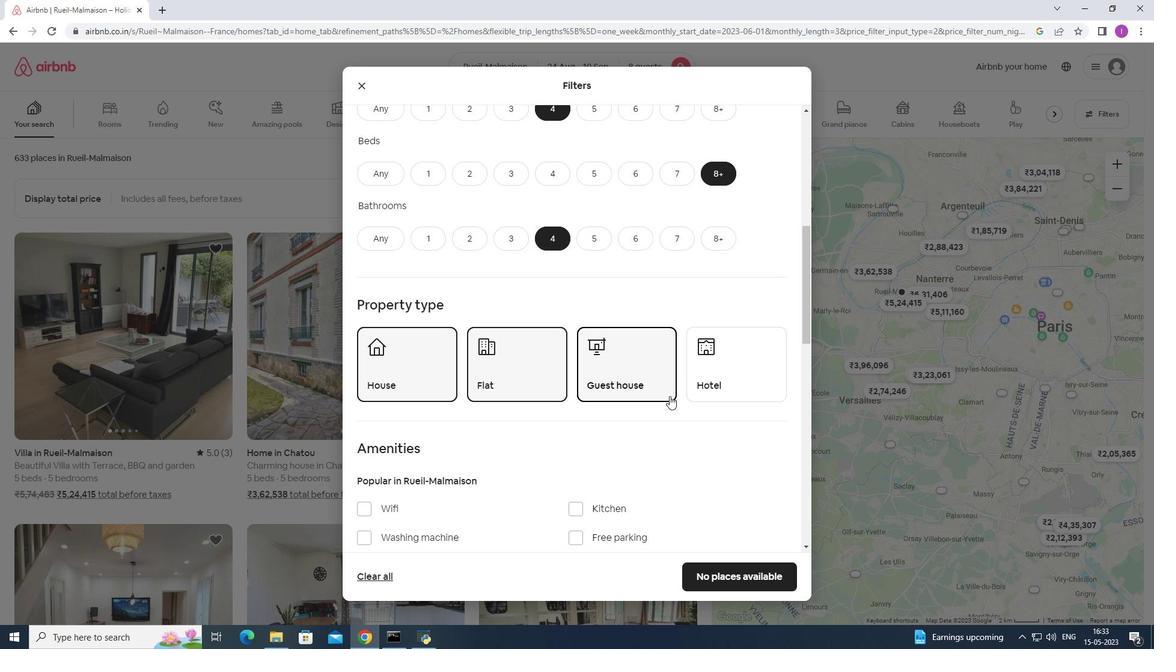 
Action: Mouse moved to (485, 361)
Screenshot: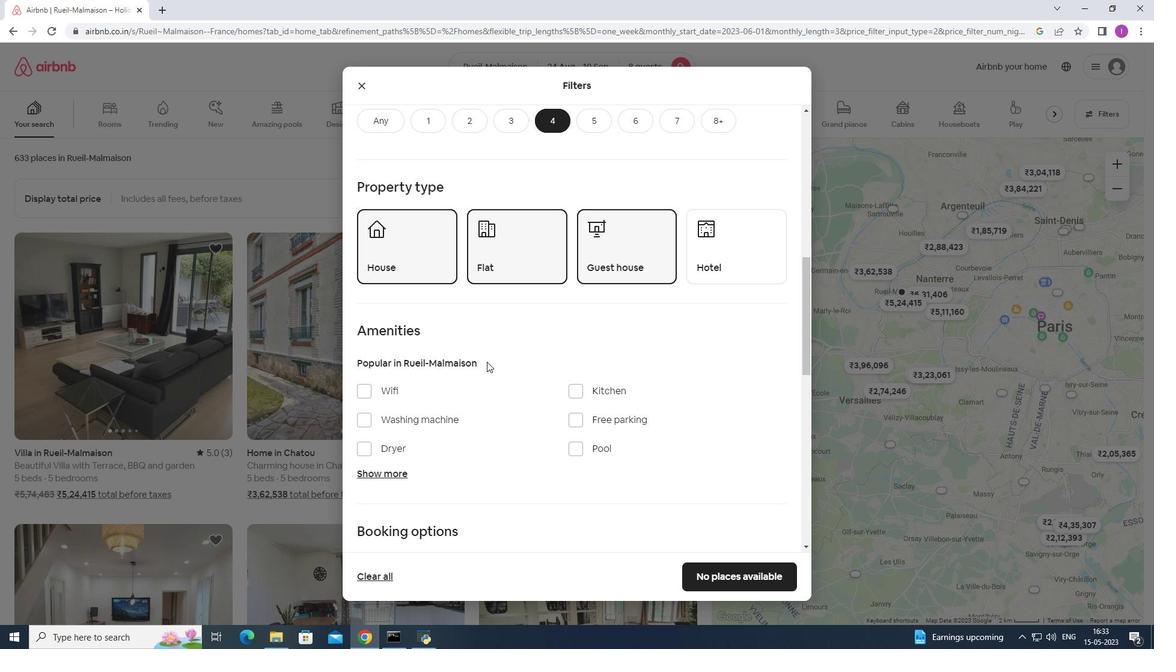 
Action: Mouse scrolled (485, 361) with delta (0, 0)
Screenshot: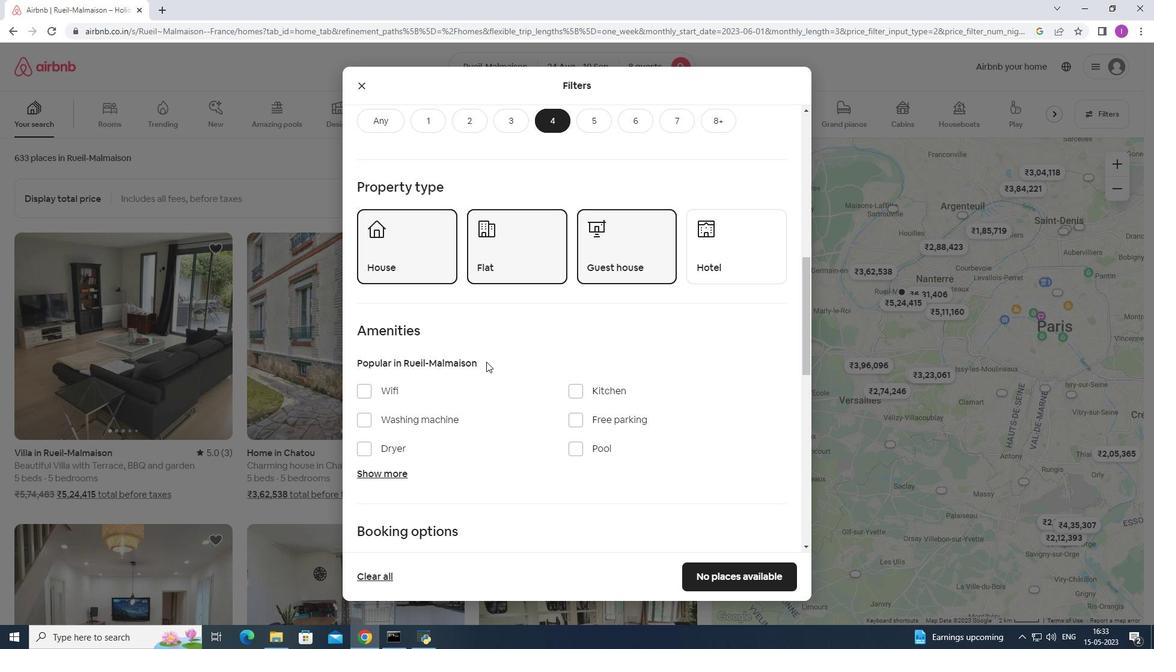 
Action: Mouse moved to (362, 330)
Screenshot: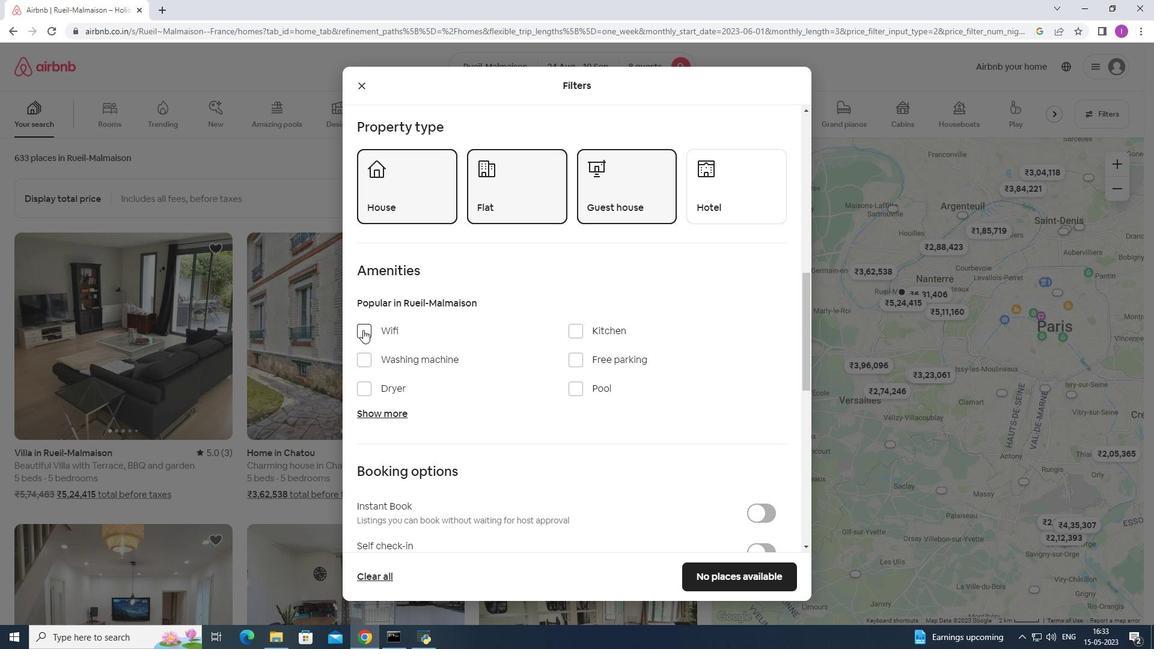
Action: Mouse pressed left at (362, 330)
Screenshot: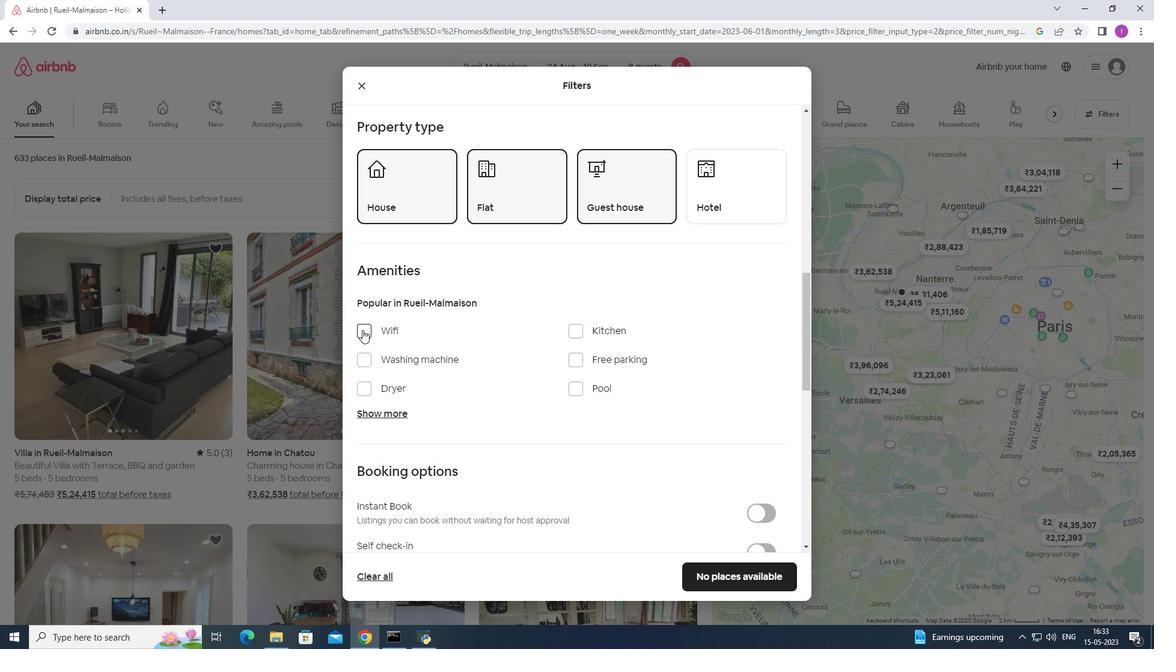 
Action: Mouse moved to (570, 360)
Screenshot: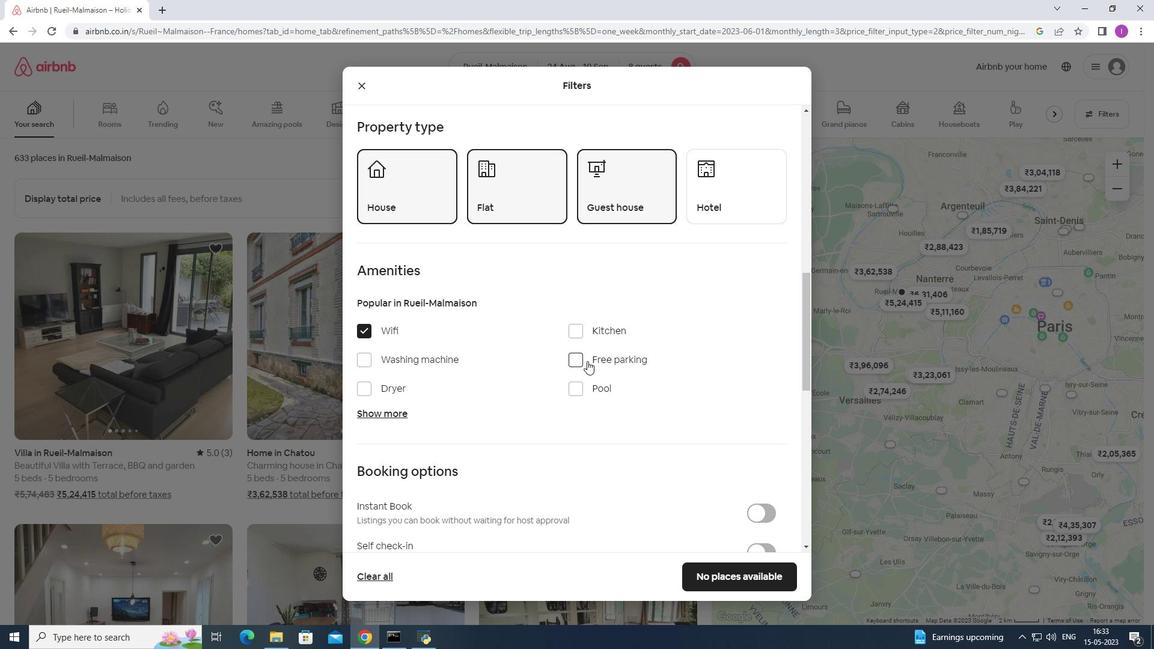 
Action: Mouse pressed left at (570, 360)
Screenshot: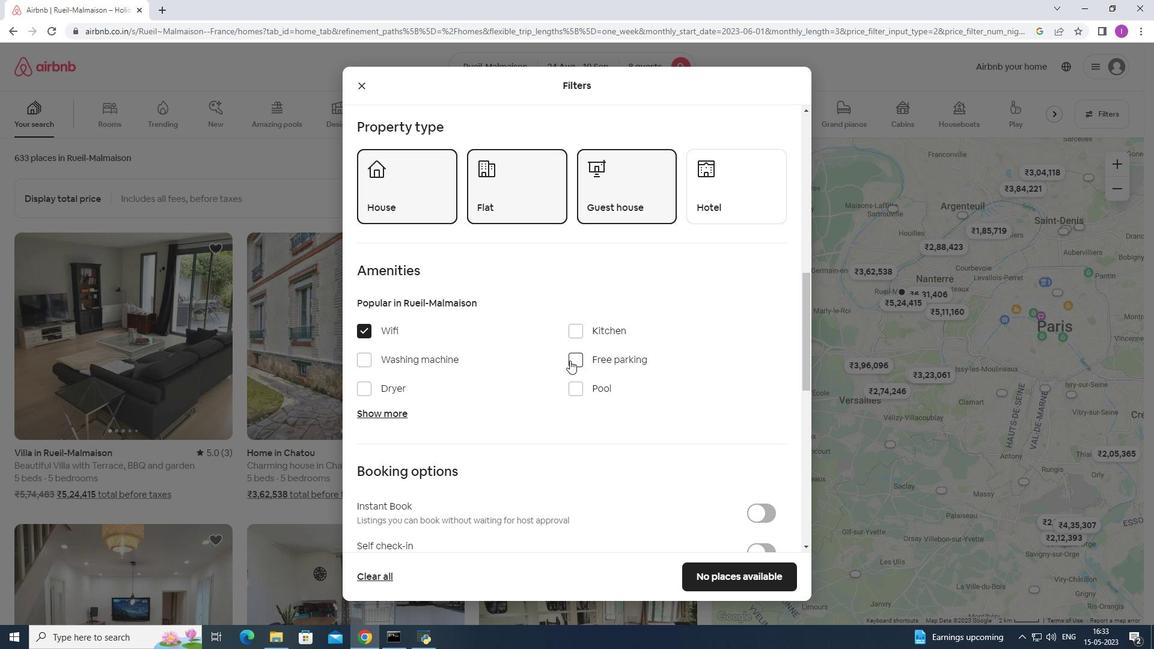 
Action: Mouse moved to (370, 410)
Screenshot: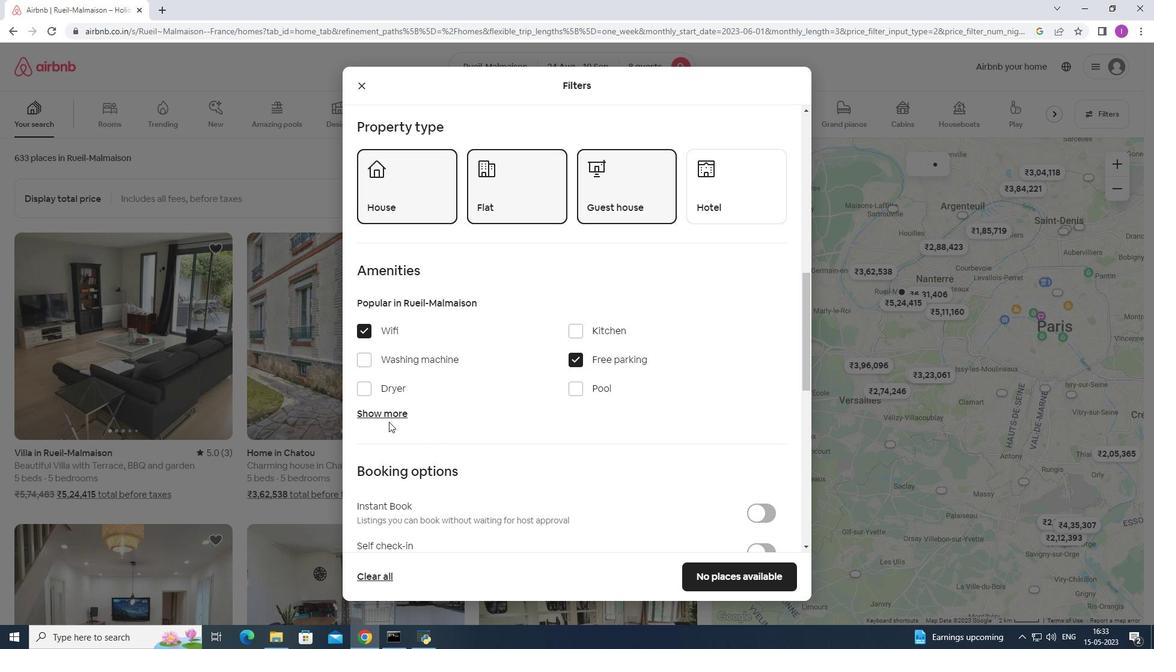 
Action: Mouse pressed left at (370, 410)
Screenshot: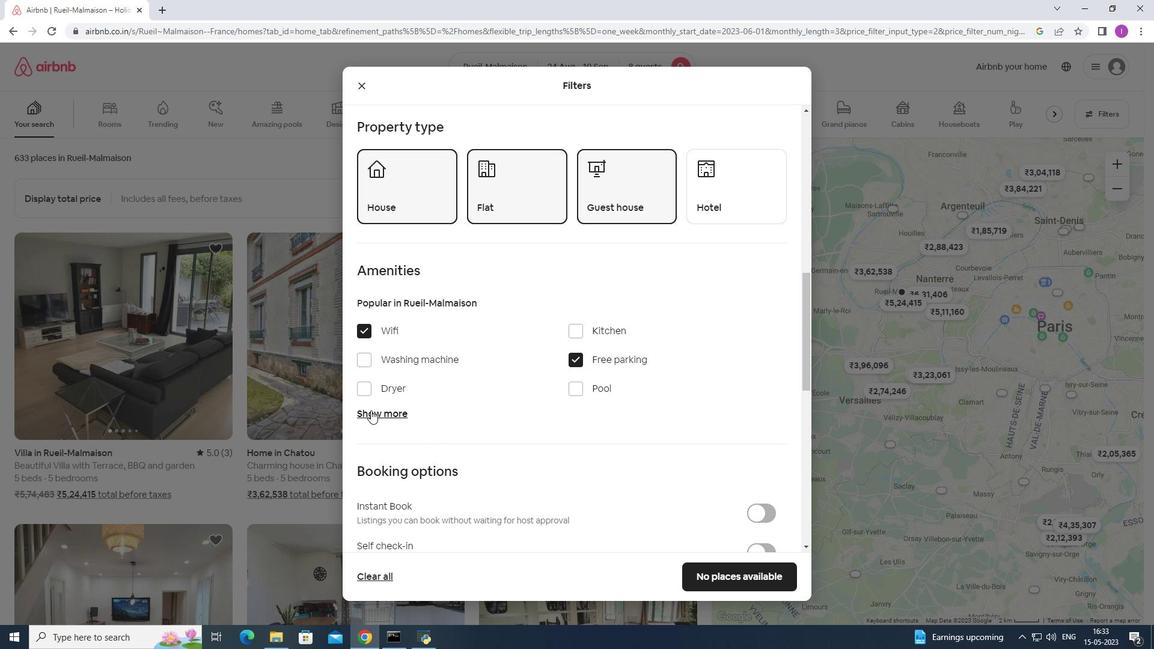
Action: Mouse moved to (583, 485)
Screenshot: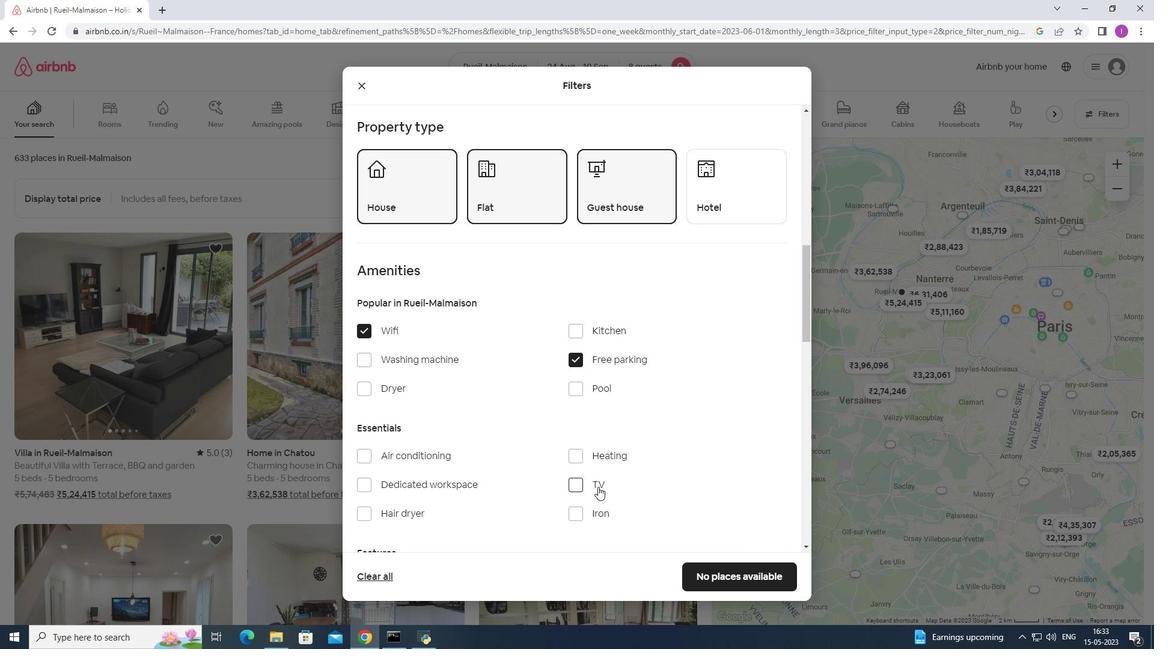 
Action: Mouse pressed left at (583, 485)
Screenshot: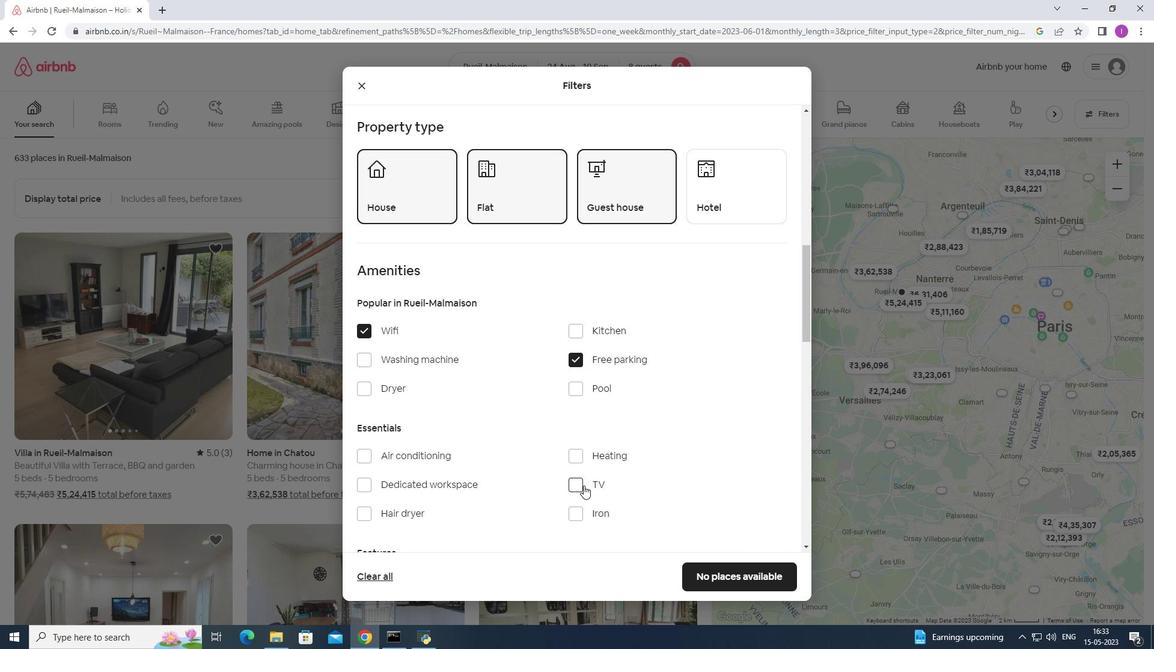 
Action: Mouse moved to (528, 489)
Screenshot: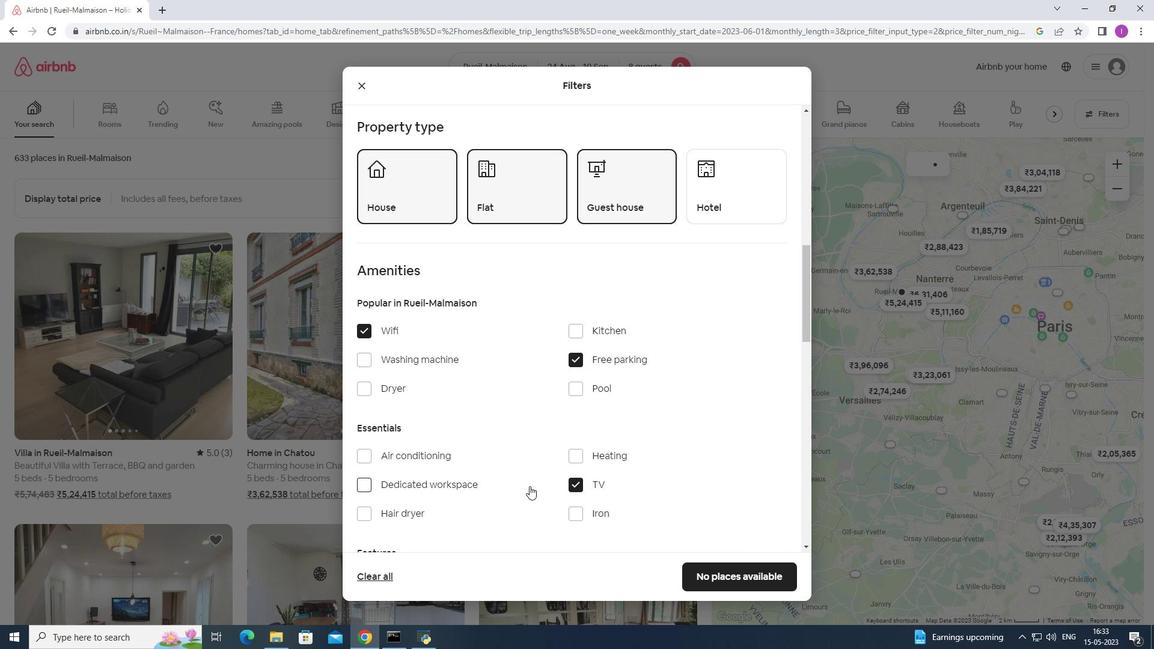 
Action: Mouse scrolled (528, 488) with delta (0, 0)
Screenshot: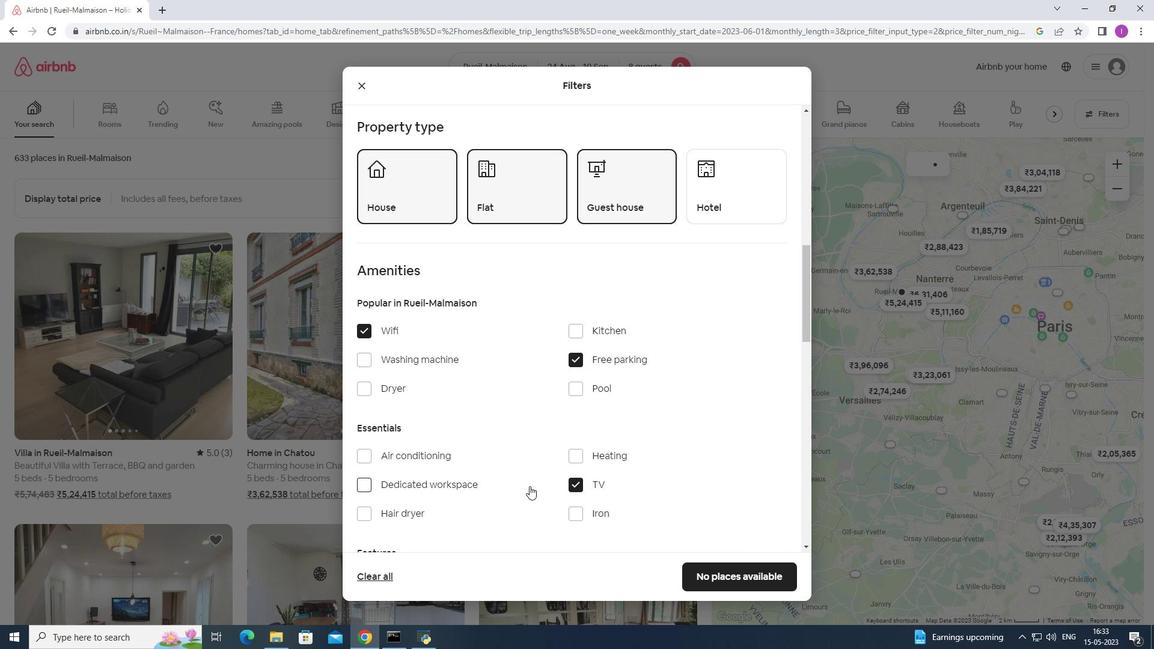 
Action: Mouse moved to (527, 490)
Screenshot: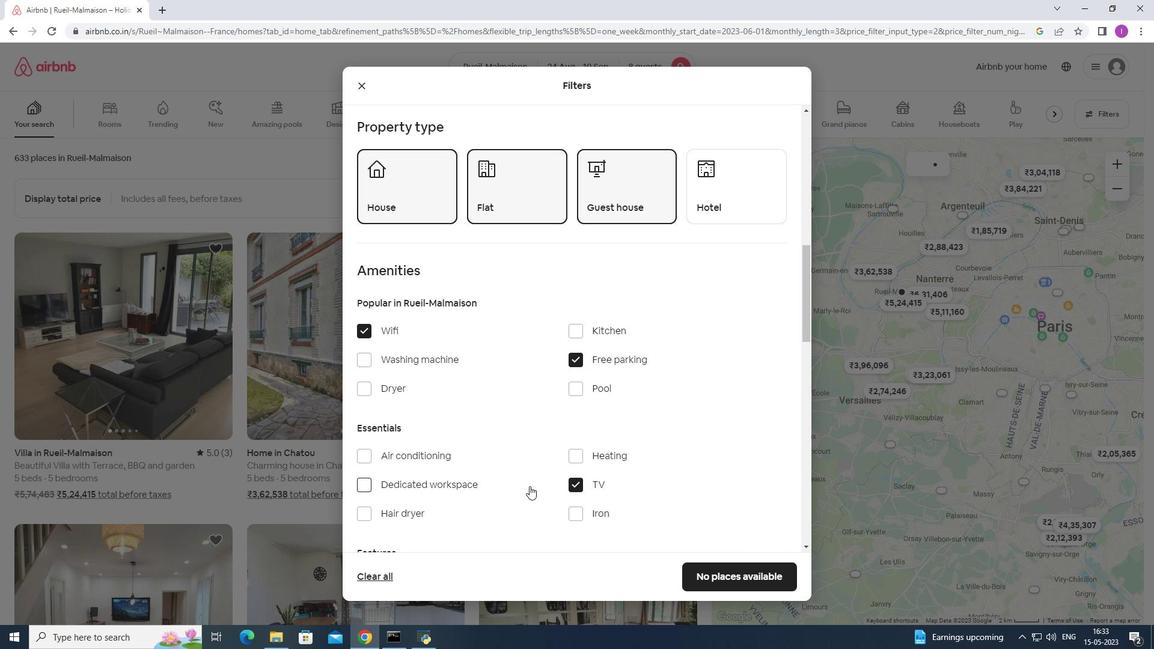 
Action: Mouse scrolled (527, 489) with delta (0, 0)
Screenshot: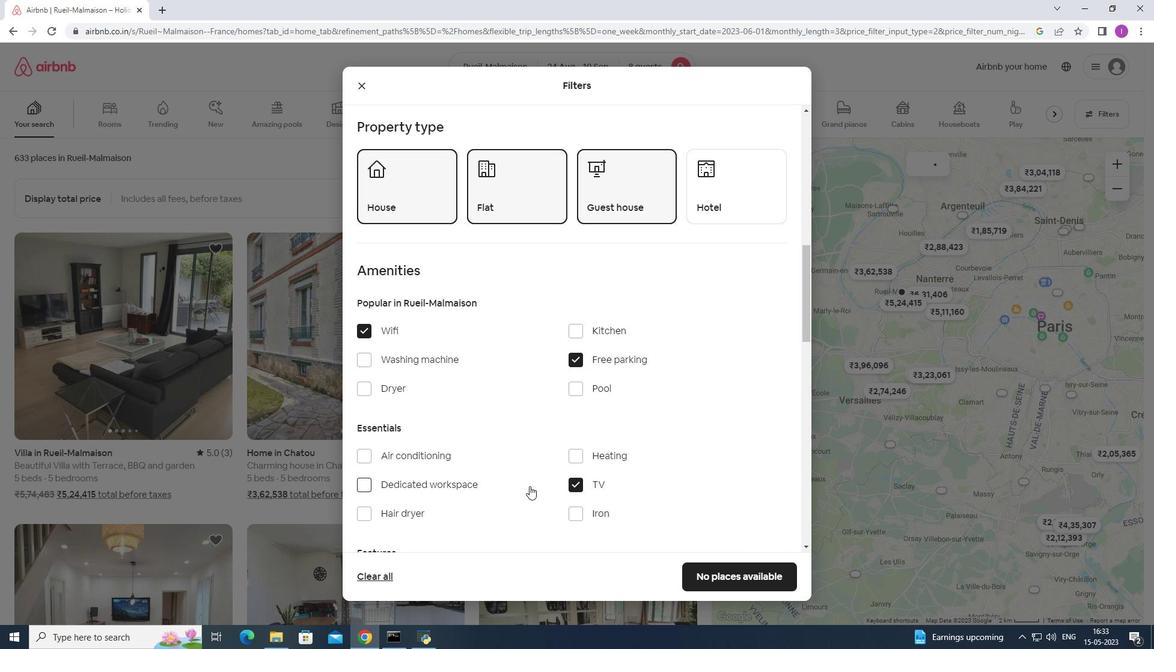 
Action: Mouse scrolled (527, 489) with delta (0, 0)
Screenshot: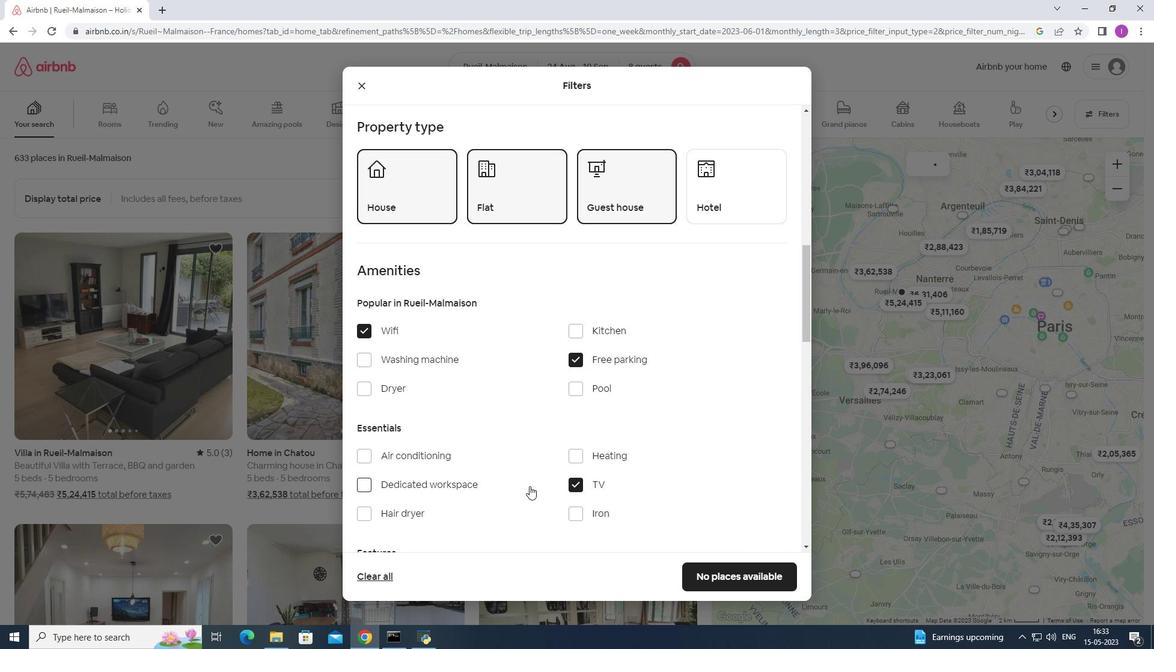 
Action: Mouse moved to (582, 431)
Screenshot: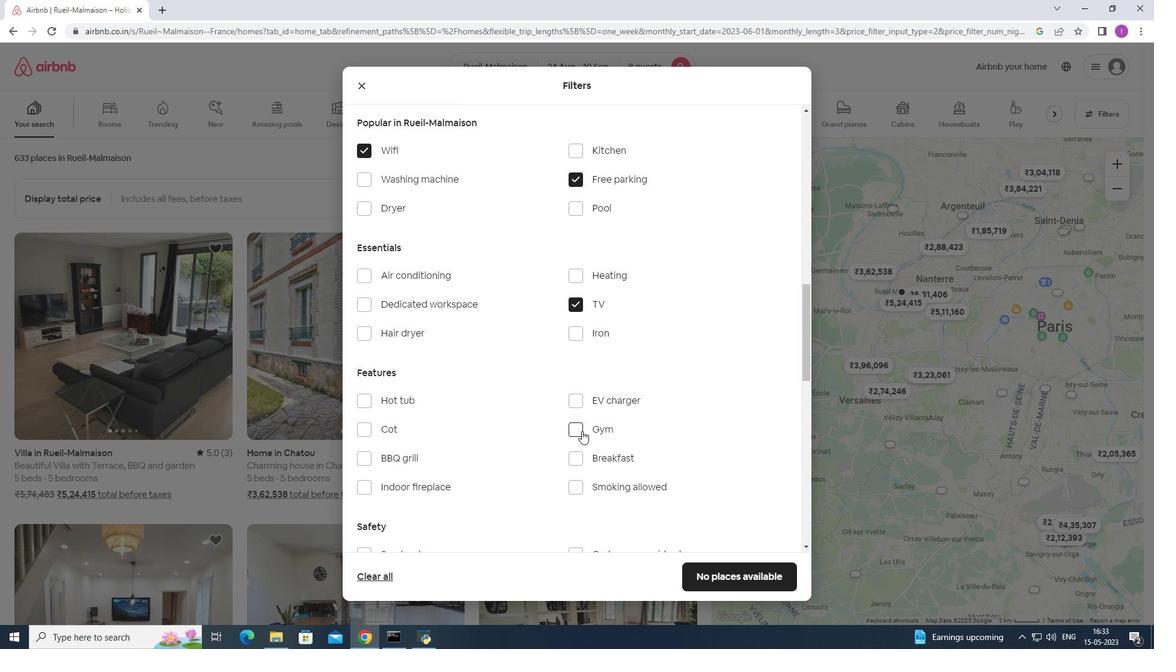 
Action: Mouse pressed left at (582, 431)
Screenshot: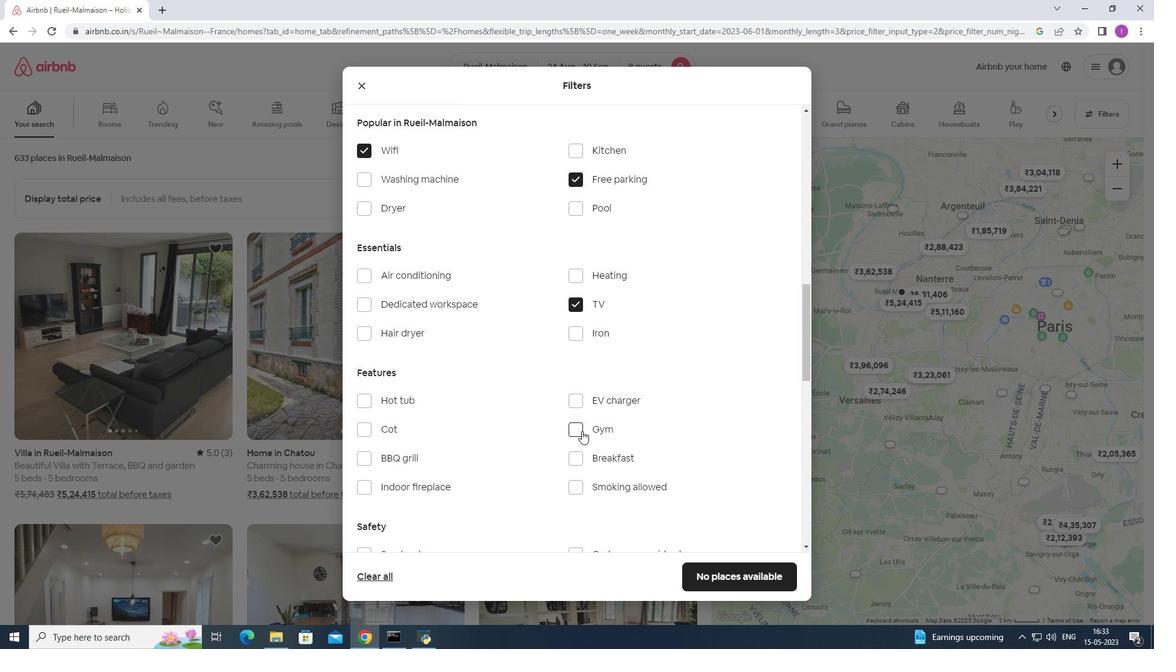
Action: Mouse moved to (576, 463)
Screenshot: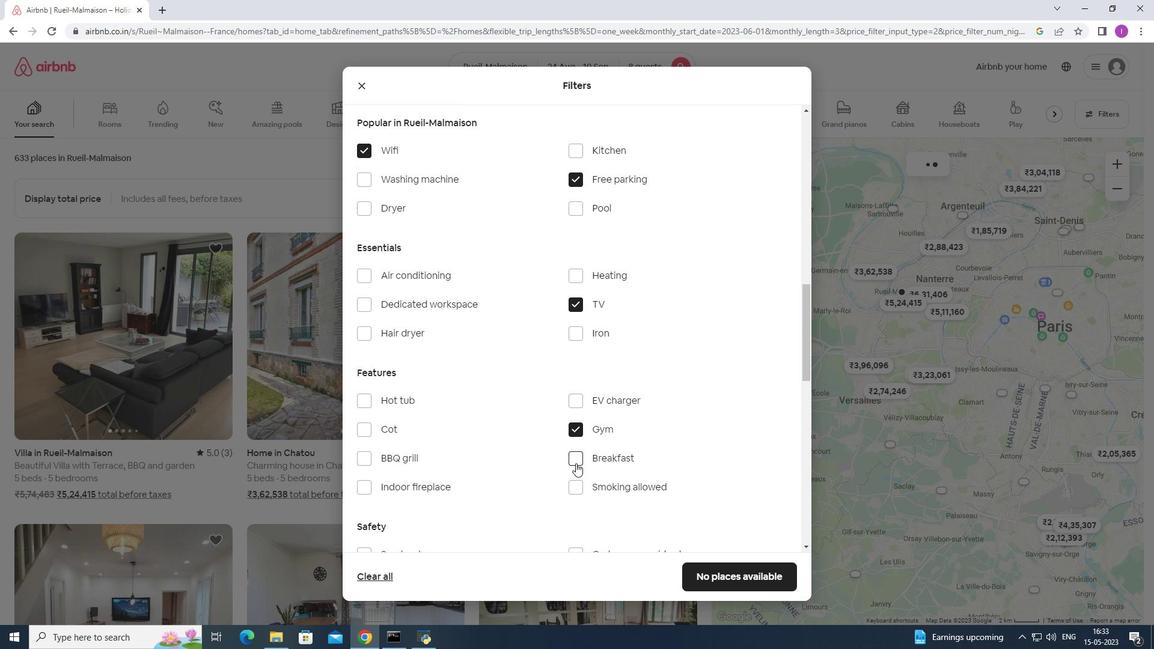 
Action: Mouse pressed left at (576, 463)
Screenshot: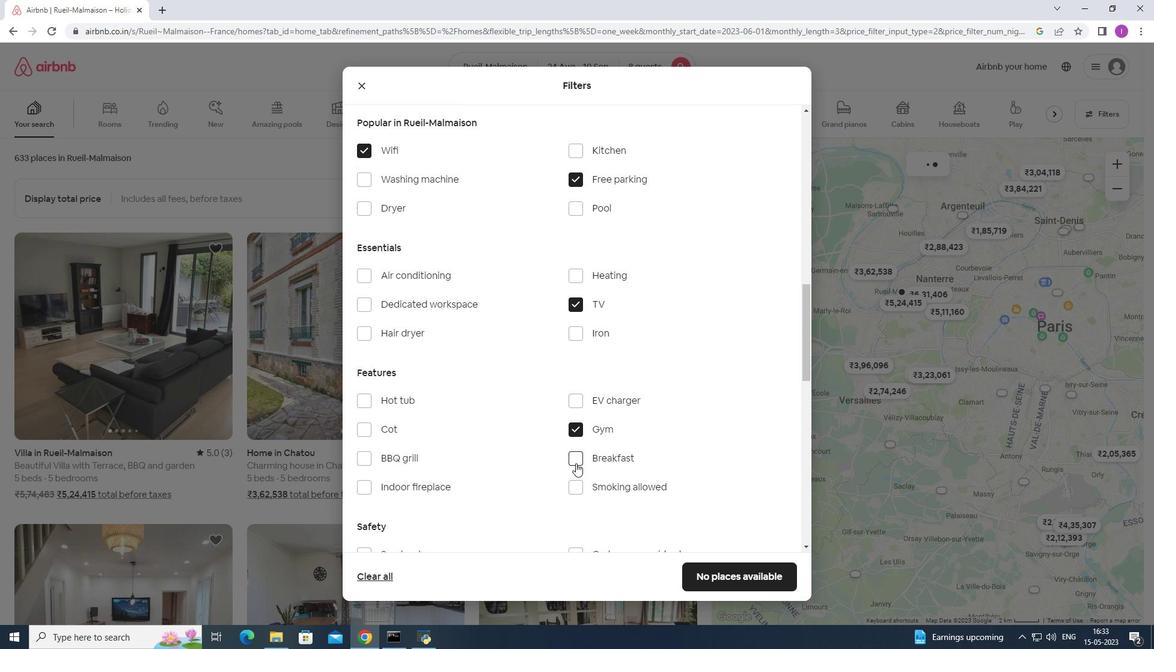 
Action: Mouse moved to (479, 491)
Screenshot: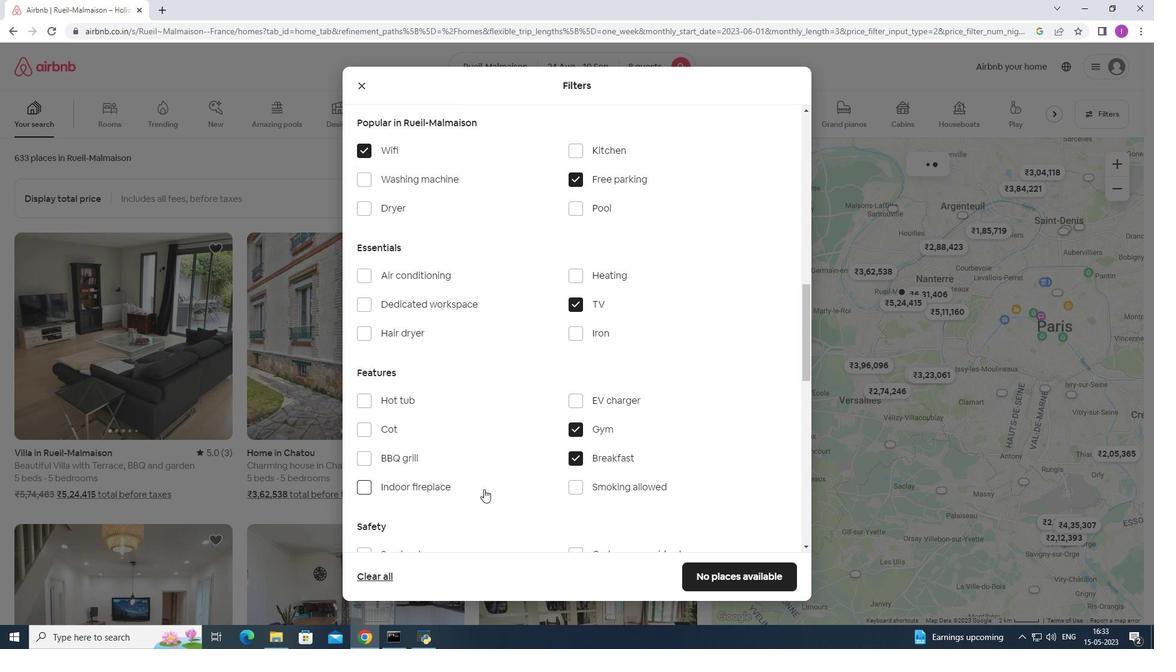 
Action: Mouse scrolled (479, 490) with delta (0, 0)
Screenshot: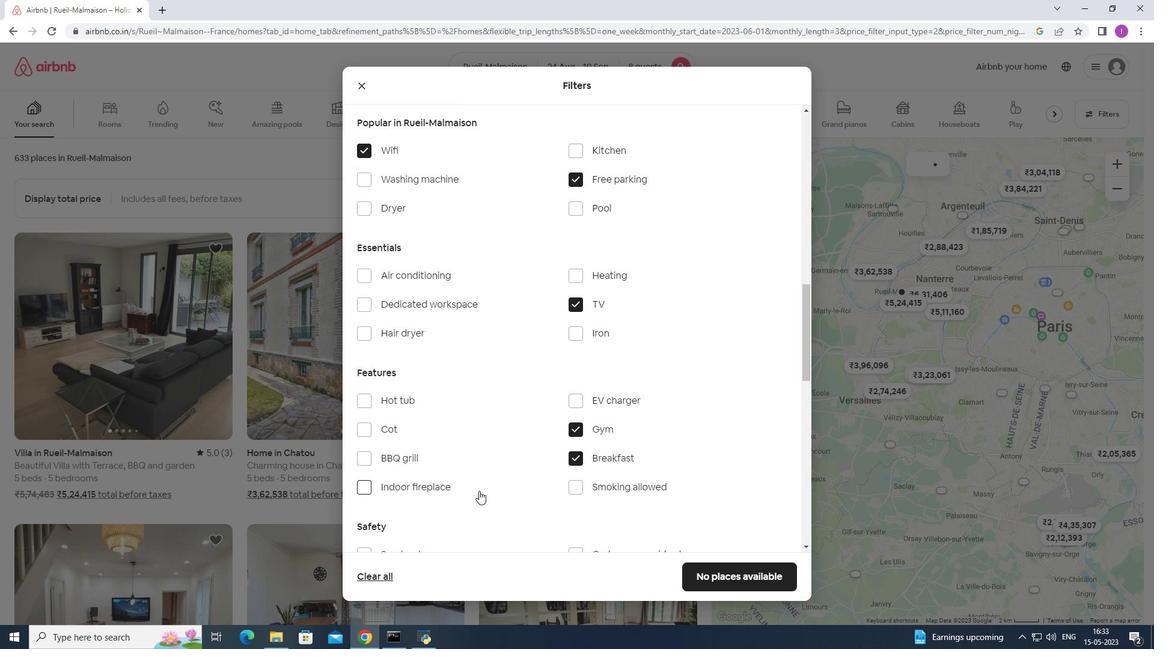 
Action: Mouse moved to (479, 491)
Screenshot: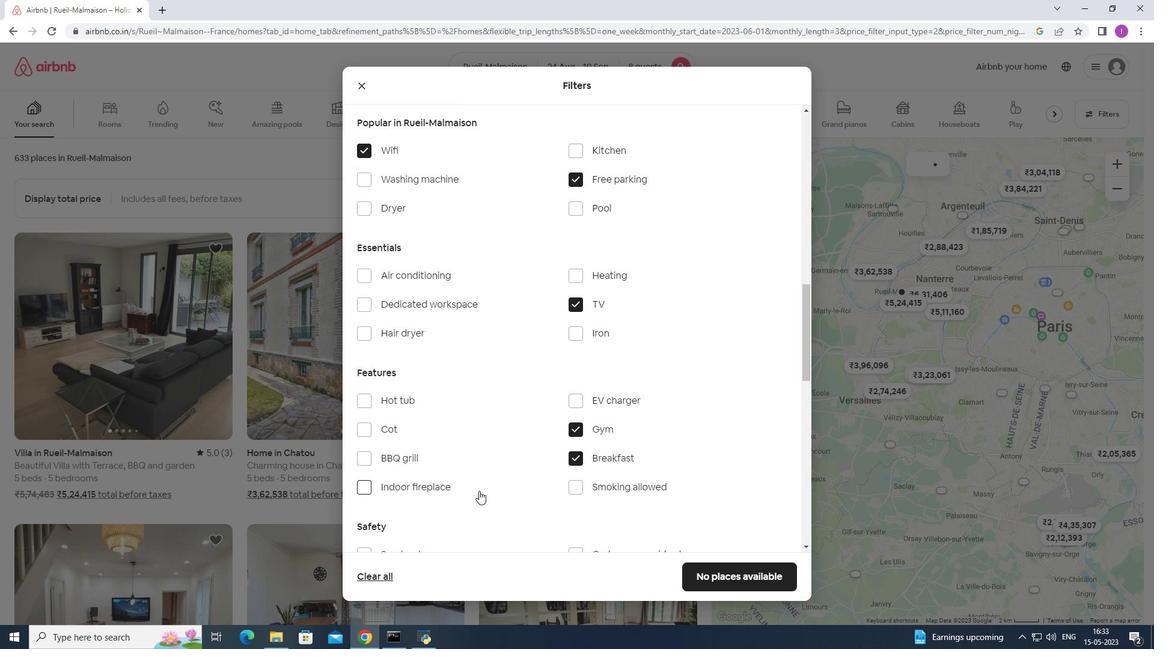 
Action: Mouse scrolled (479, 491) with delta (0, 0)
Screenshot: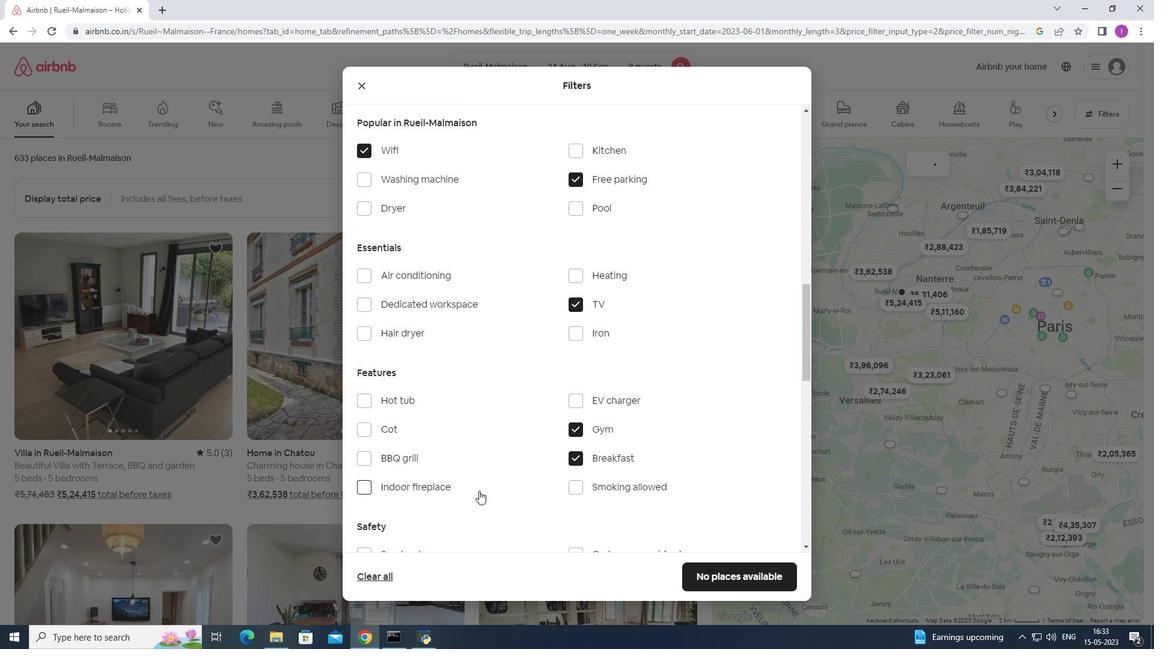 
Action: Mouse moved to (479, 492)
Screenshot: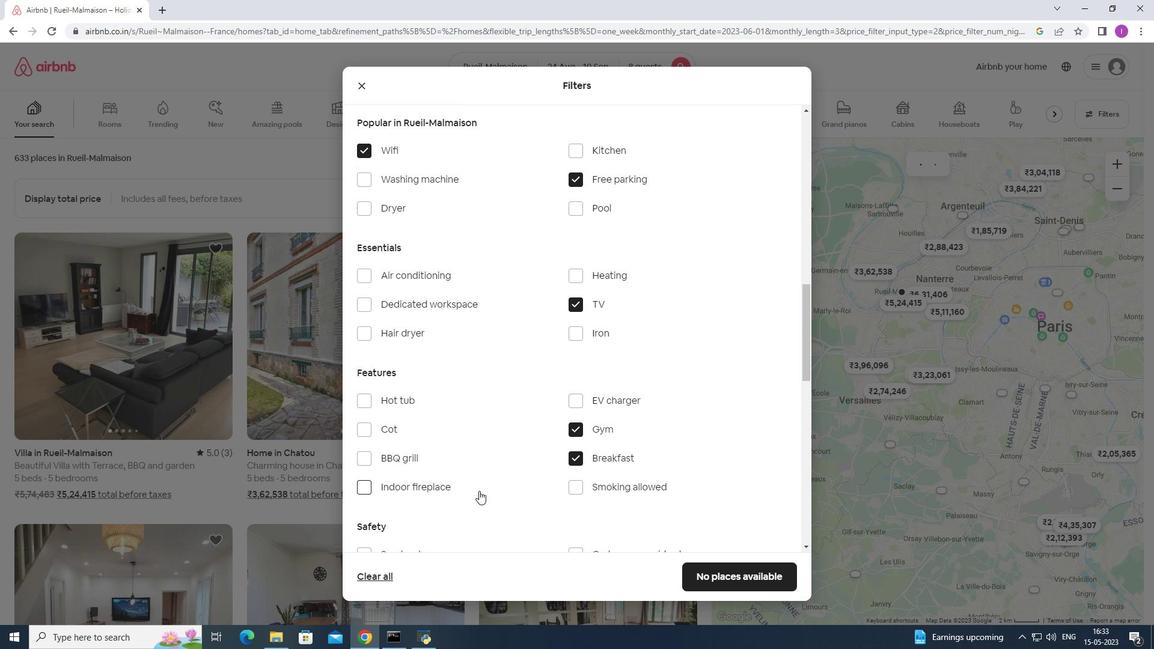 
Action: Mouse scrolled (479, 493) with delta (0, 0)
Screenshot: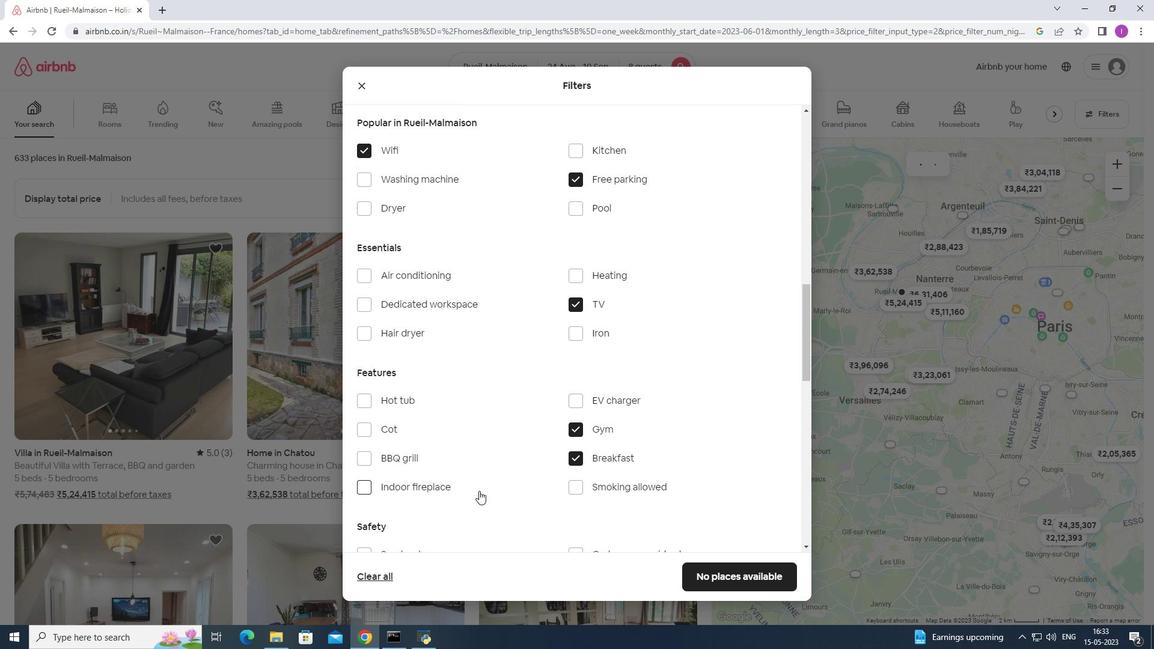 
Action: Mouse moved to (479, 493)
Screenshot: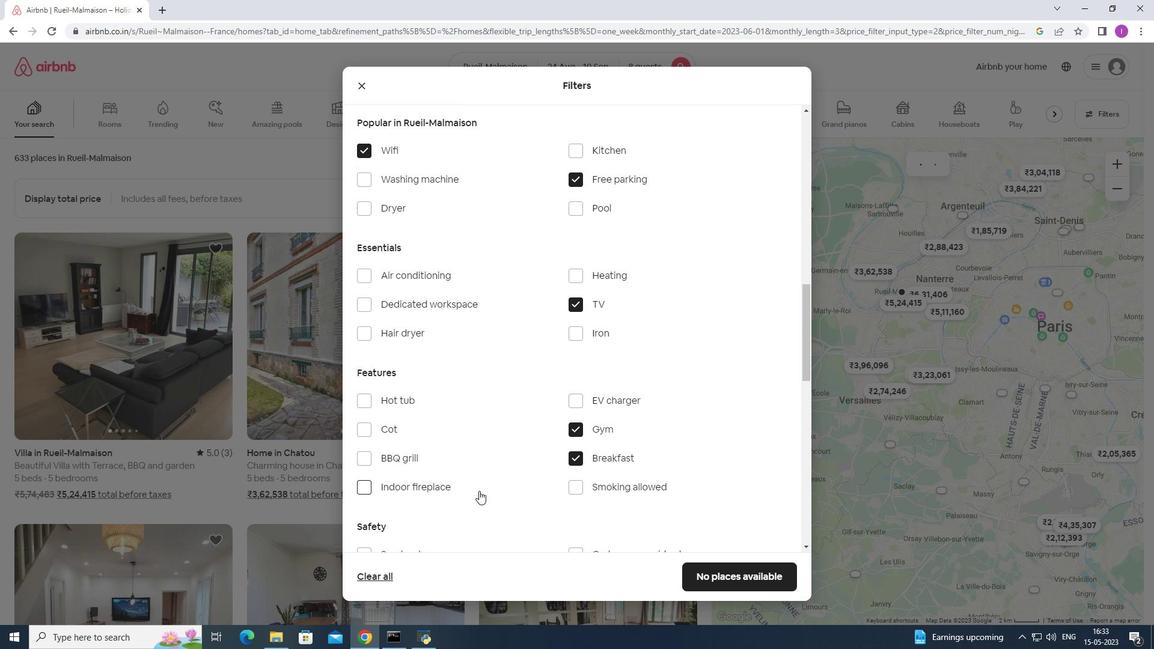 
Action: Mouse scrolled (479, 492) with delta (0, 0)
Screenshot: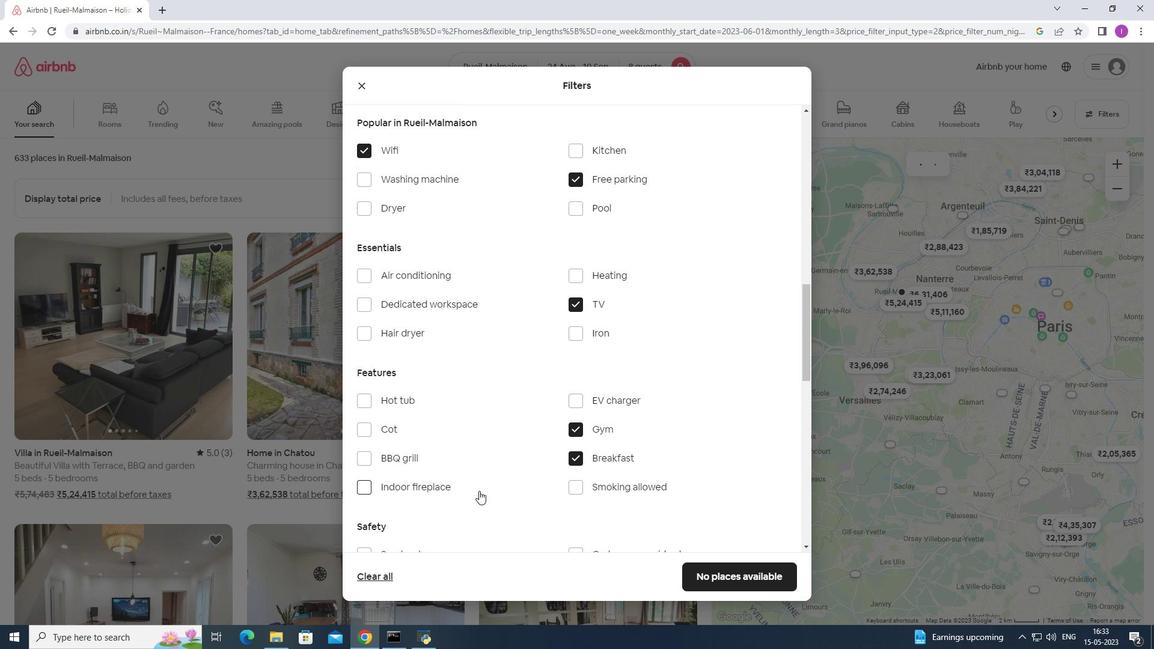 
Action: Mouse moved to (482, 490)
Screenshot: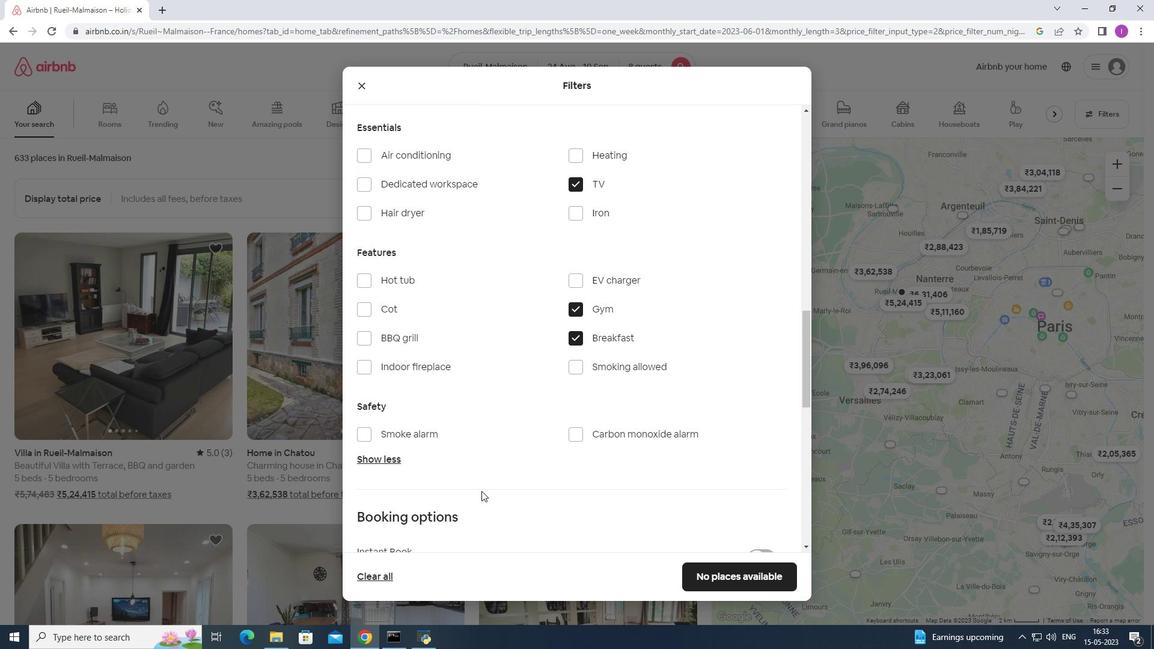 
Action: Mouse scrolled (482, 490) with delta (0, 0)
Screenshot: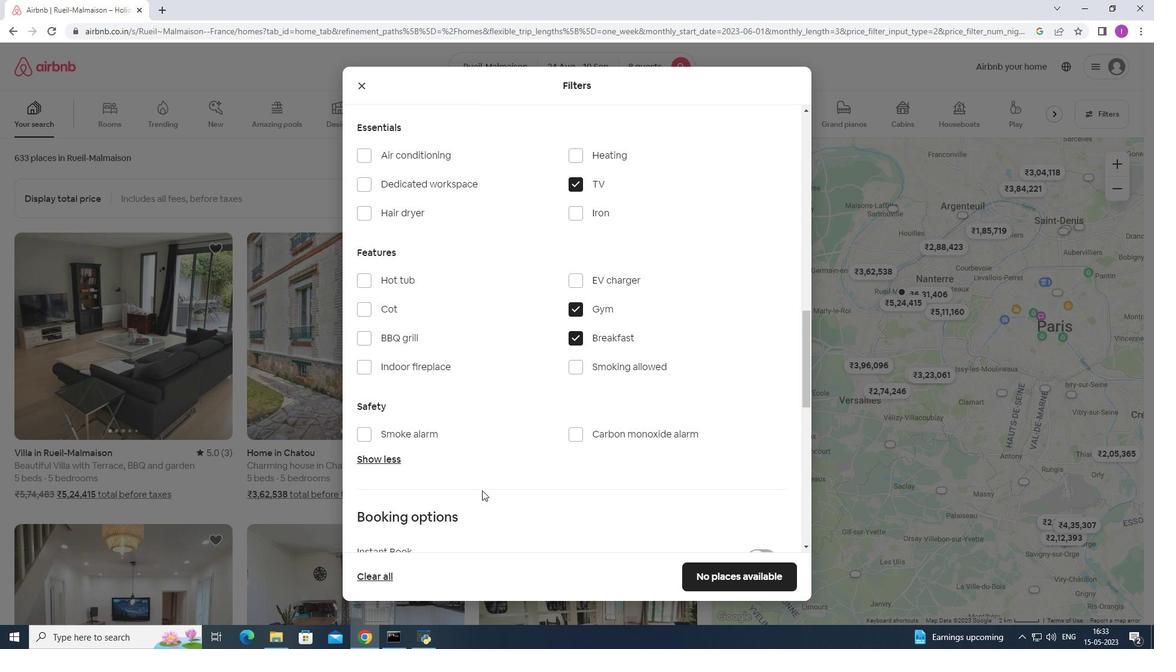 
Action: Mouse scrolled (482, 490) with delta (0, 0)
Screenshot: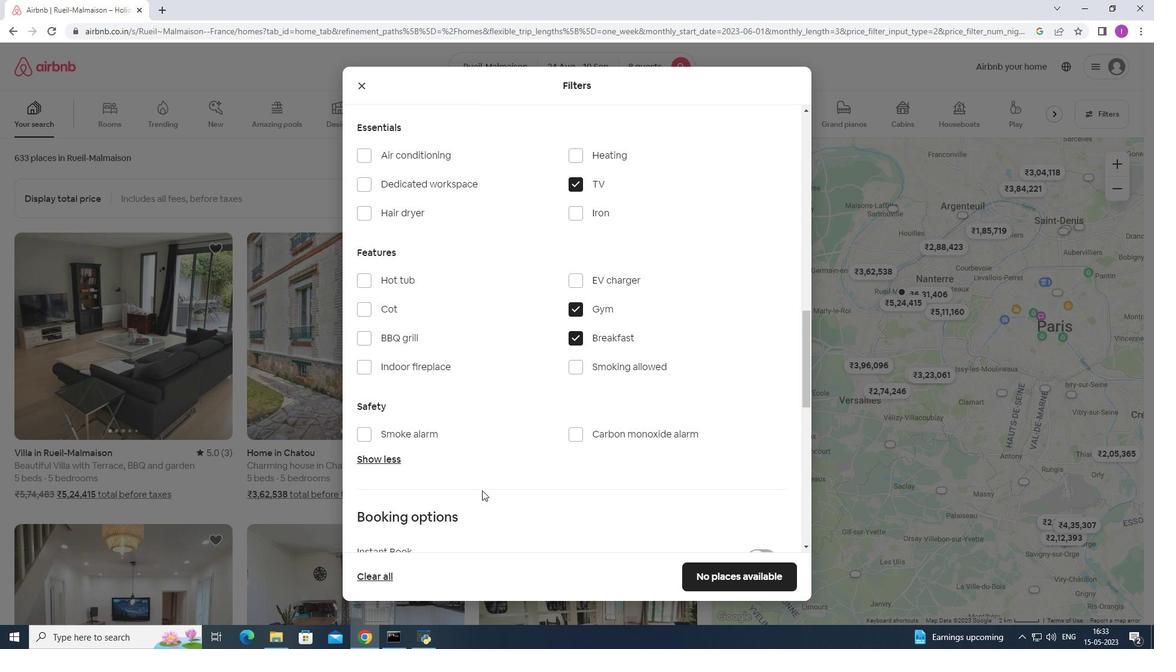 
Action: Mouse moved to (482, 490)
Screenshot: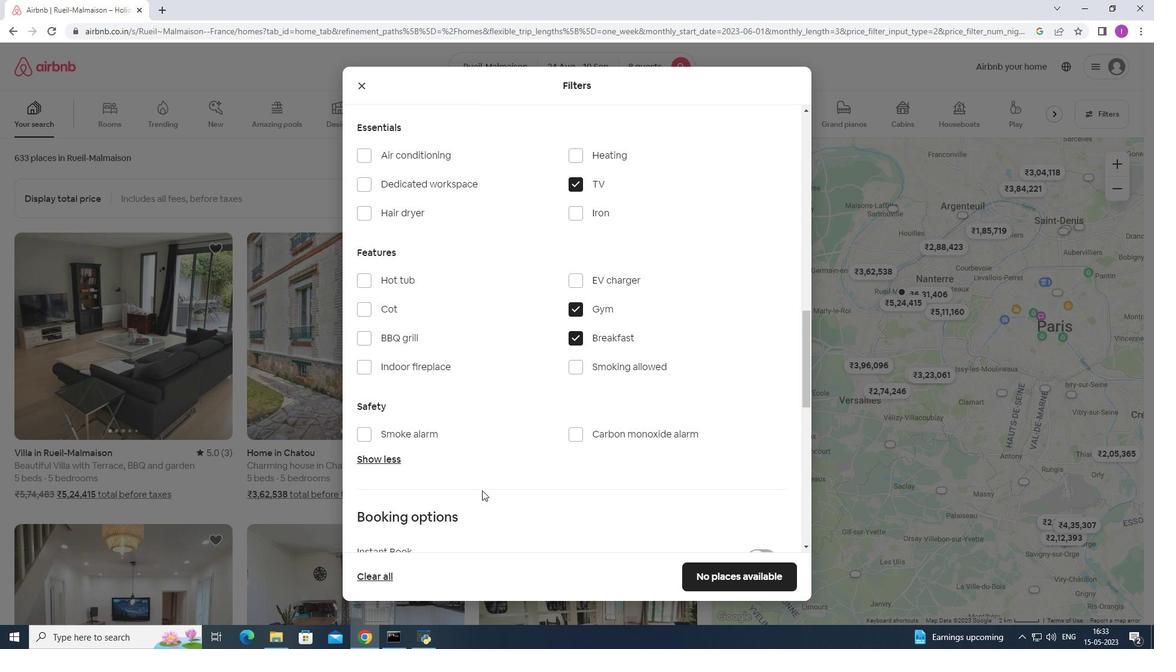 
Action: Mouse scrolled (482, 489) with delta (0, 0)
Screenshot: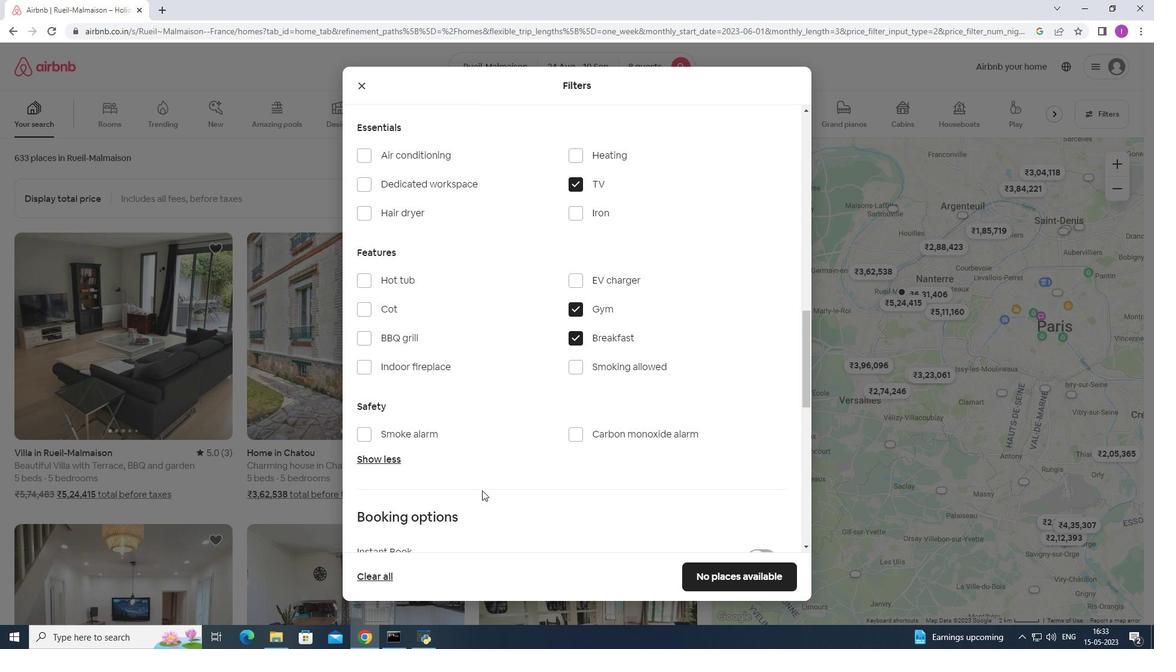 
Action: Mouse moved to (702, 408)
Screenshot: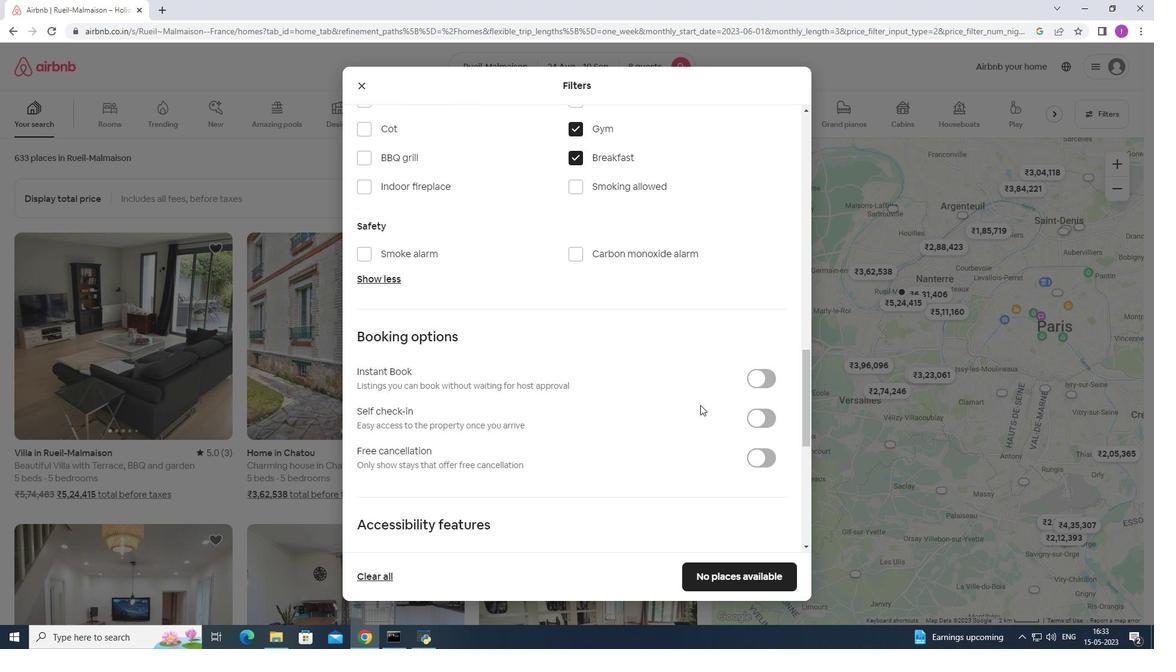 
Action: Mouse scrolled (702, 407) with delta (0, 0)
Screenshot: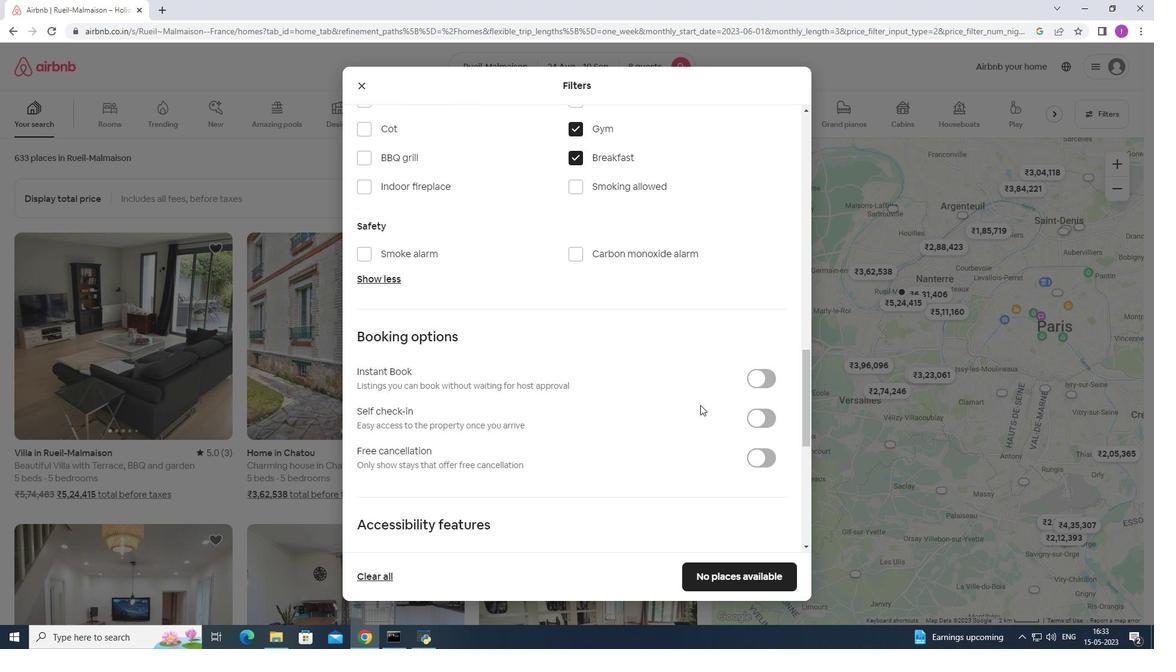 
Action: Mouse moved to (702, 409)
Screenshot: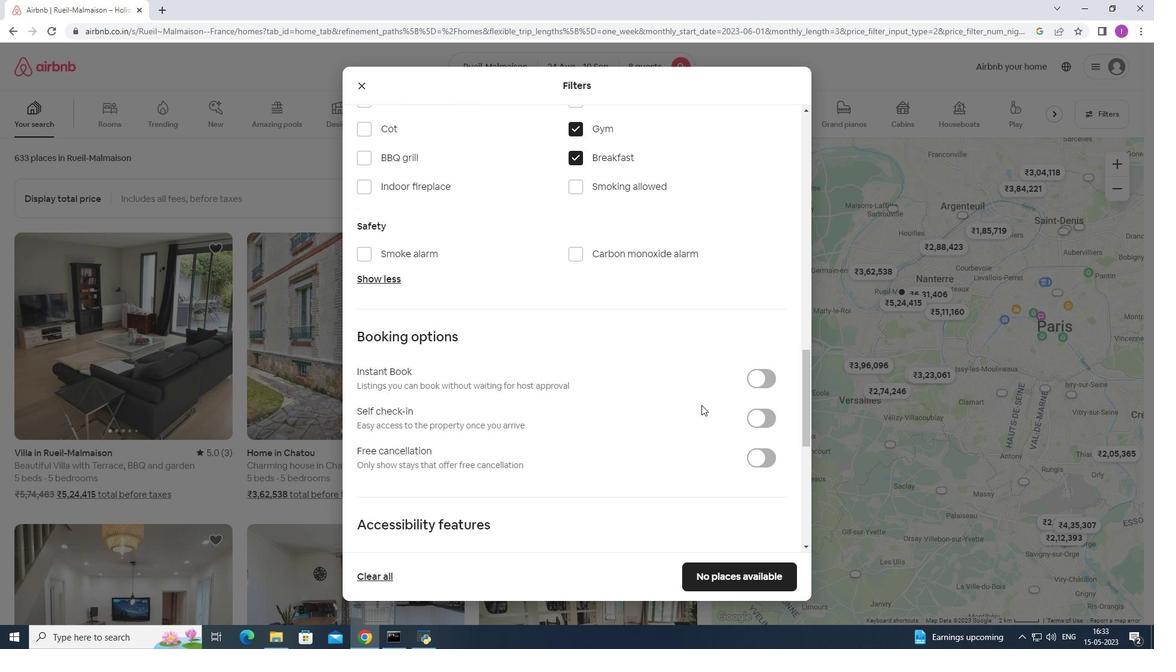 
Action: Mouse scrolled (702, 408) with delta (0, 0)
Screenshot: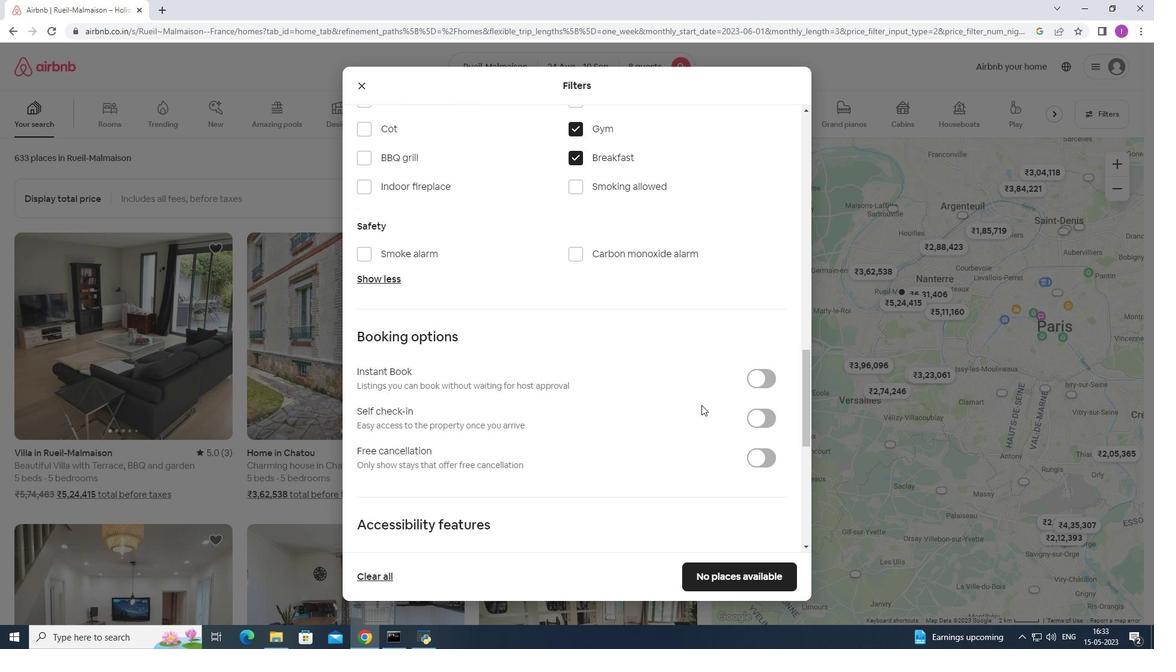
Action: Mouse moved to (772, 304)
Screenshot: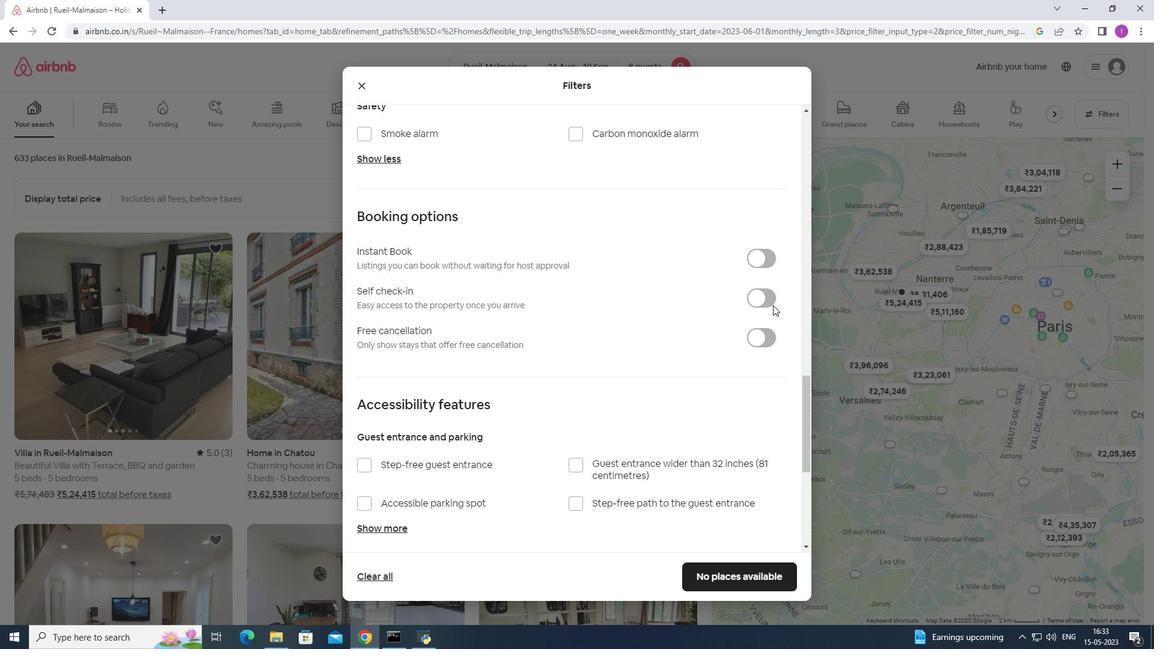 
Action: Mouse pressed left at (772, 304)
Screenshot: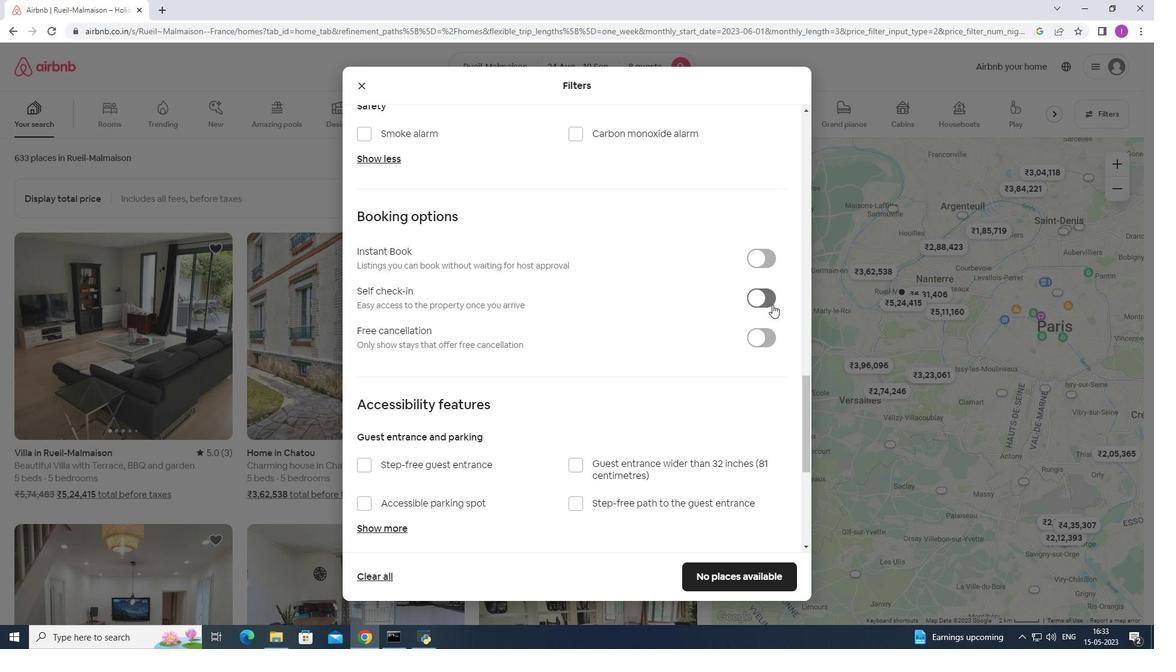 
Action: Mouse moved to (571, 452)
Screenshot: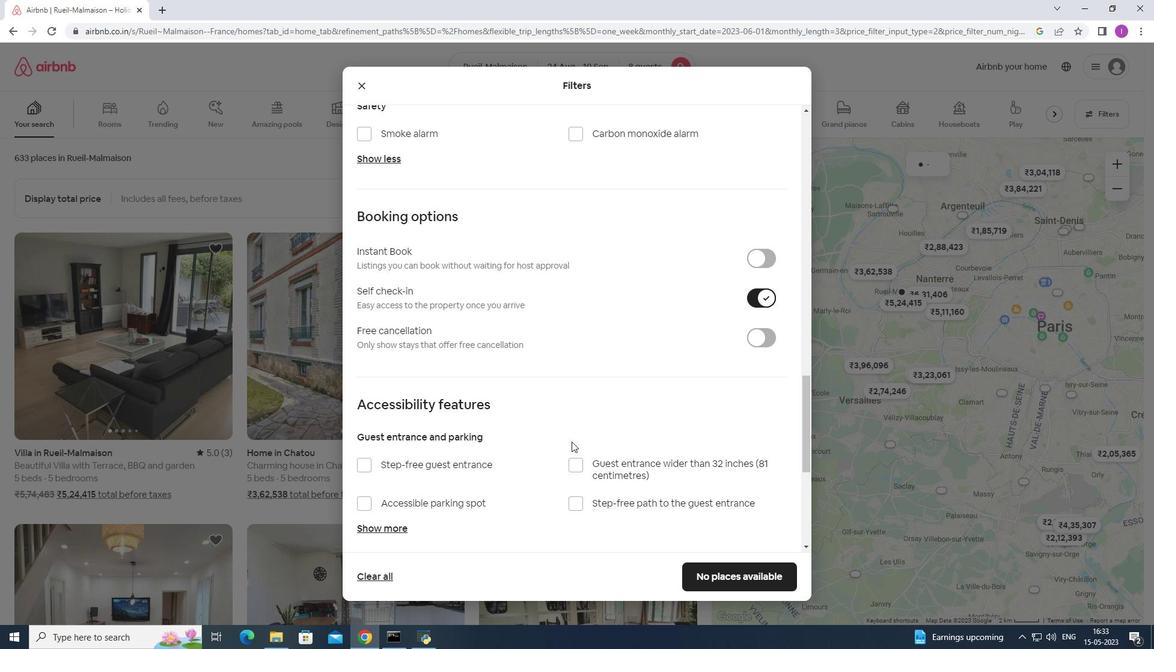 
Action: Mouse scrolled (571, 451) with delta (0, 0)
Screenshot: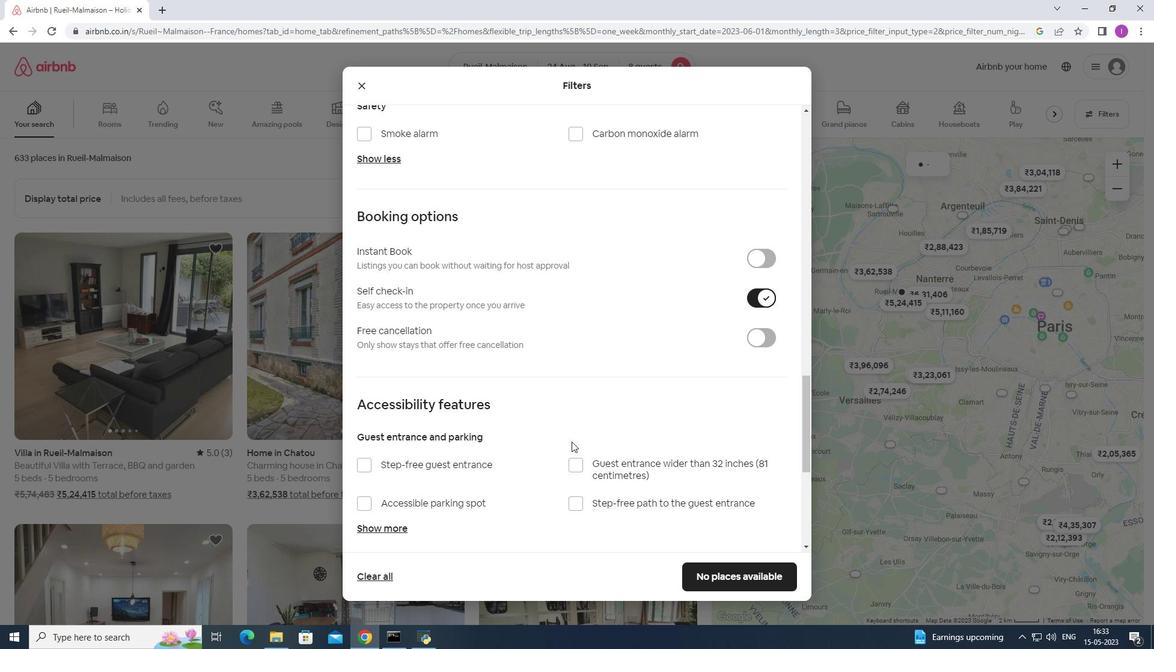 
Action: Mouse moved to (570, 455)
Screenshot: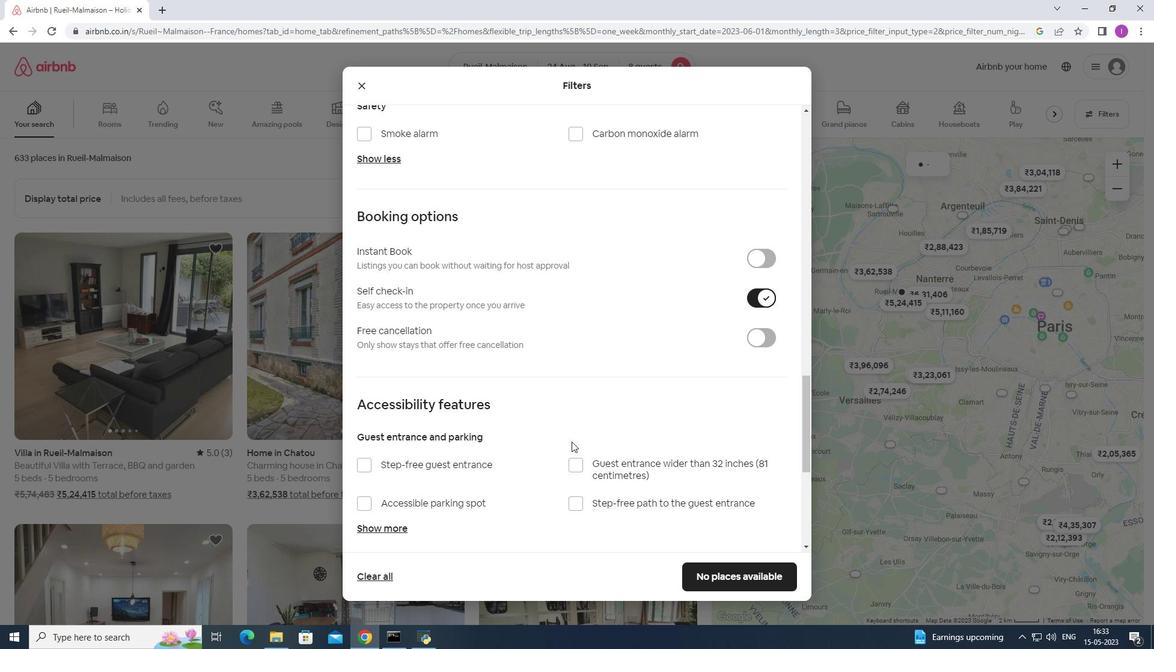 
Action: Mouse scrolled (570, 455) with delta (0, 0)
Screenshot: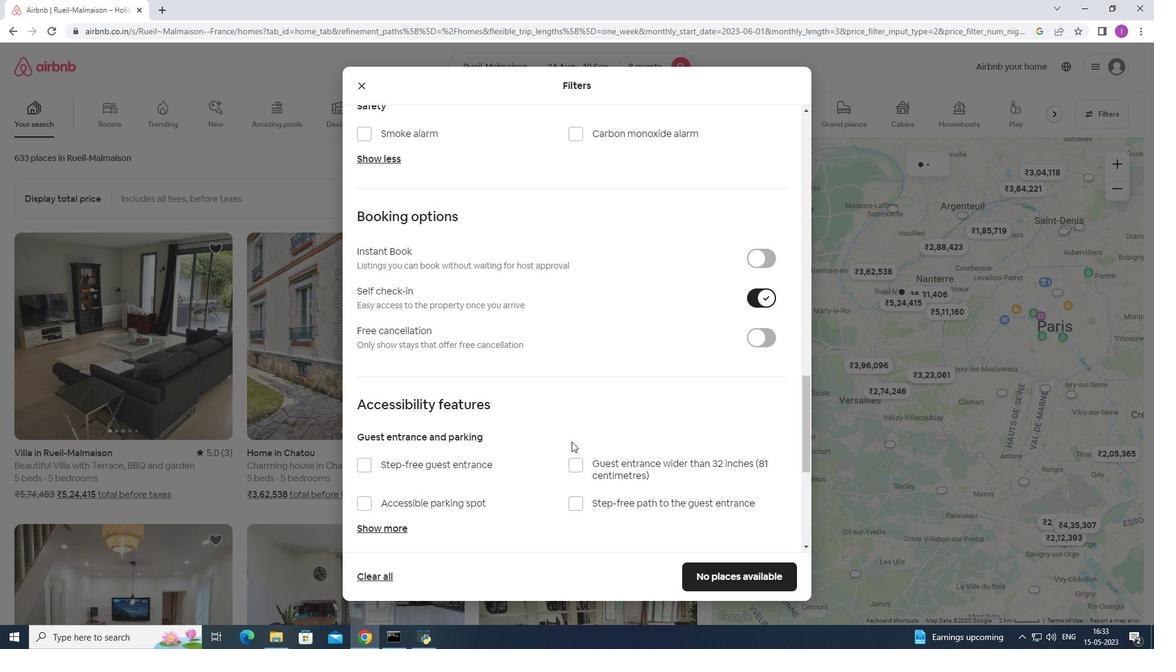 
Action: Mouse scrolled (570, 455) with delta (0, 0)
Screenshot: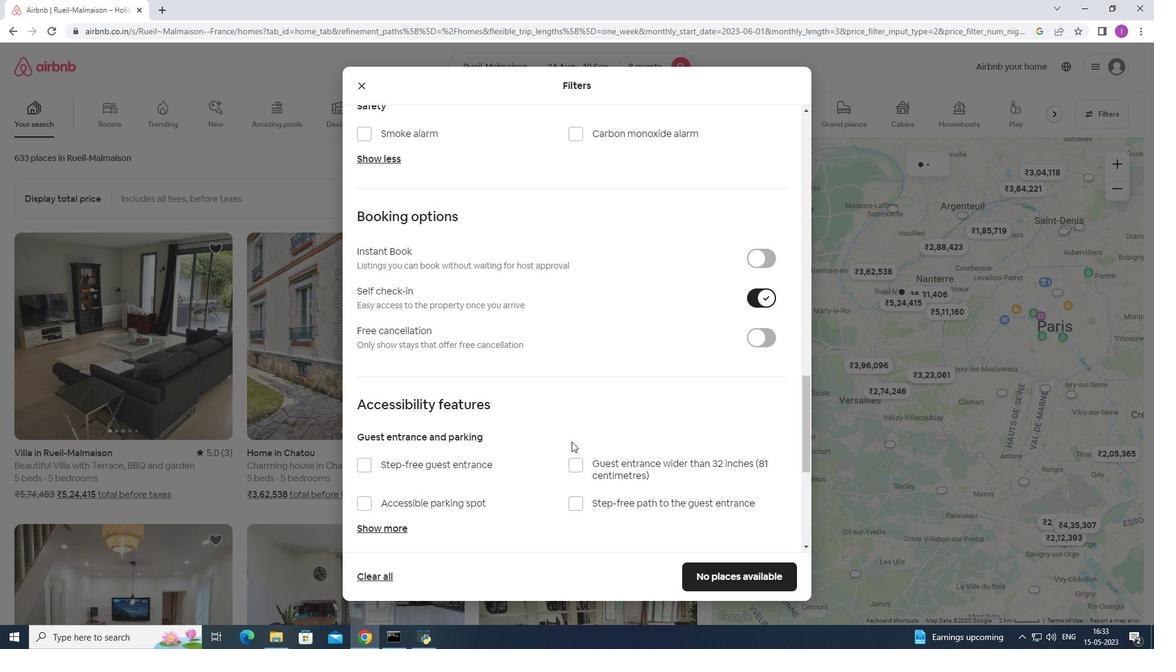 
Action: Mouse moved to (572, 452)
Screenshot: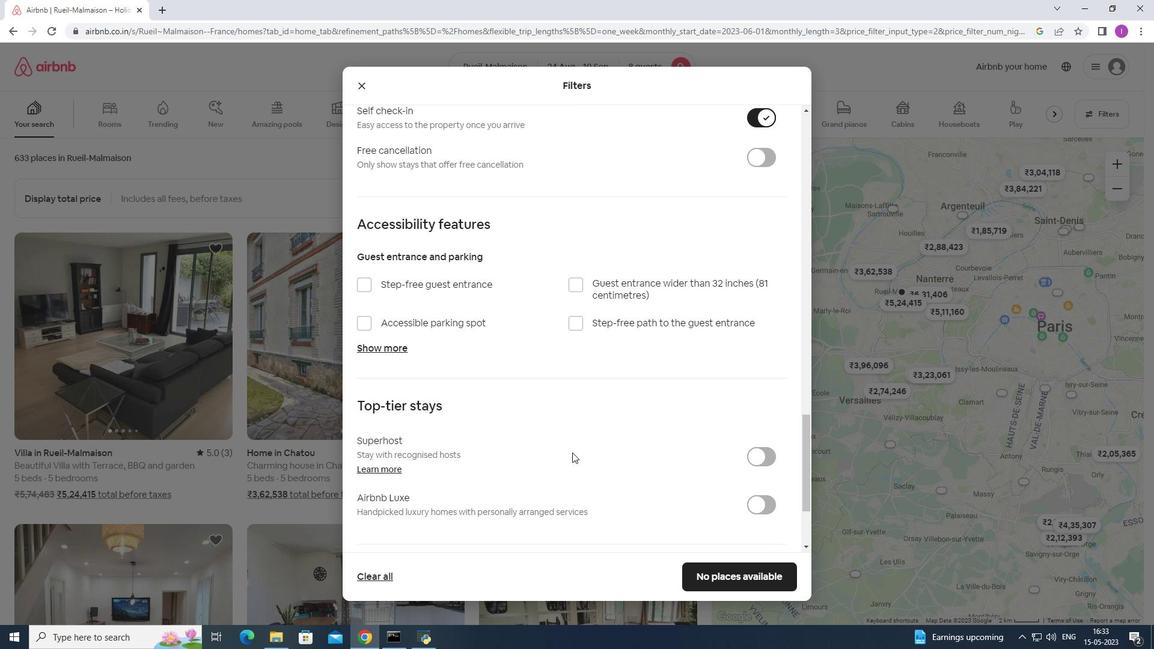 
Action: Mouse scrolled (572, 452) with delta (0, 0)
Screenshot: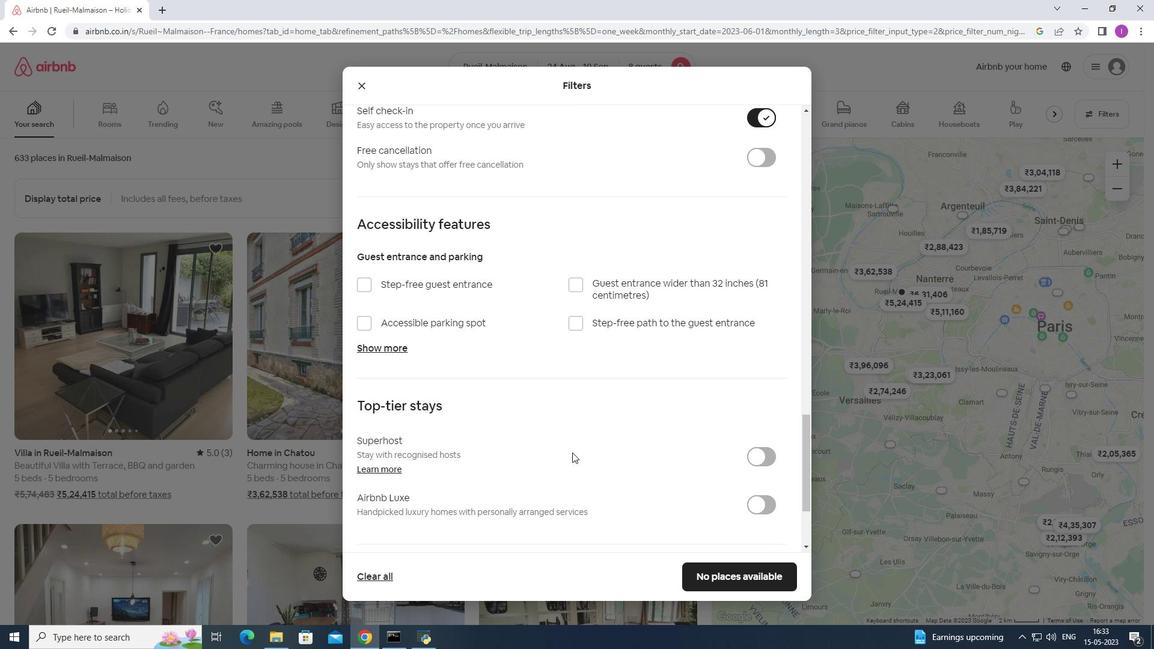 
Action: Mouse moved to (573, 452)
Screenshot: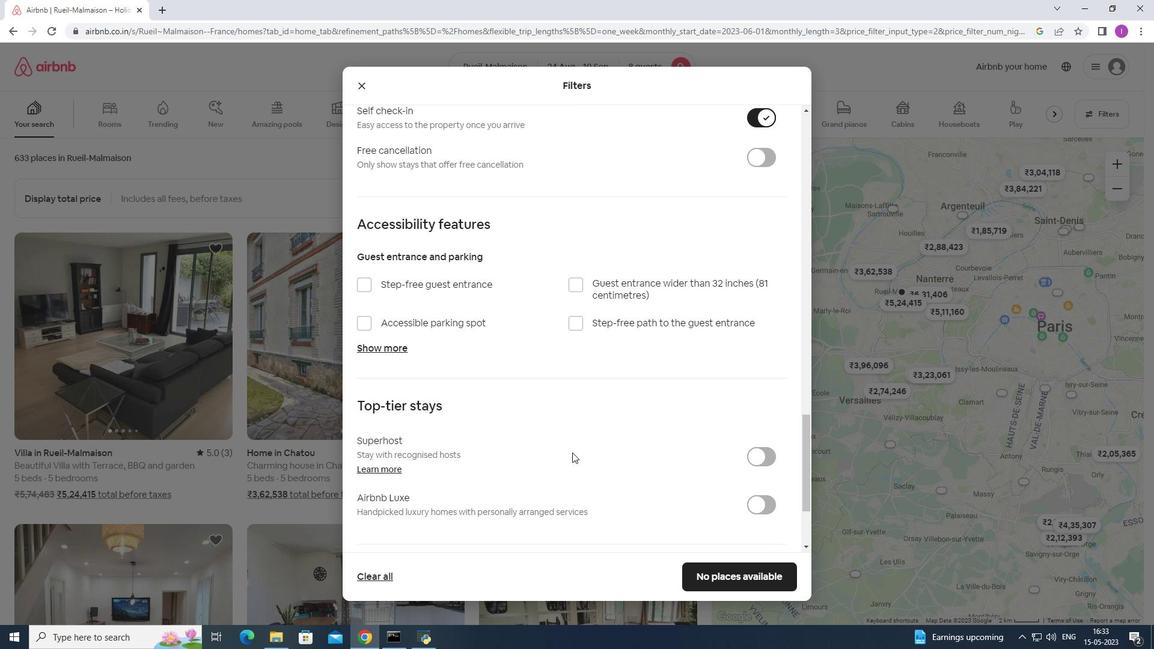 
Action: Mouse scrolled (573, 452) with delta (0, 0)
Screenshot: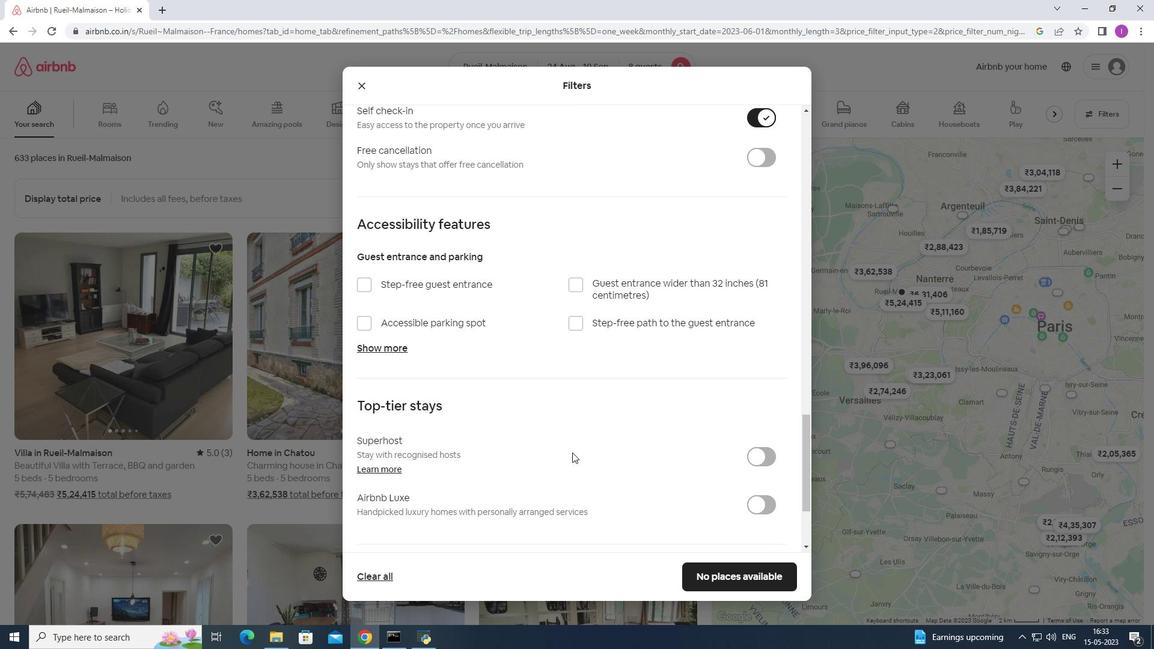 
Action: Mouse scrolled (573, 452) with delta (0, 0)
Screenshot: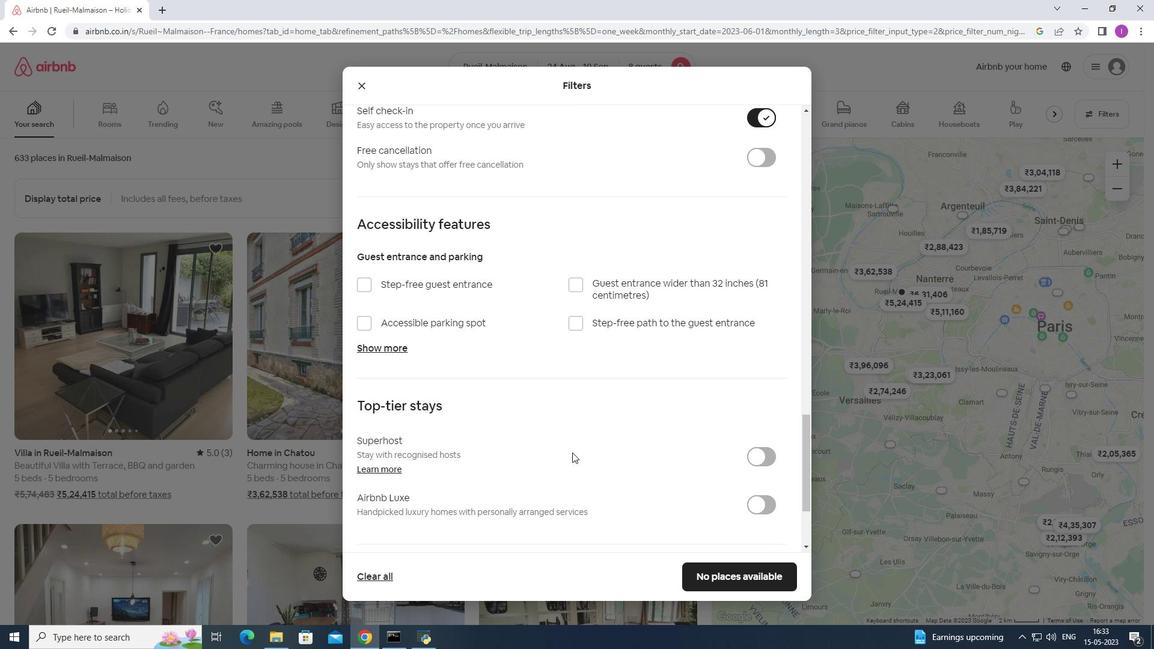 
Action: Mouse scrolled (573, 452) with delta (0, 0)
Screenshot: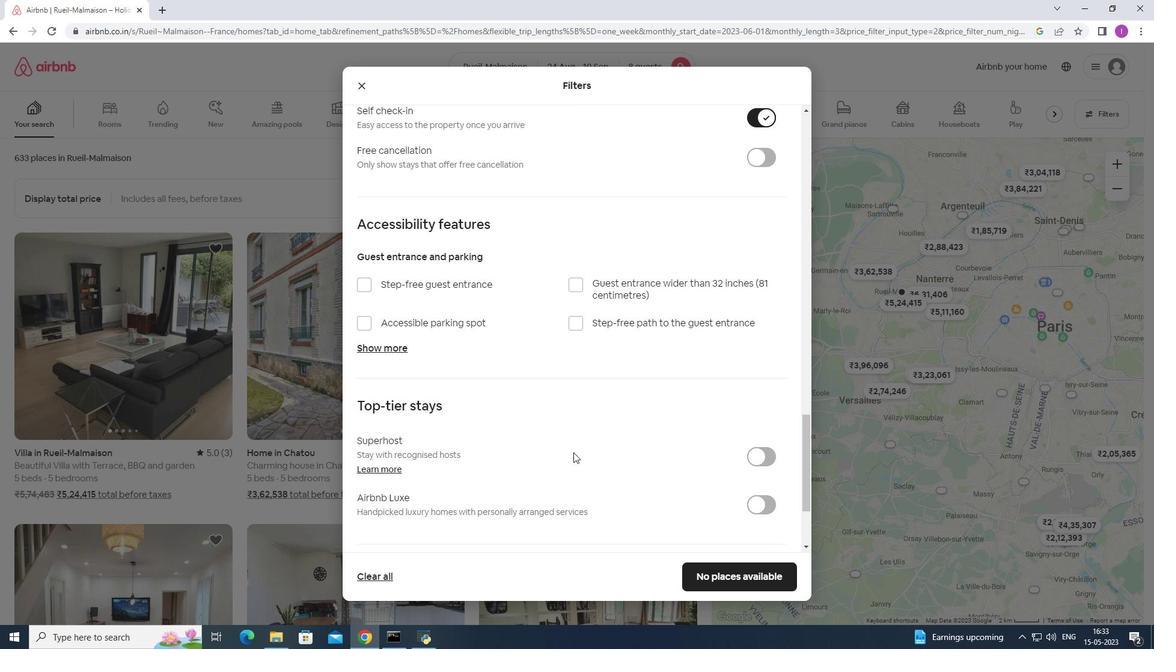 
Action: Mouse moved to (640, 447)
Screenshot: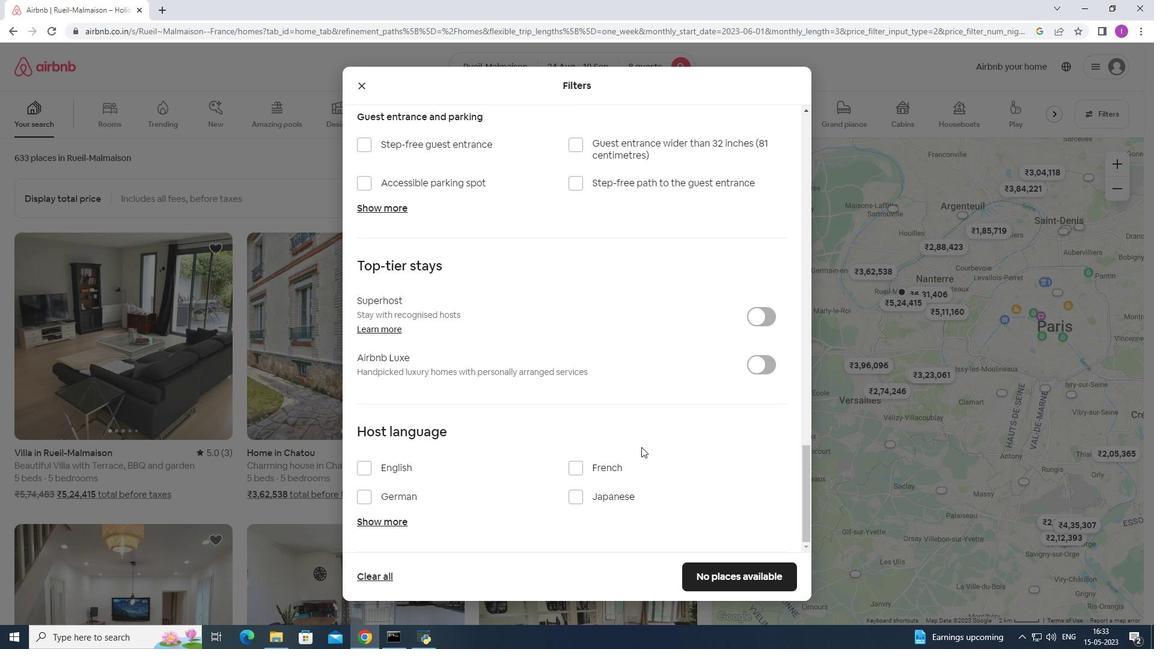 
Action: Mouse scrolled (640, 446) with delta (0, 0)
Screenshot: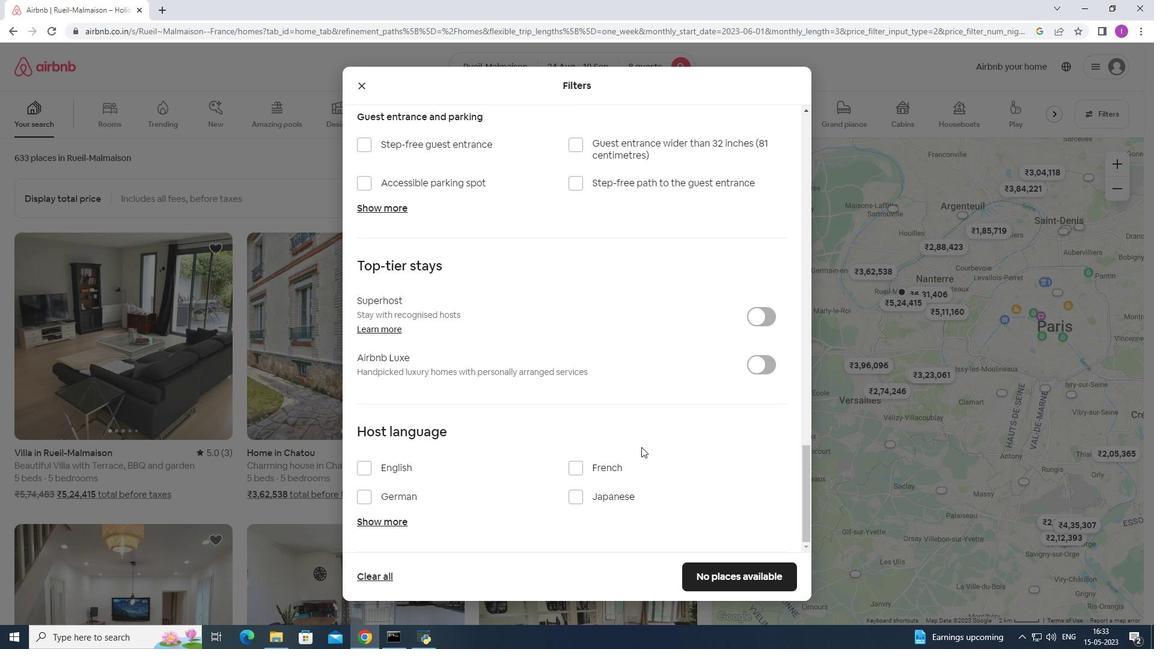 
Action: Mouse moved to (640, 448)
Screenshot: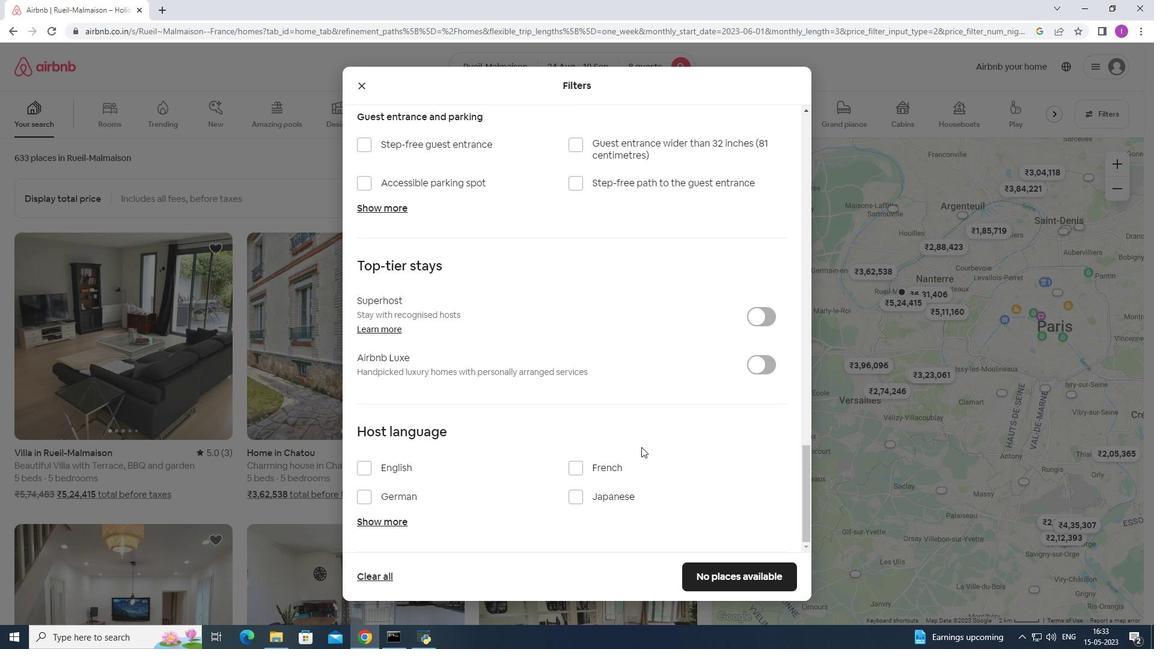 
Action: Mouse scrolled (640, 447) with delta (0, 0)
Screenshot: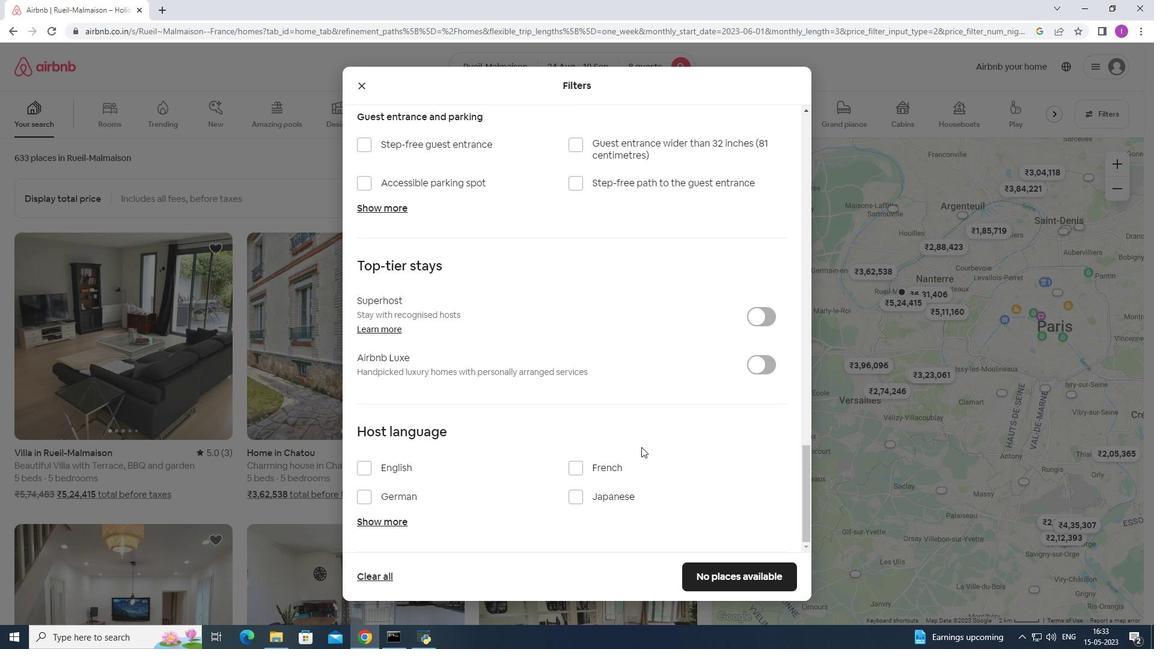 
Action: Mouse moved to (639, 448)
Screenshot: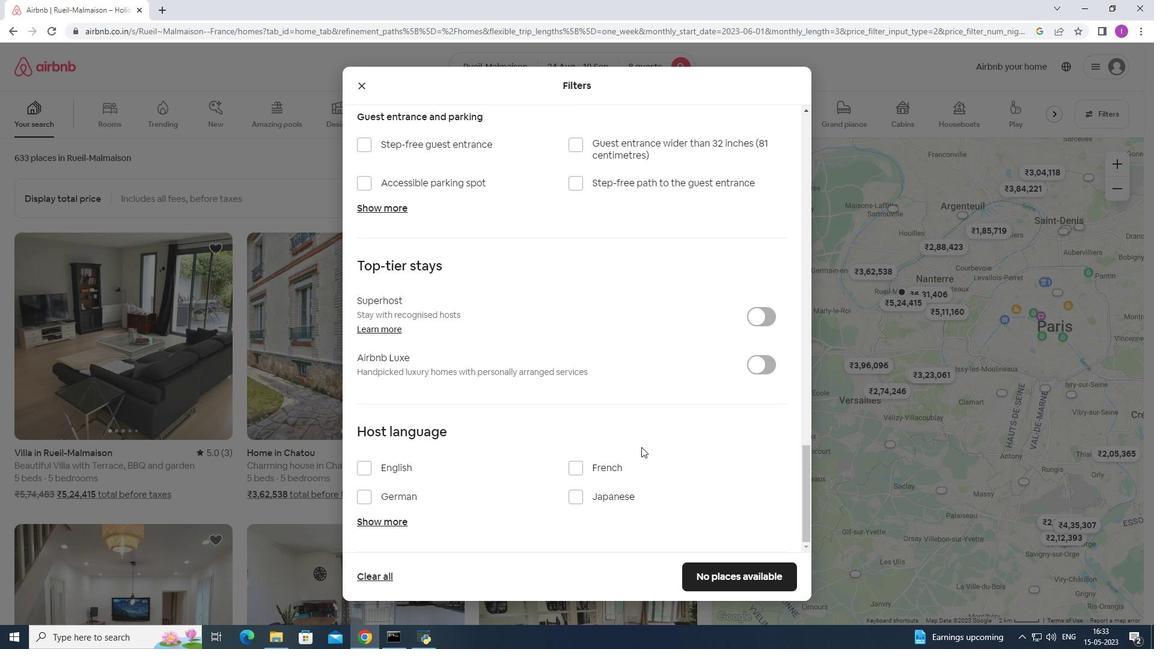 
Action: Mouse scrolled (639, 447) with delta (0, 0)
Screenshot: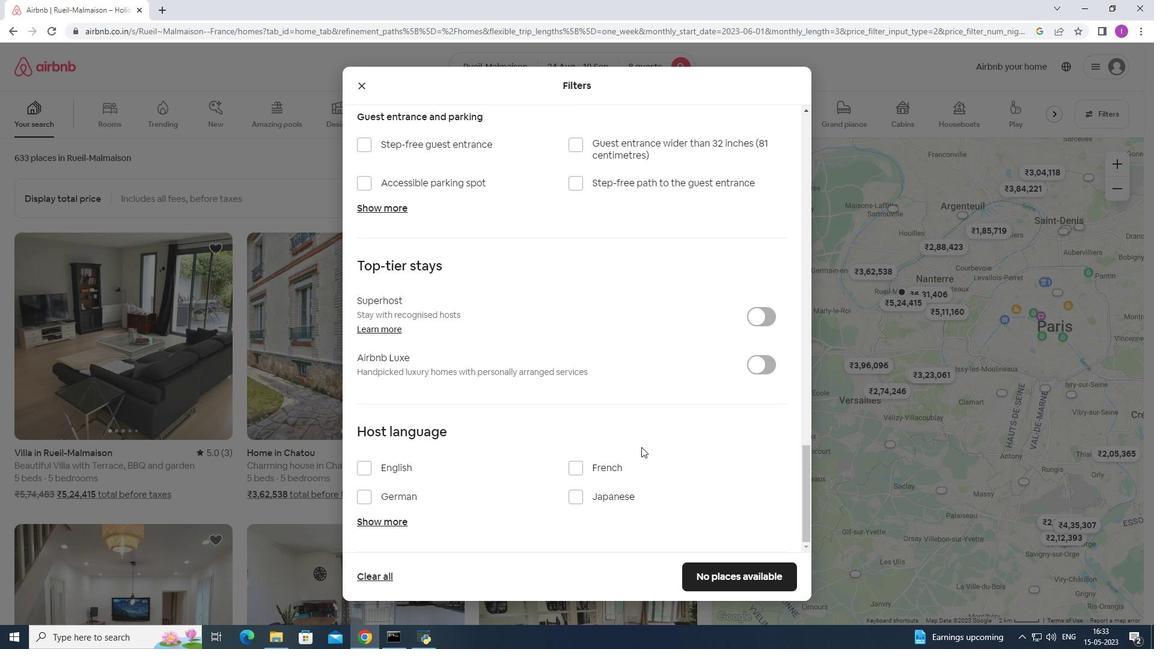 
Action: Mouse moved to (362, 465)
Screenshot: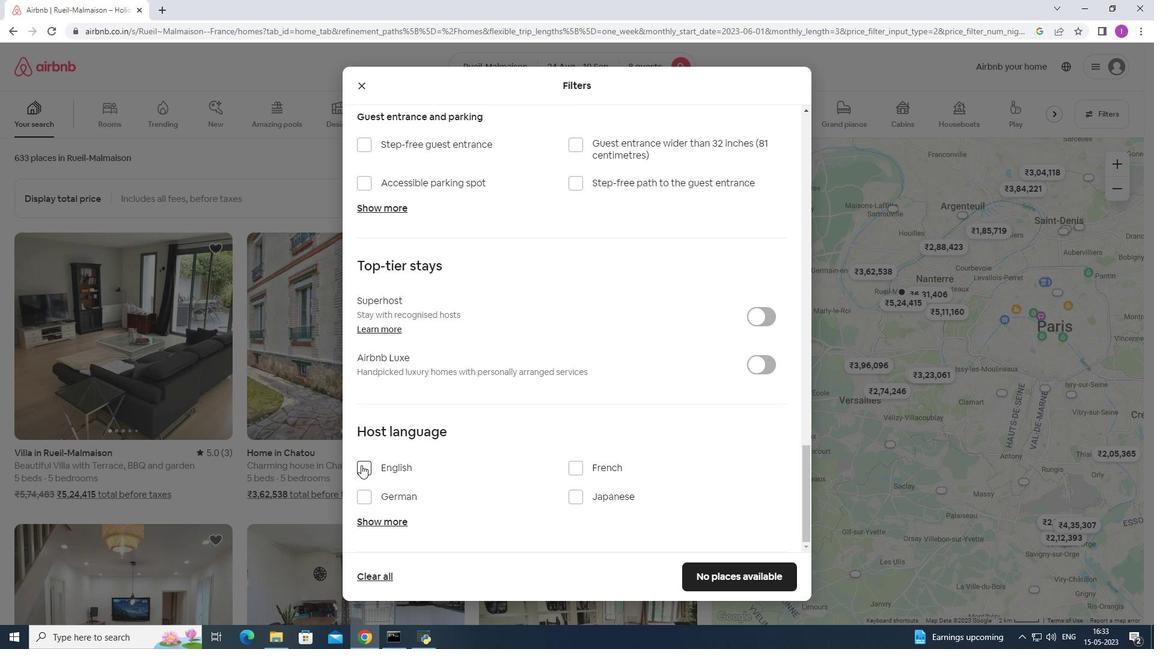 
Action: Mouse pressed left at (362, 465)
Screenshot: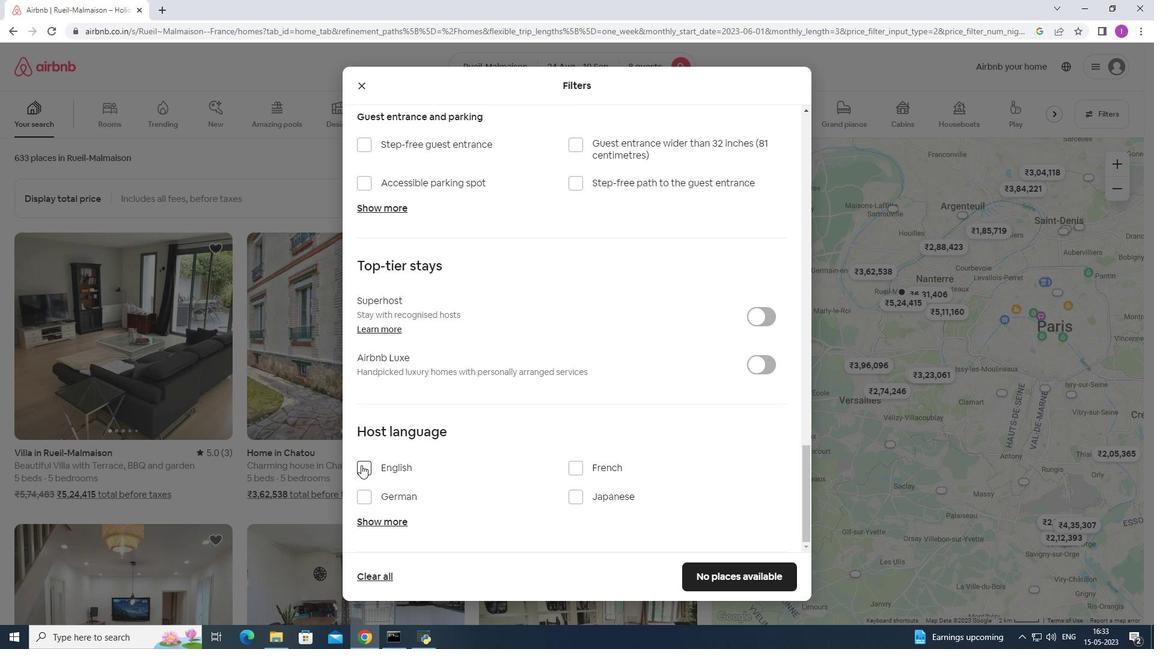 
Action: Mouse moved to (726, 573)
Screenshot: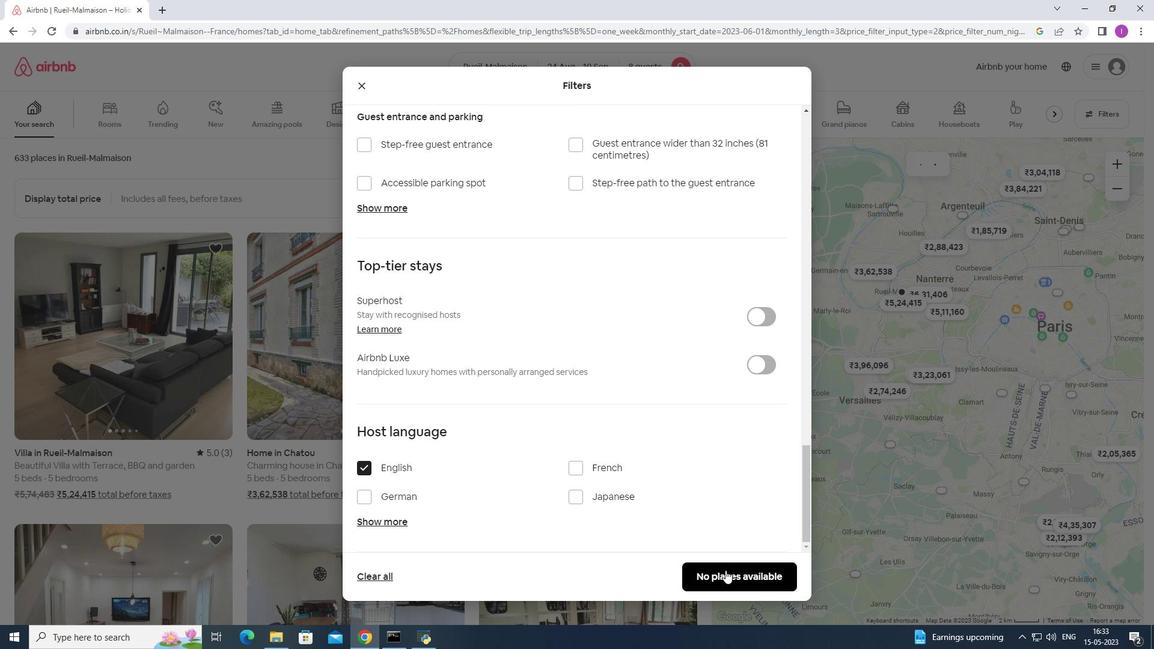 
Action: Mouse pressed left at (726, 573)
Screenshot: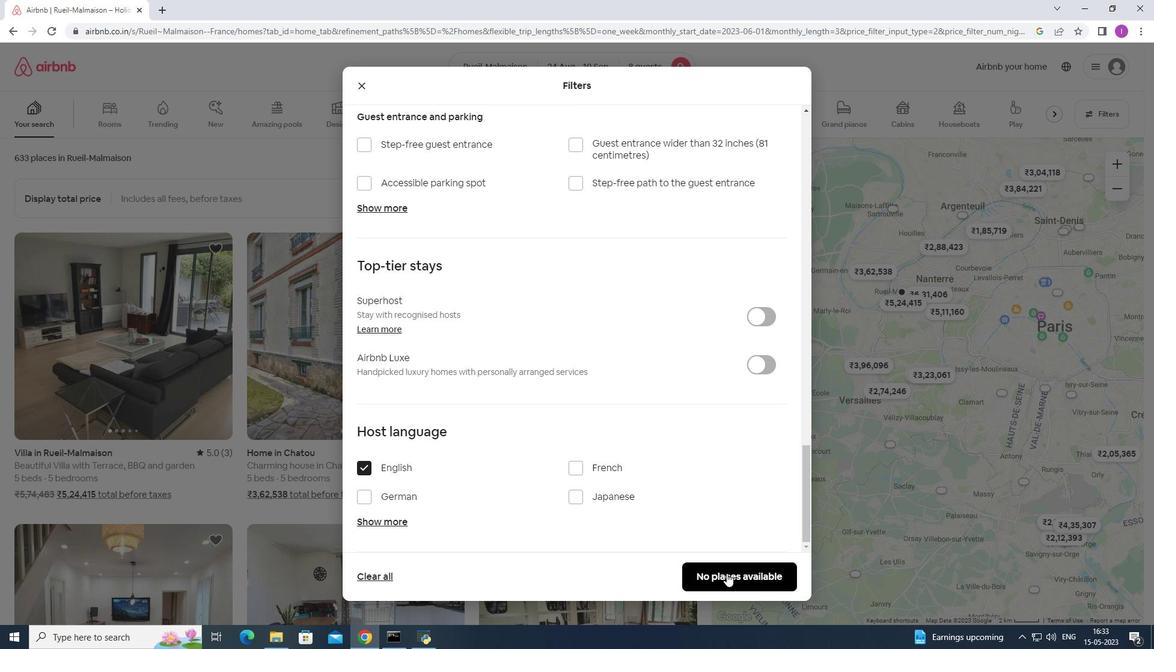 
Action: Mouse moved to (467, 357)
Screenshot: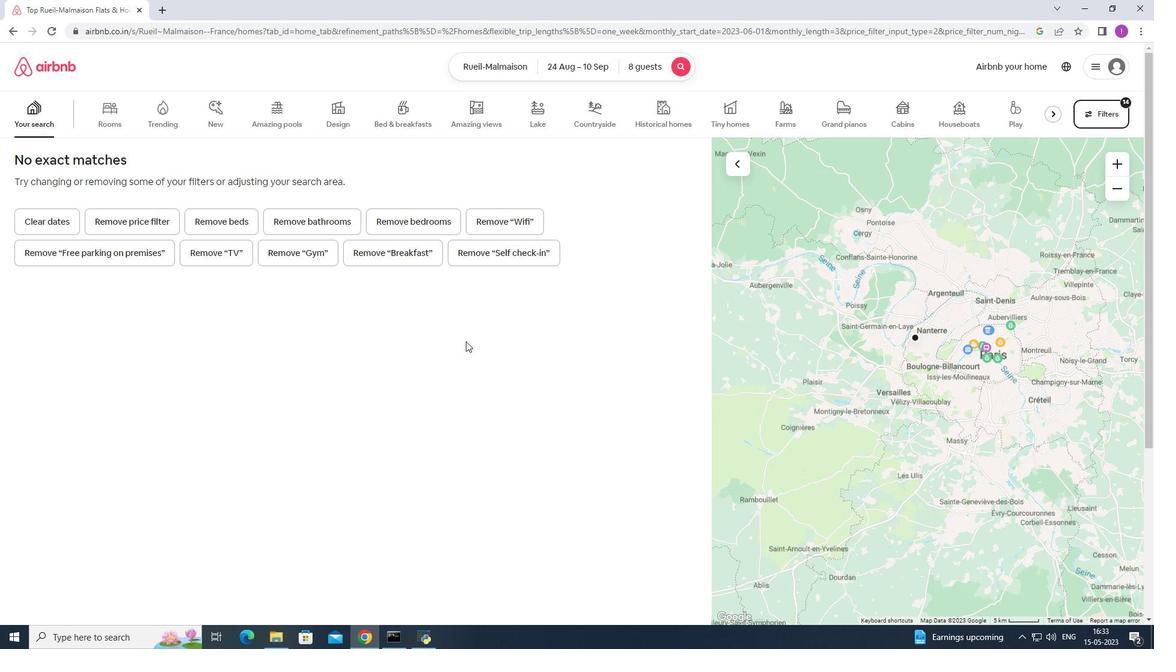 
